 Task: Look for space in Springfield, United States from 10th July, 2023 to 15th July, 2023 for 7 adults in price range Rs.10000 to Rs.15000. Place can be entire place or shared room with 4 bedrooms having 7 beds and 4 bathrooms. Property type can be house, flat, guest house. Amenities needed are: wifi, TV, free parkinig on premises, gym, breakfast. Booking option can be shelf check-in. Required host language is English.
Action: Mouse moved to (522, 118)
Screenshot: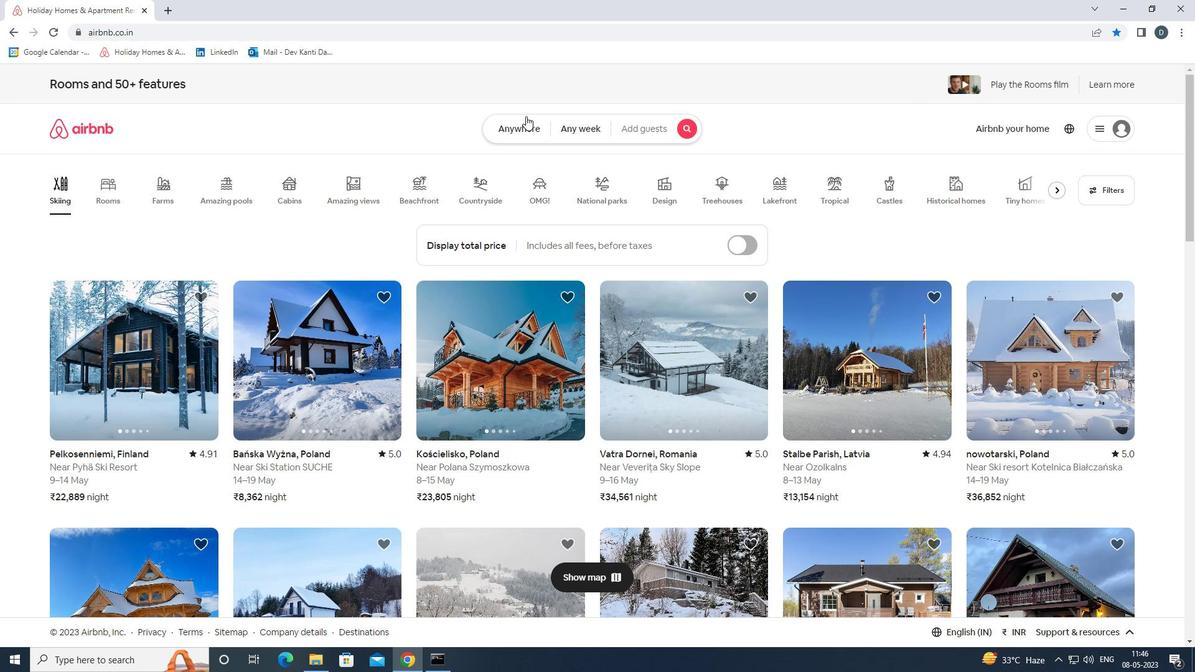 
Action: Mouse pressed left at (522, 118)
Screenshot: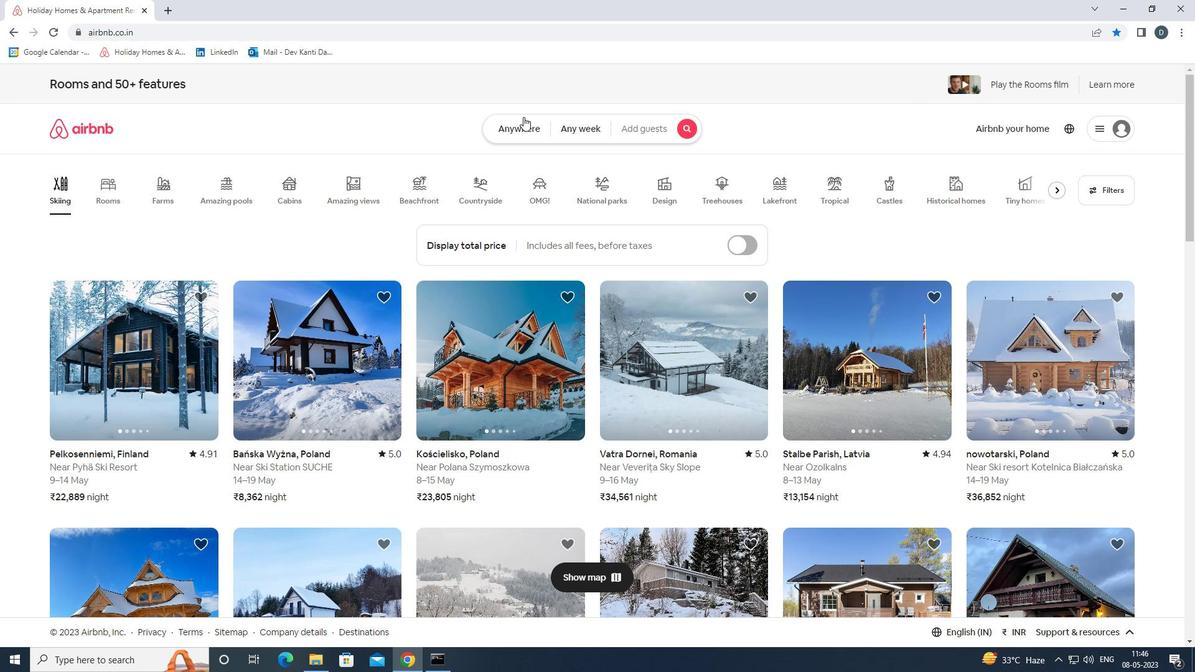 
Action: Mouse moved to (466, 176)
Screenshot: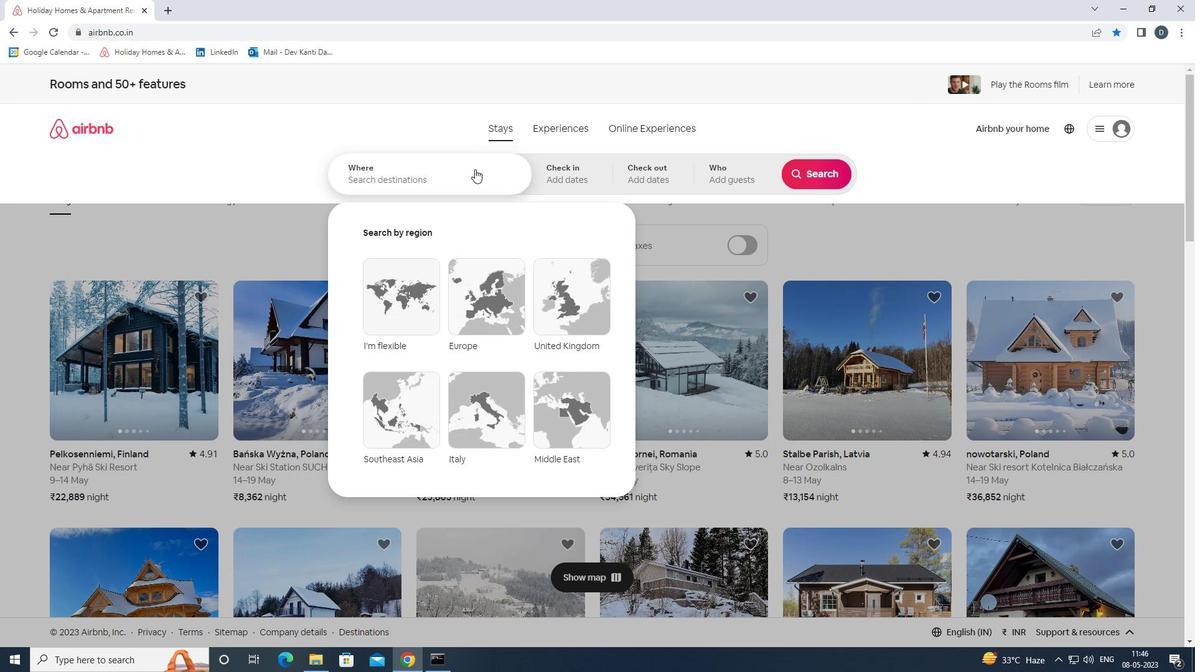 
Action: Mouse pressed left at (466, 176)
Screenshot: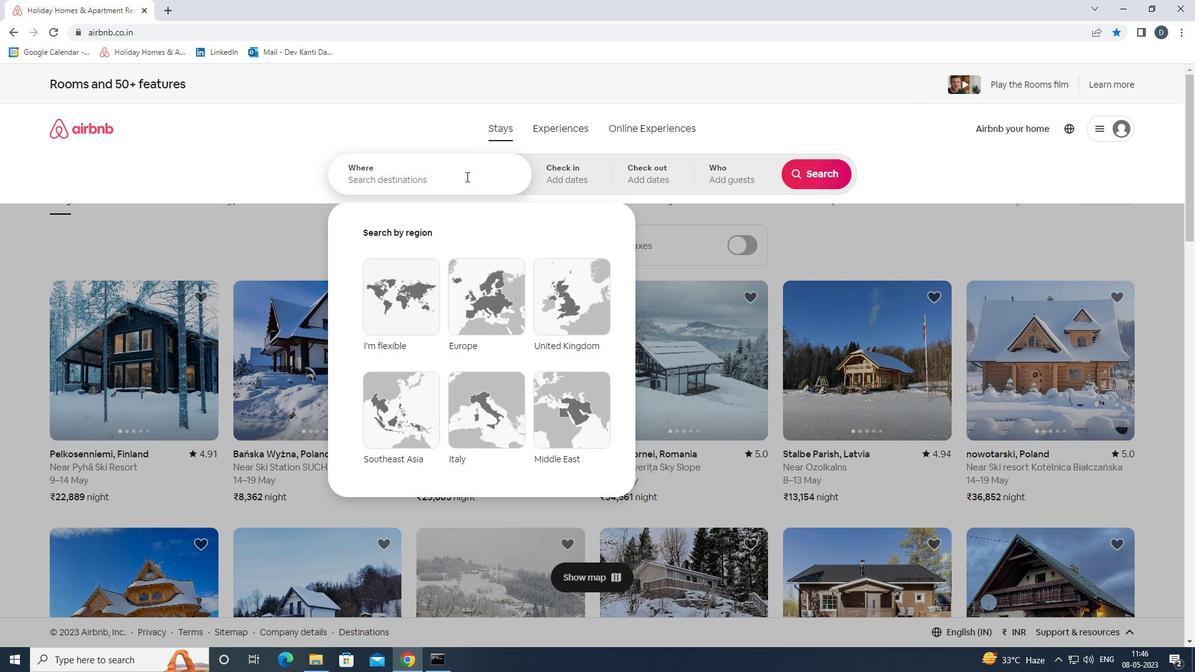 
Action: Mouse moved to (465, 176)
Screenshot: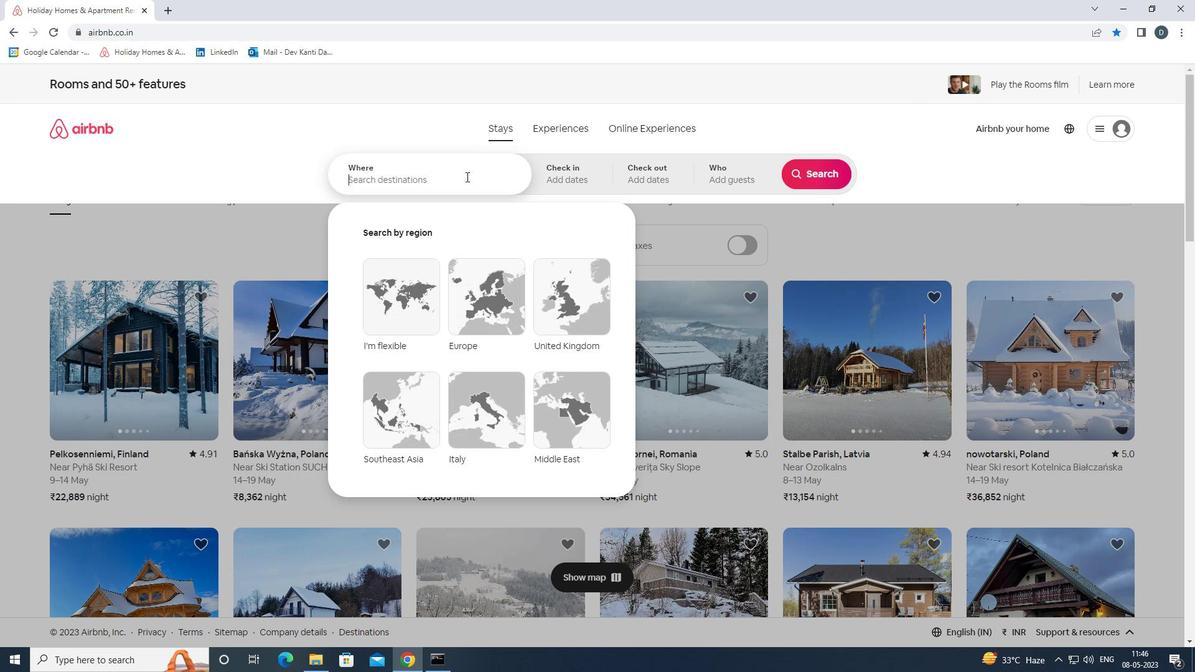 
Action: Key pressed <Key.shift>SPRINGFIELD,<Key.shift><Key.shift><Key.shift><Key.shift><Key.shift><Key.shift><Key.shift><Key.shift><Key.shift><Key.shift><Key.shift><Key.shift><Key.shift><Key.shift><Key.shift><Key.shift><Key.shift>UNITED<Key.space><Key.shift><Key.shift><Key.shift><Key.shift><Key.shift><Key.shift>STATES<Key.enter>
Screenshot: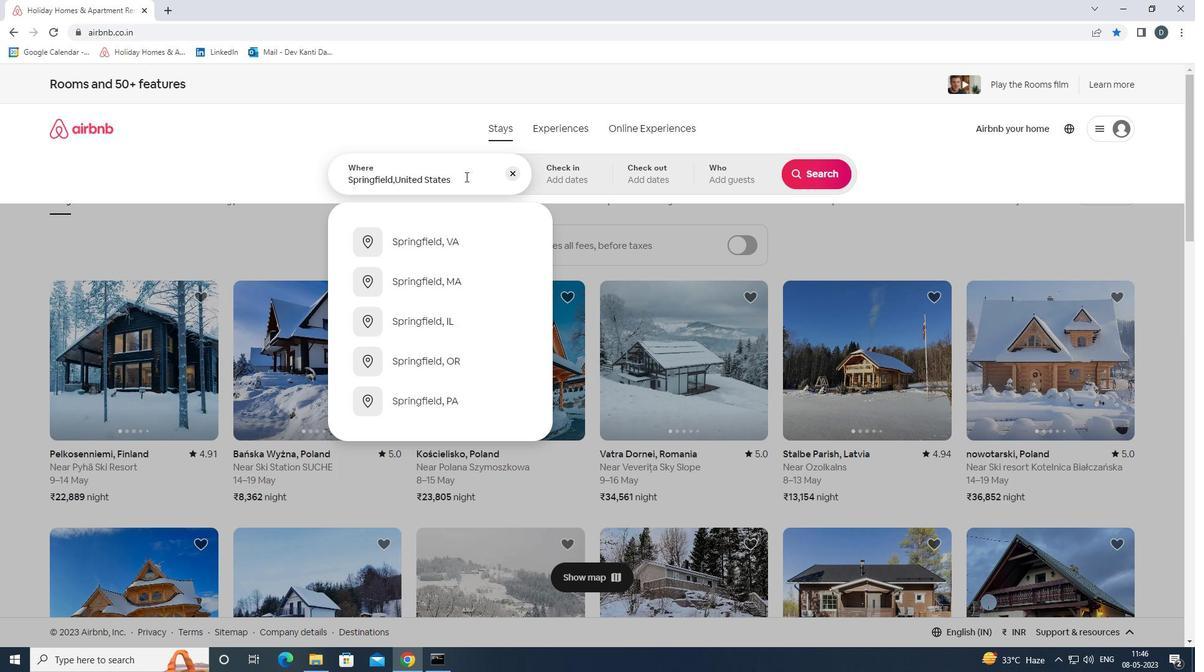 
Action: Mouse moved to (812, 276)
Screenshot: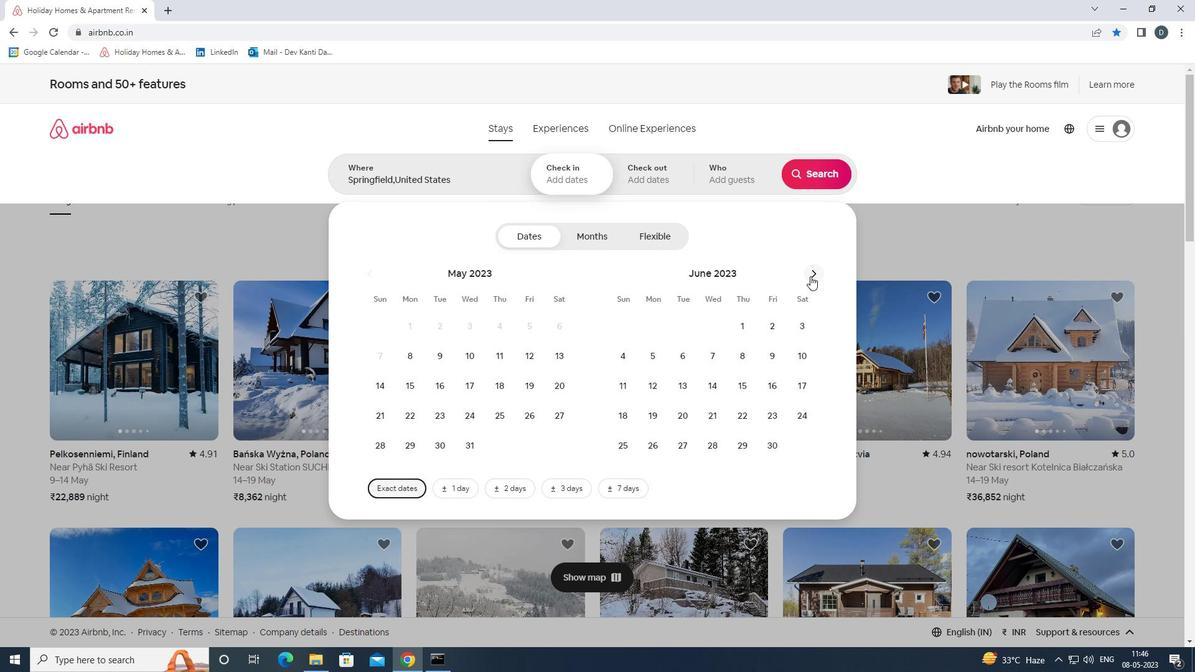
Action: Mouse pressed left at (812, 276)
Screenshot: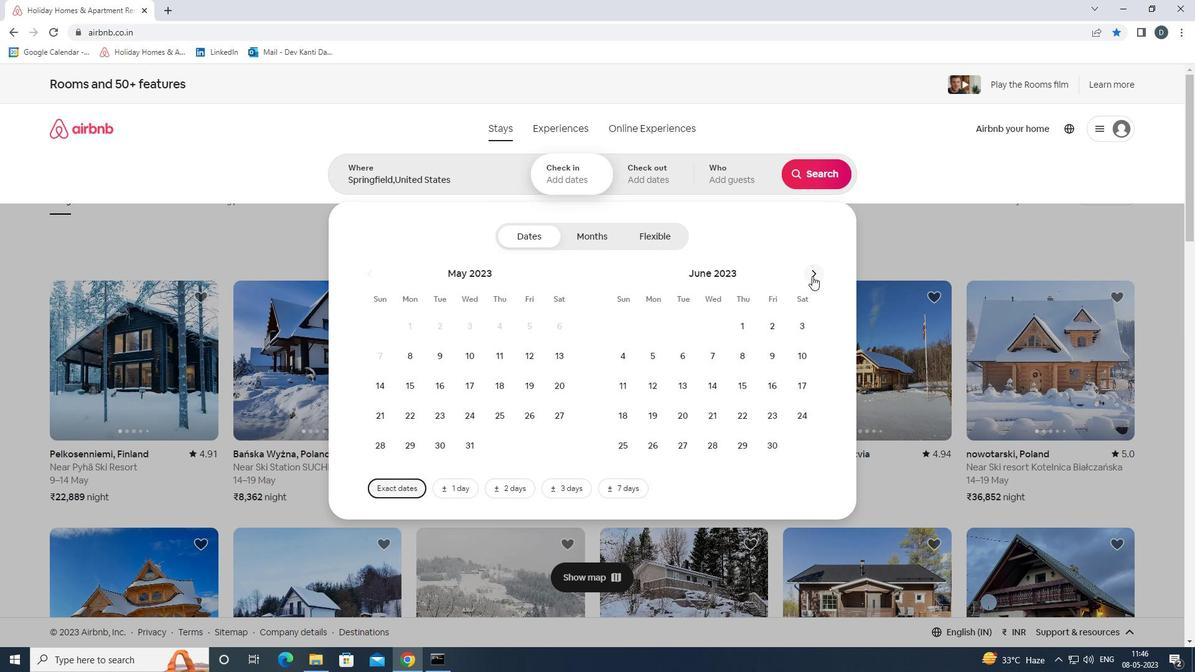 
Action: Mouse moved to (658, 389)
Screenshot: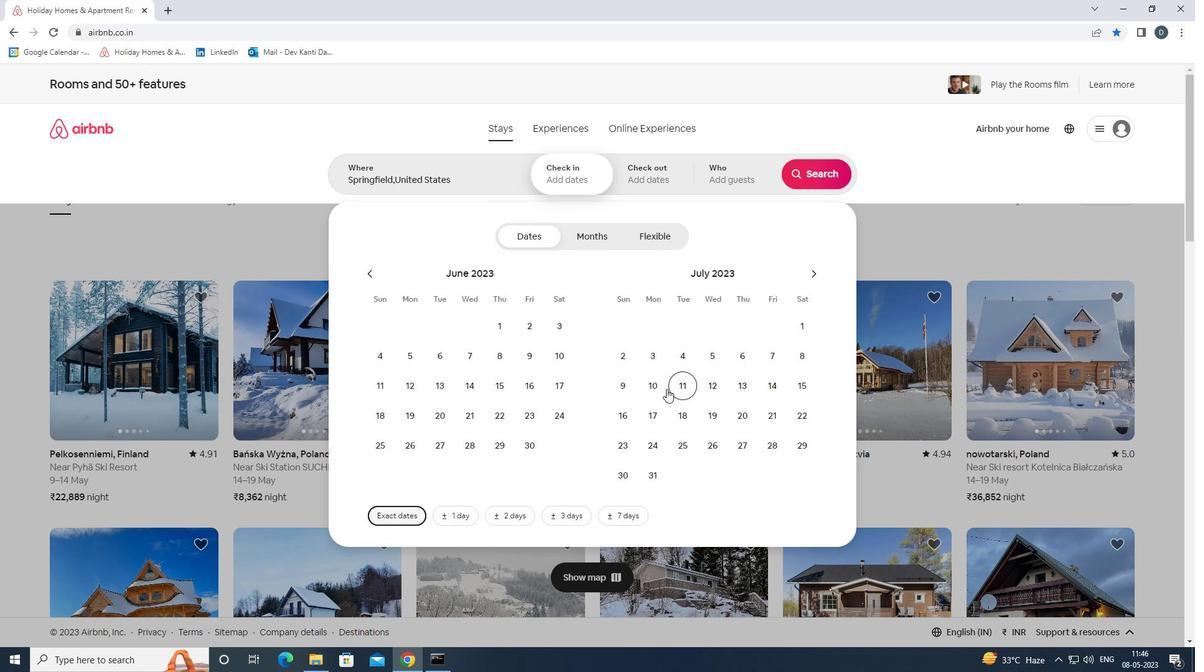 
Action: Mouse pressed left at (658, 389)
Screenshot: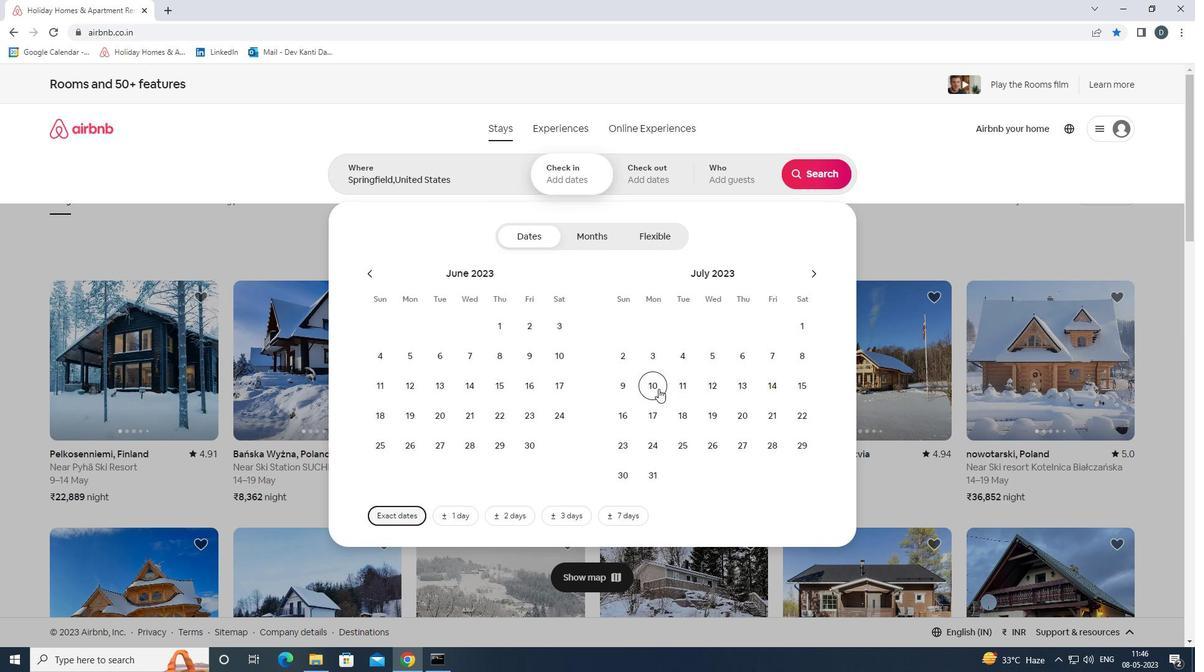 
Action: Mouse moved to (798, 392)
Screenshot: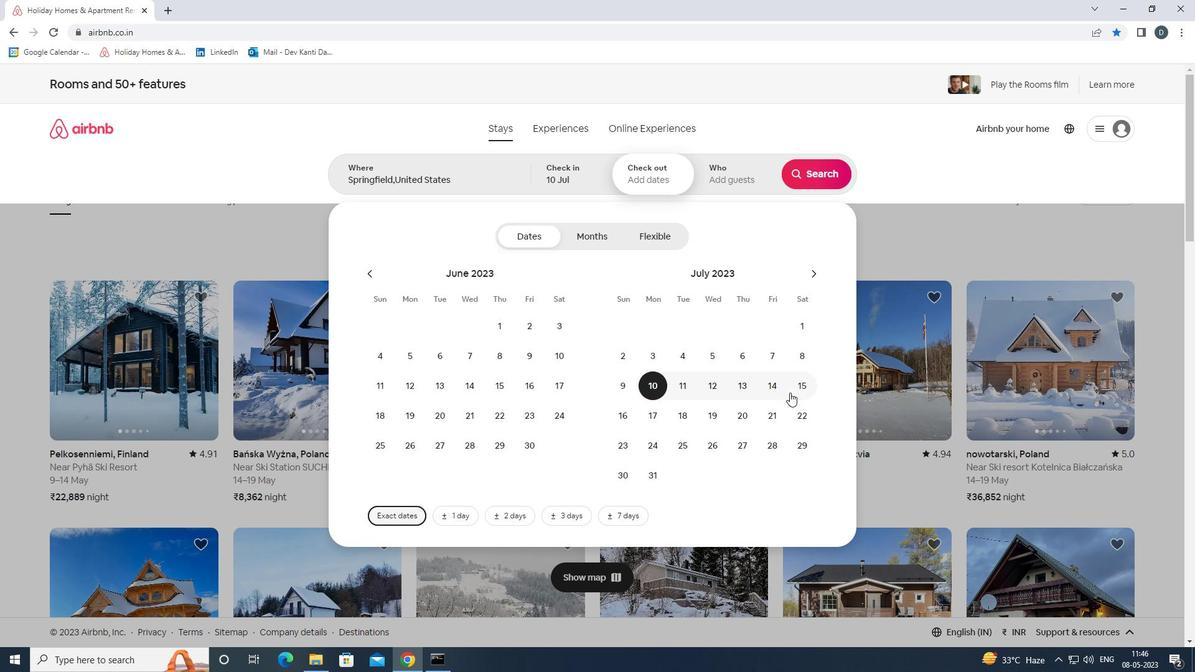 
Action: Mouse pressed left at (798, 392)
Screenshot: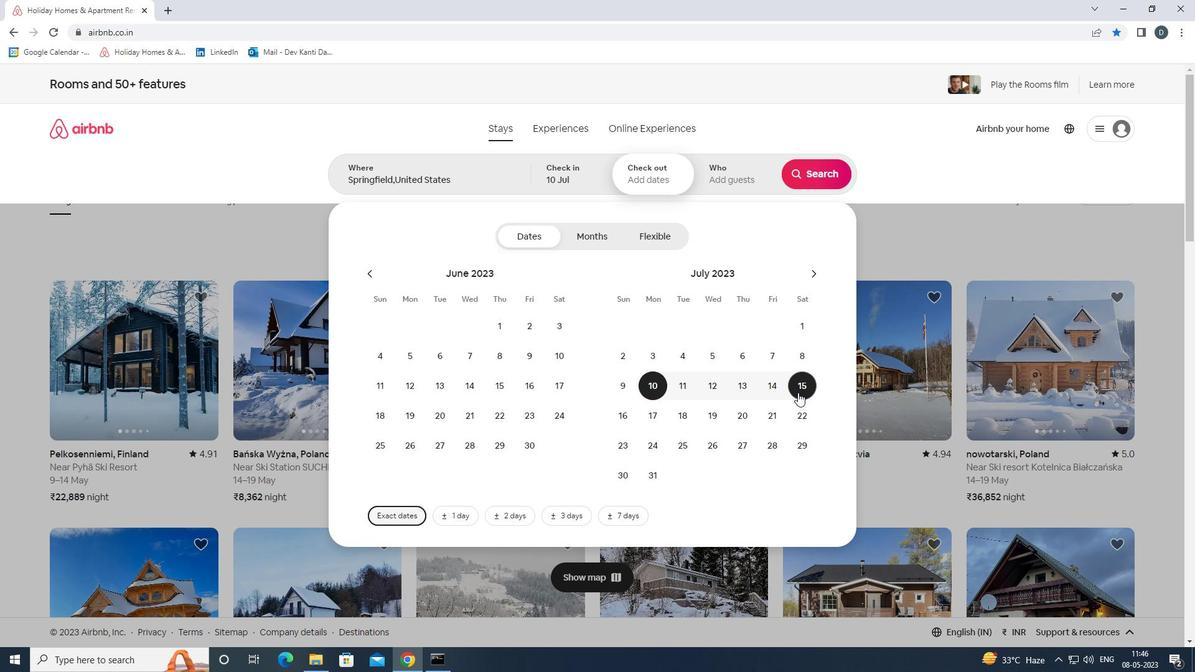 
Action: Mouse moved to (735, 188)
Screenshot: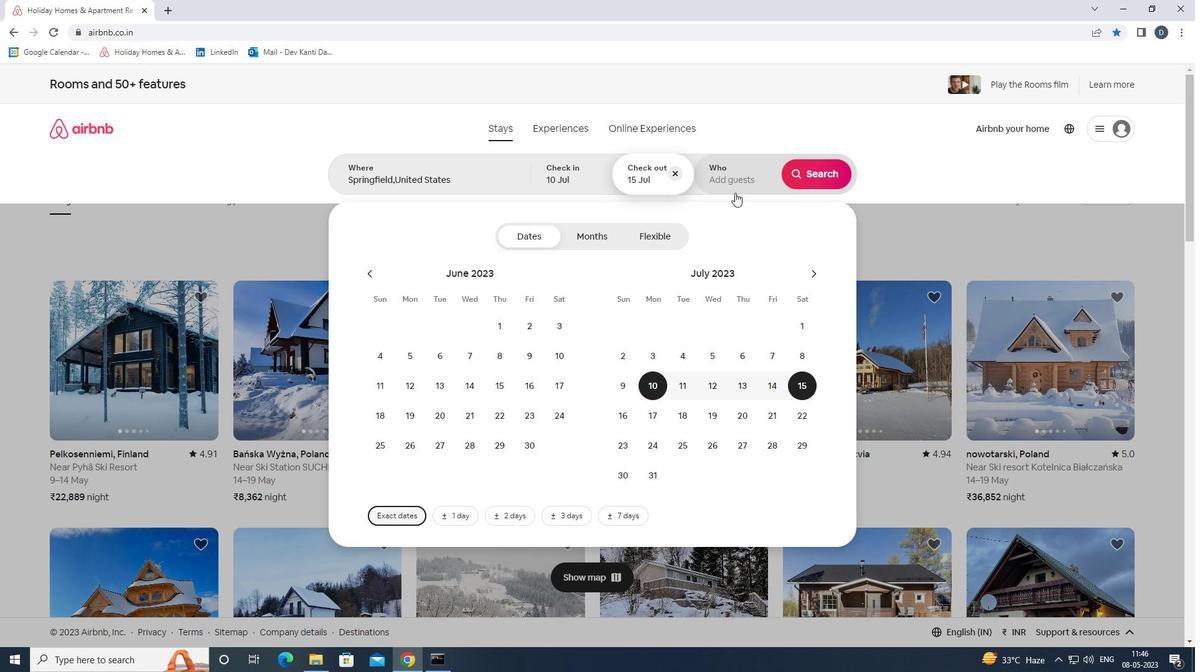 
Action: Mouse pressed left at (735, 188)
Screenshot: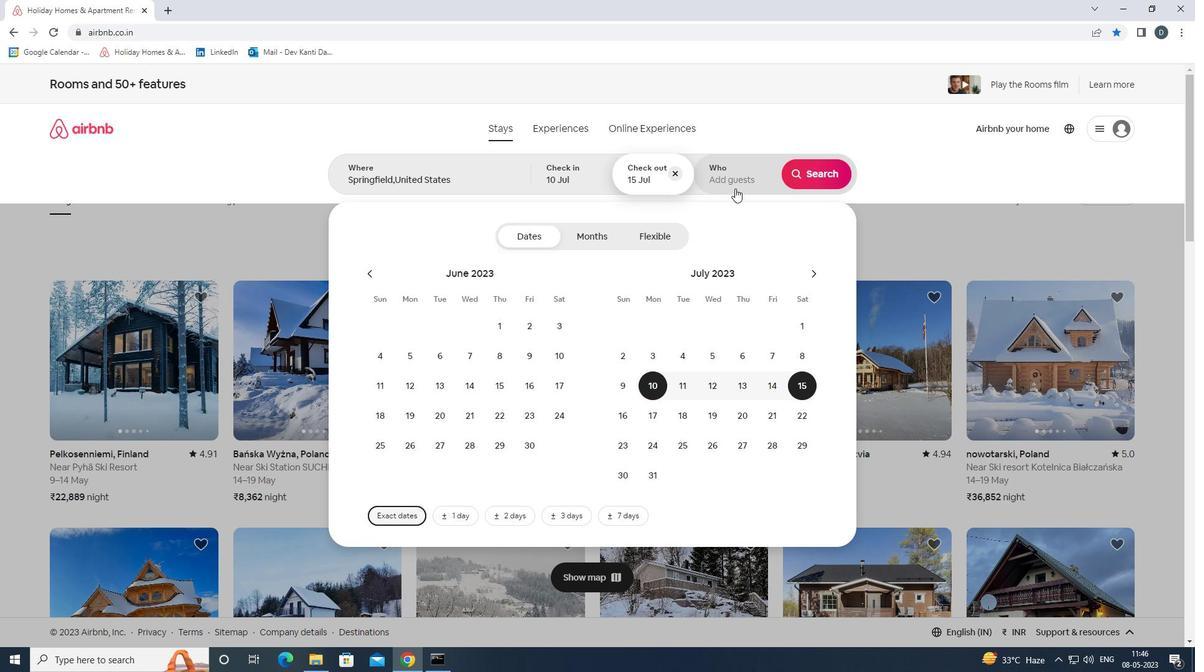 
Action: Mouse moved to (816, 238)
Screenshot: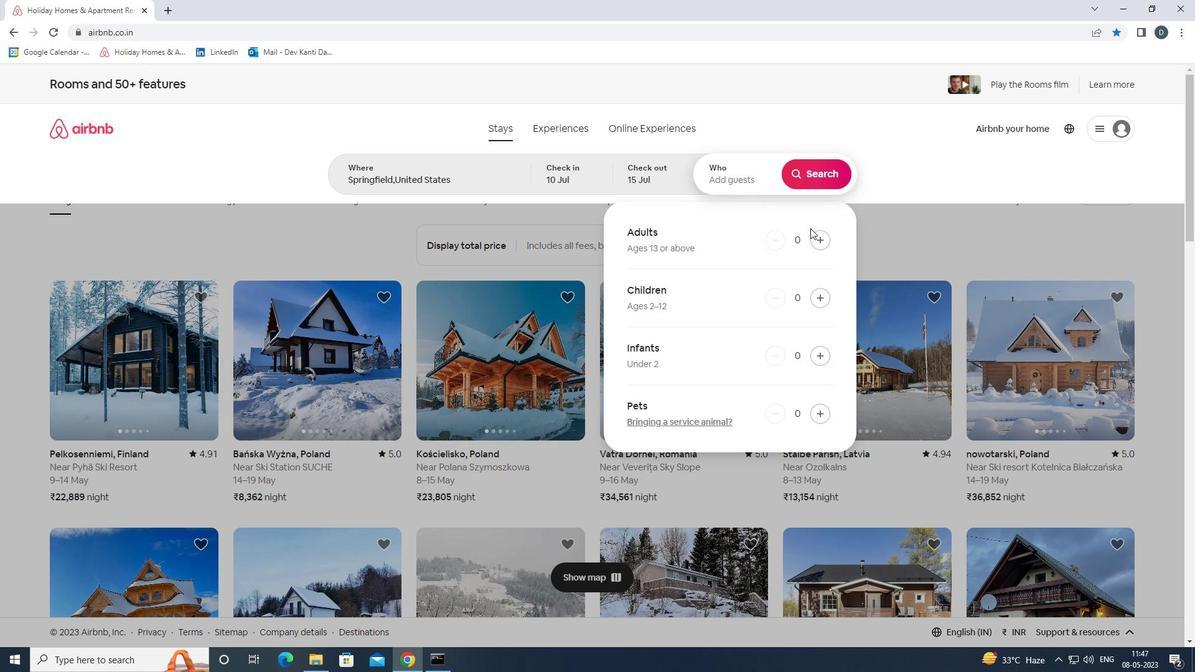 
Action: Mouse pressed left at (816, 238)
Screenshot: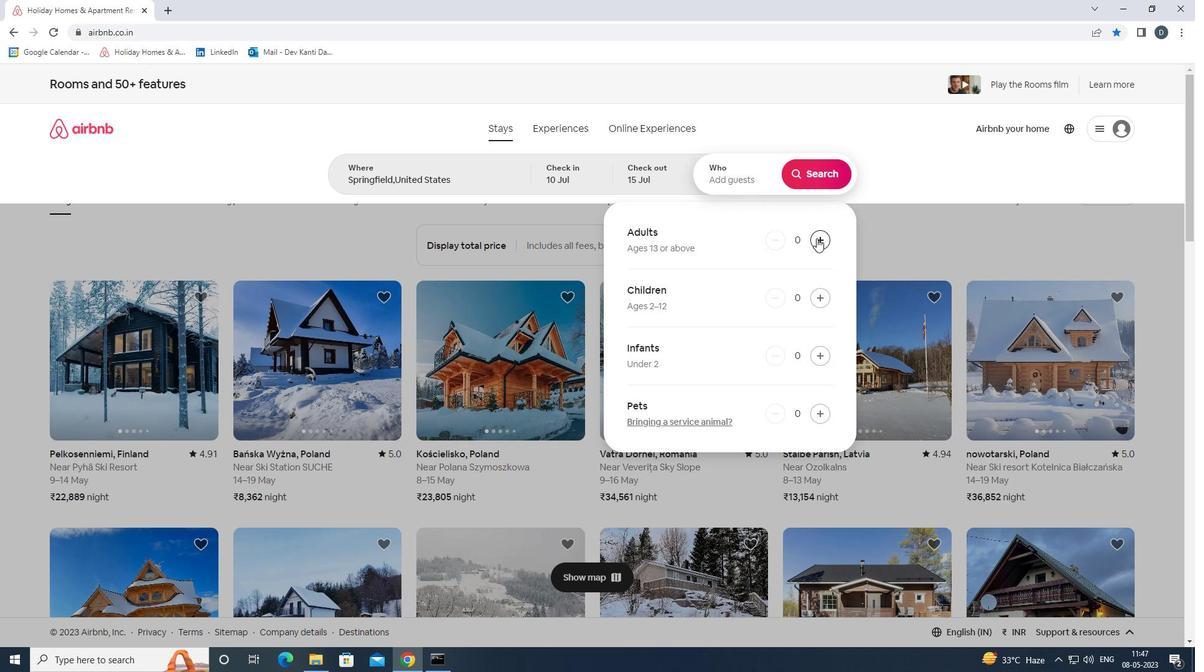 
Action: Mouse pressed left at (816, 238)
Screenshot: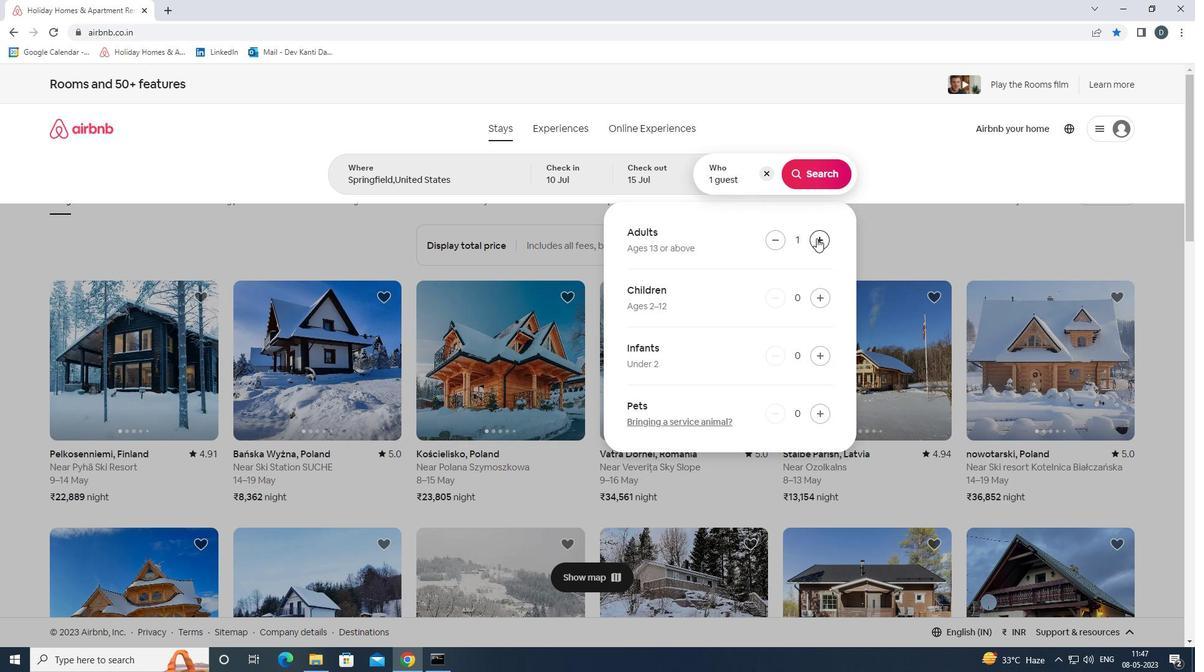 
Action: Mouse pressed left at (816, 238)
Screenshot: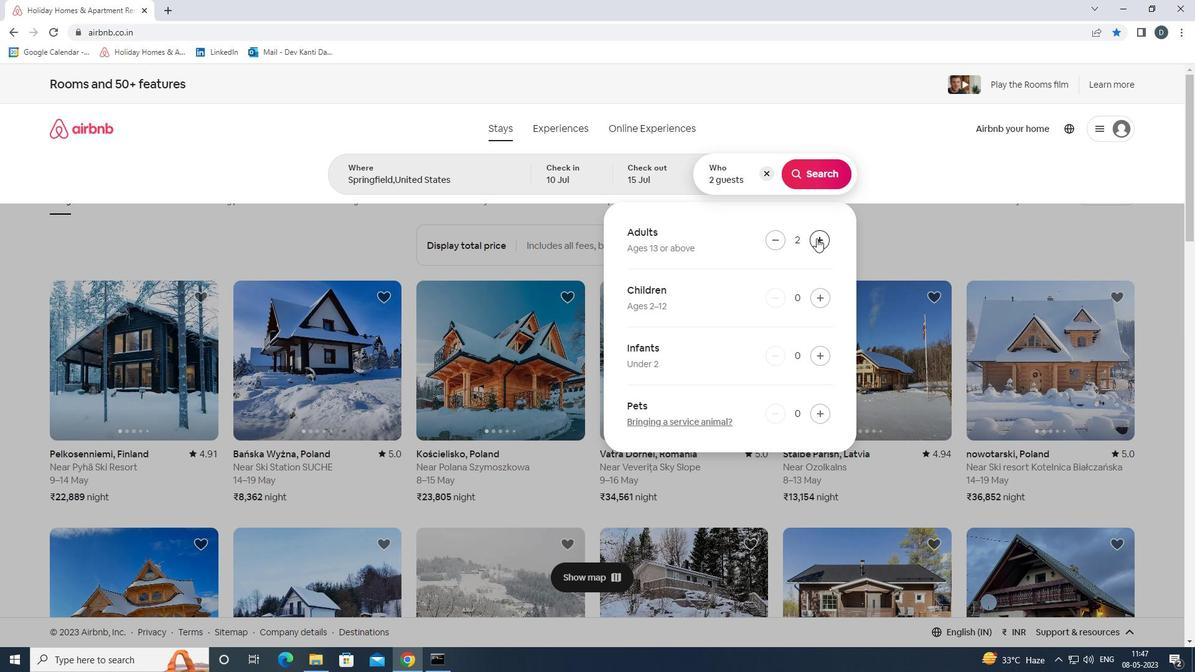 
Action: Mouse pressed left at (816, 238)
Screenshot: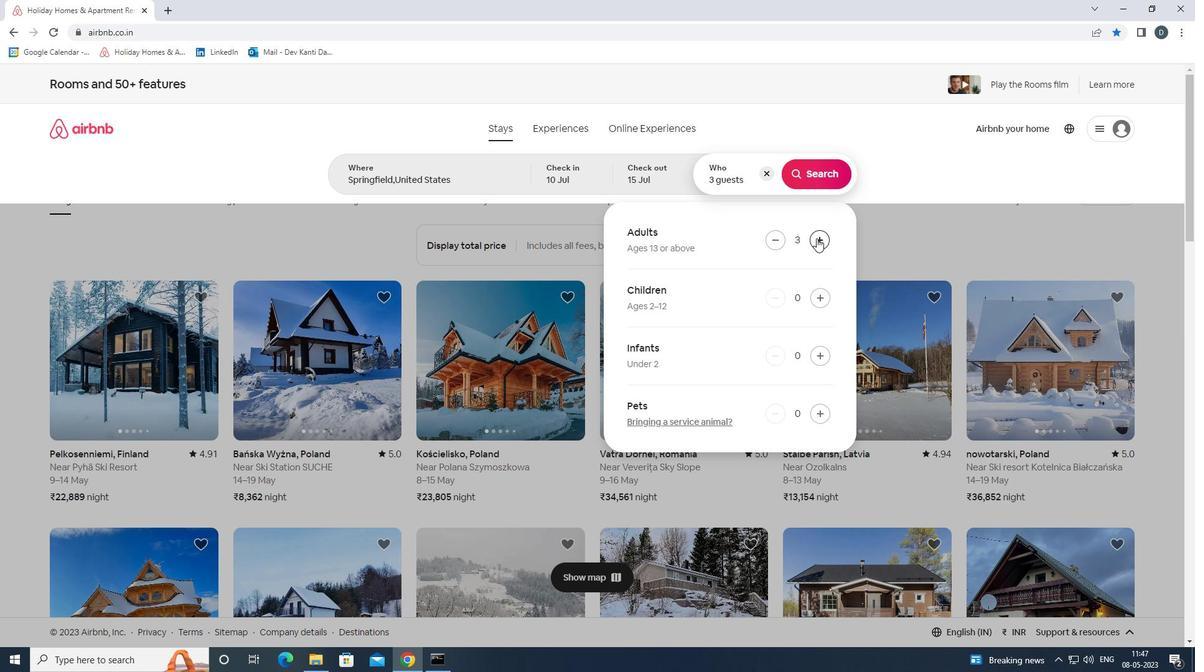 
Action: Mouse pressed left at (816, 238)
Screenshot: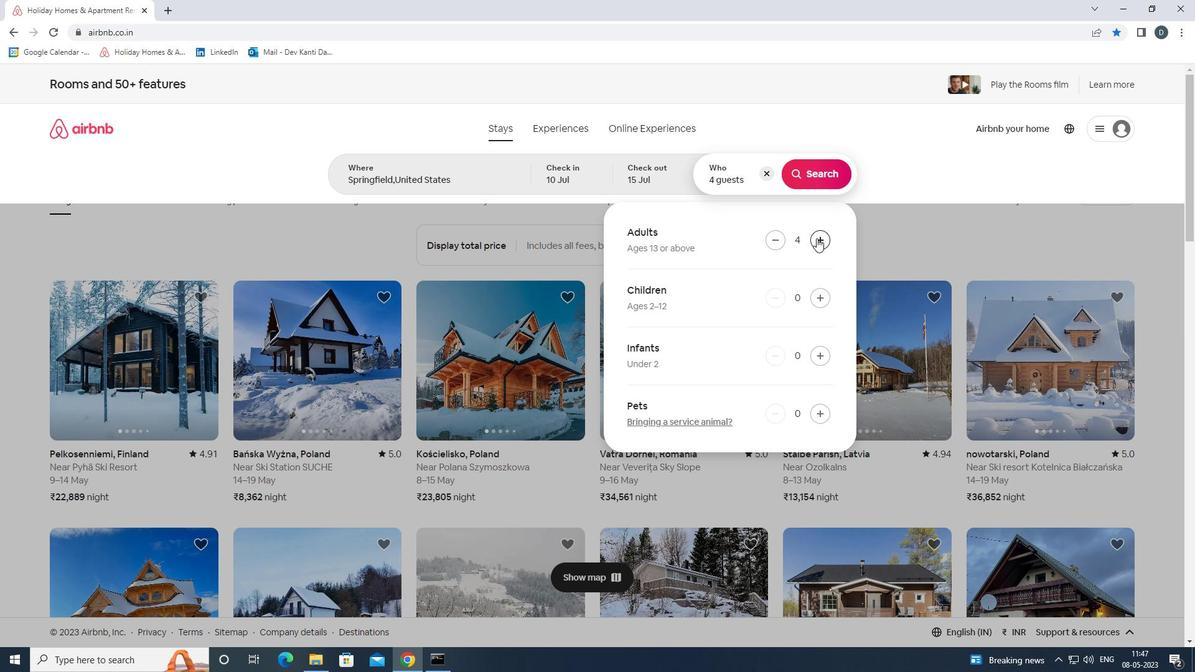 
Action: Mouse pressed left at (816, 238)
Screenshot: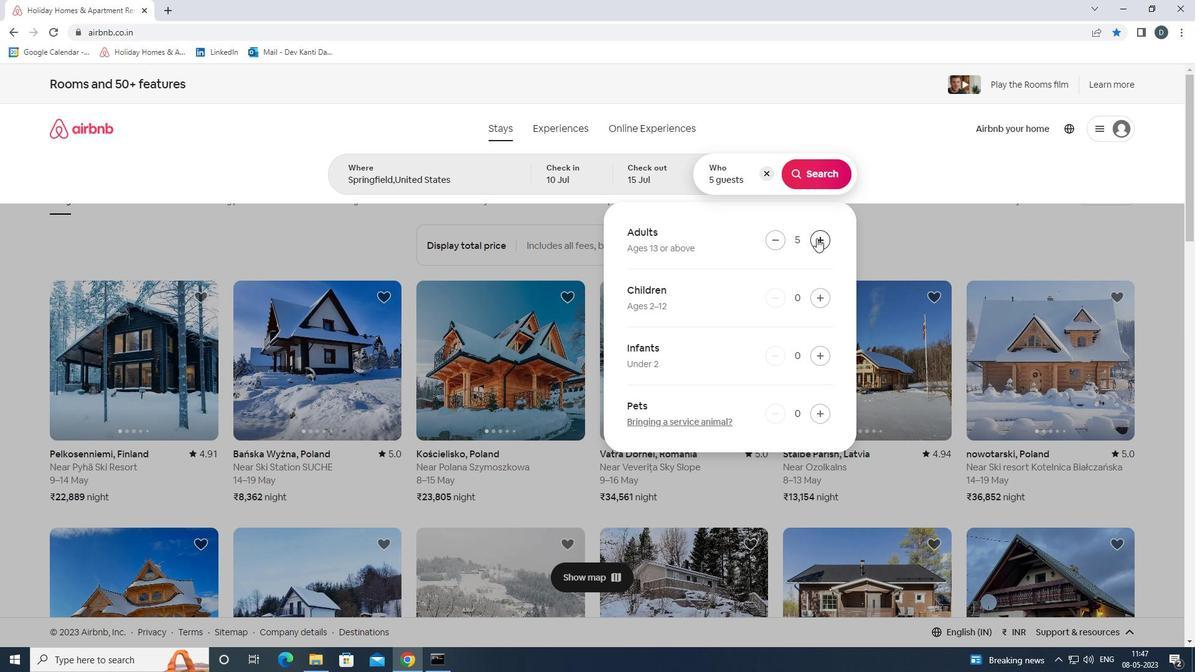 
Action: Mouse pressed left at (816, 238)
Screenshot: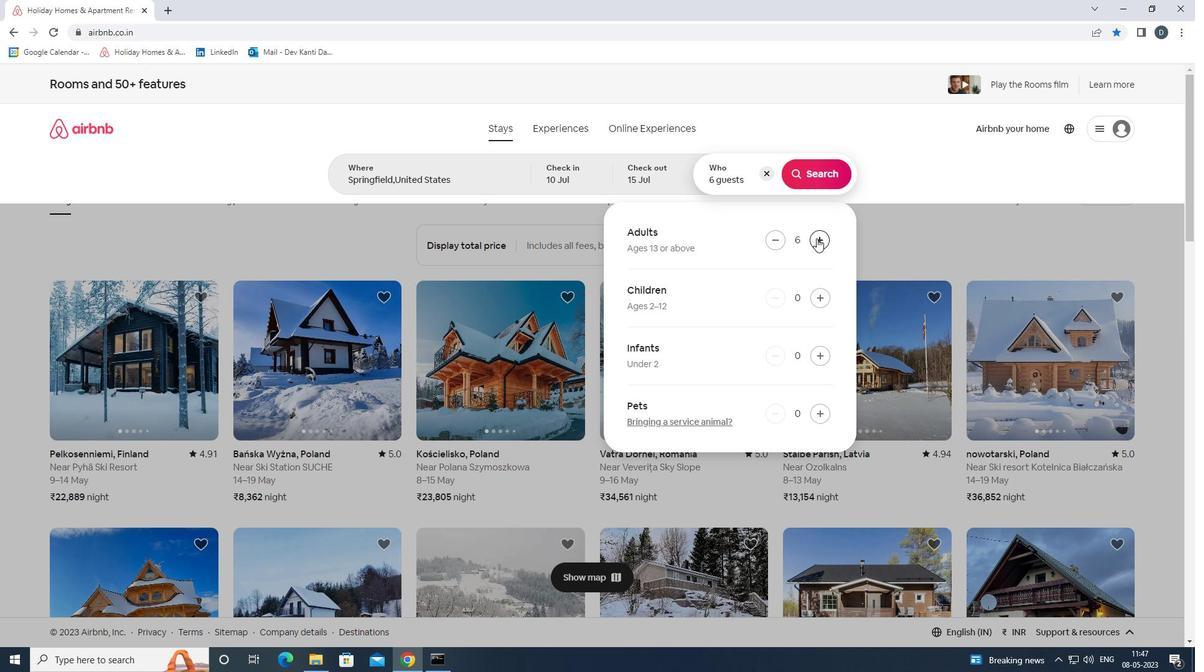 
Action: Mouse moved to (811, 176)
Screenshot: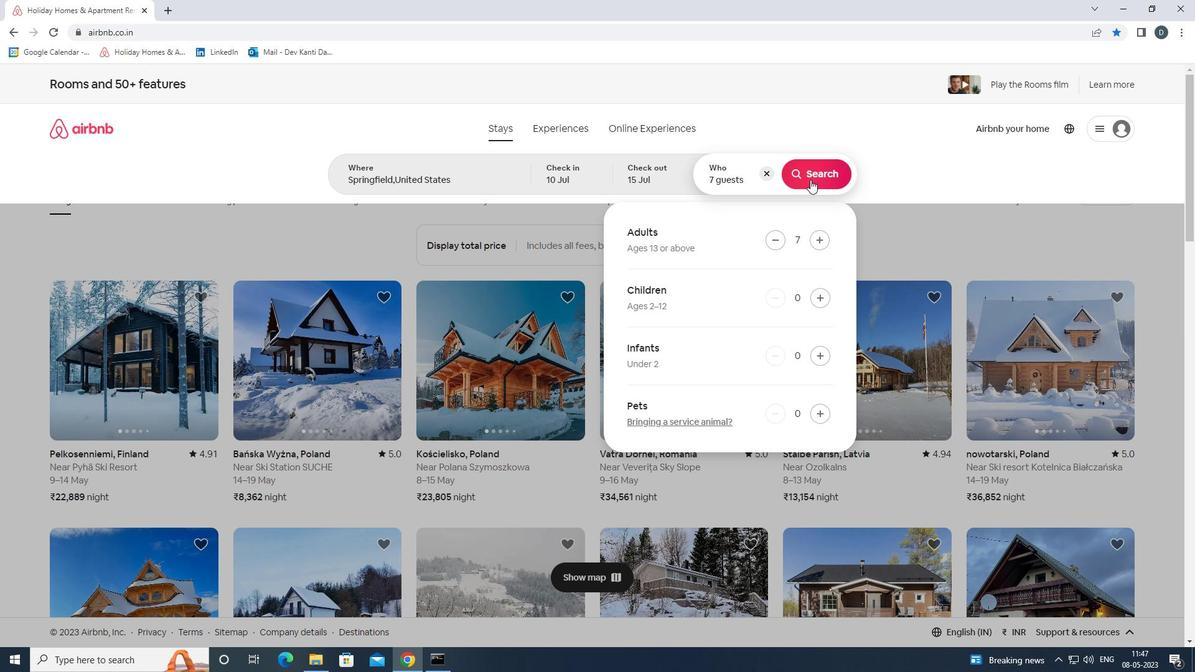 
Action: Mouse pressed left at (811, 176)
Screenshot: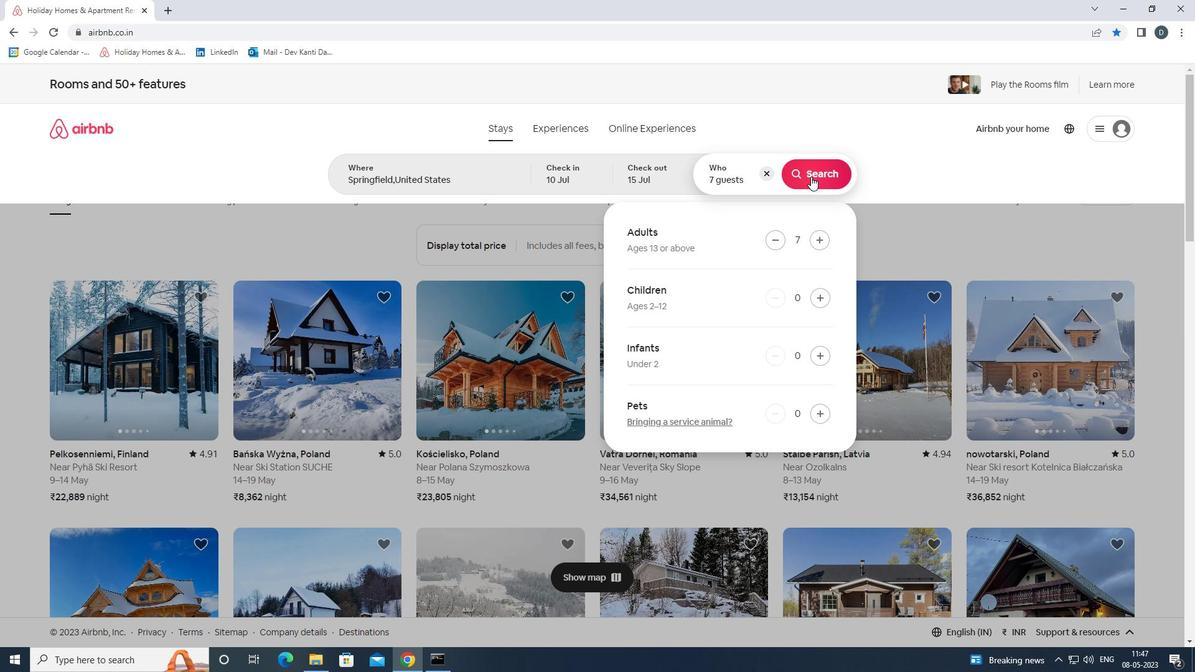 
Action: Mouse moved to (1144, 137)
Screenshot: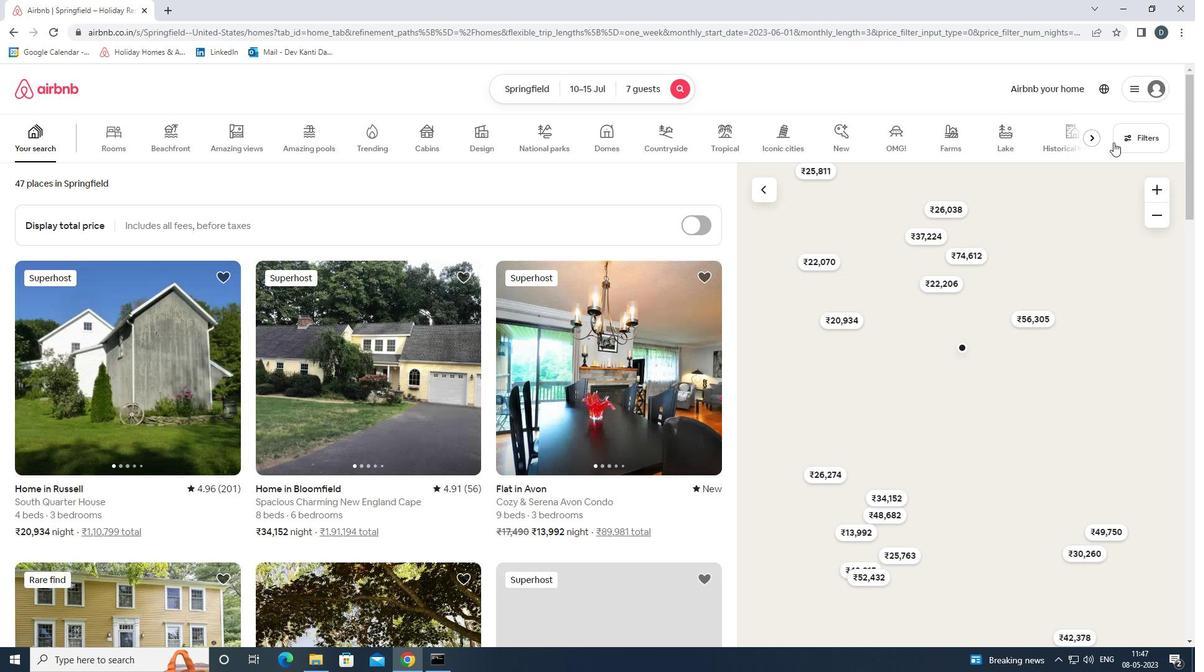 
Action: Mouse pressed left at (1144, 137)
Screenshot: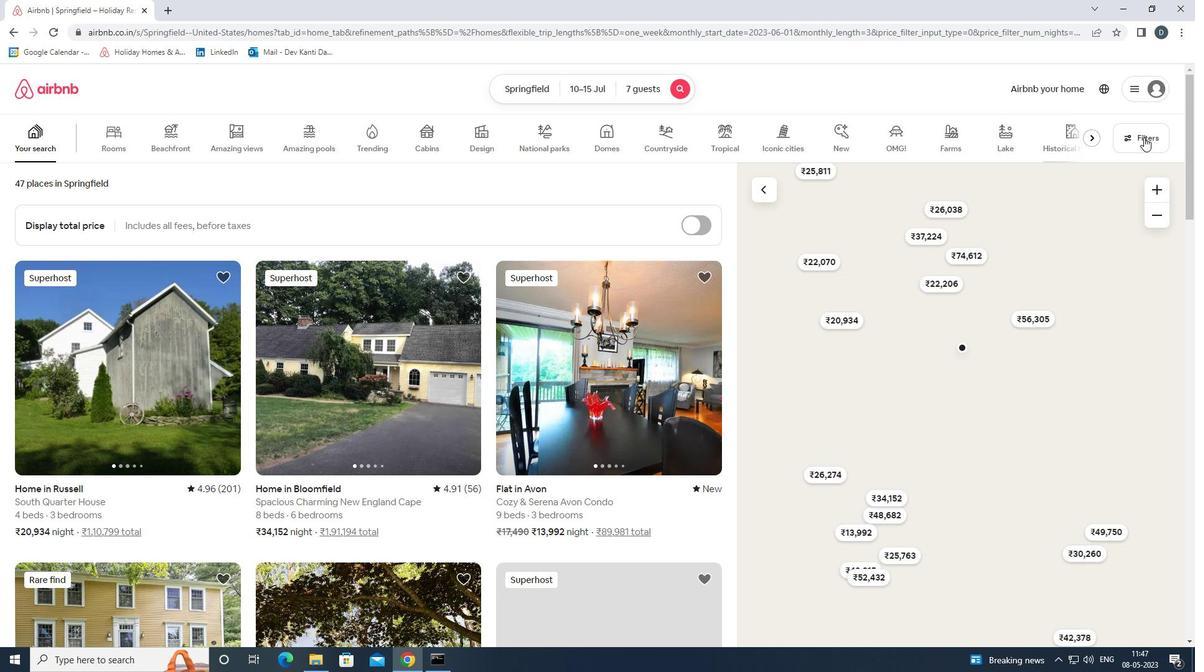 
Action: Mouse moved to (545, 444)
Screenshot: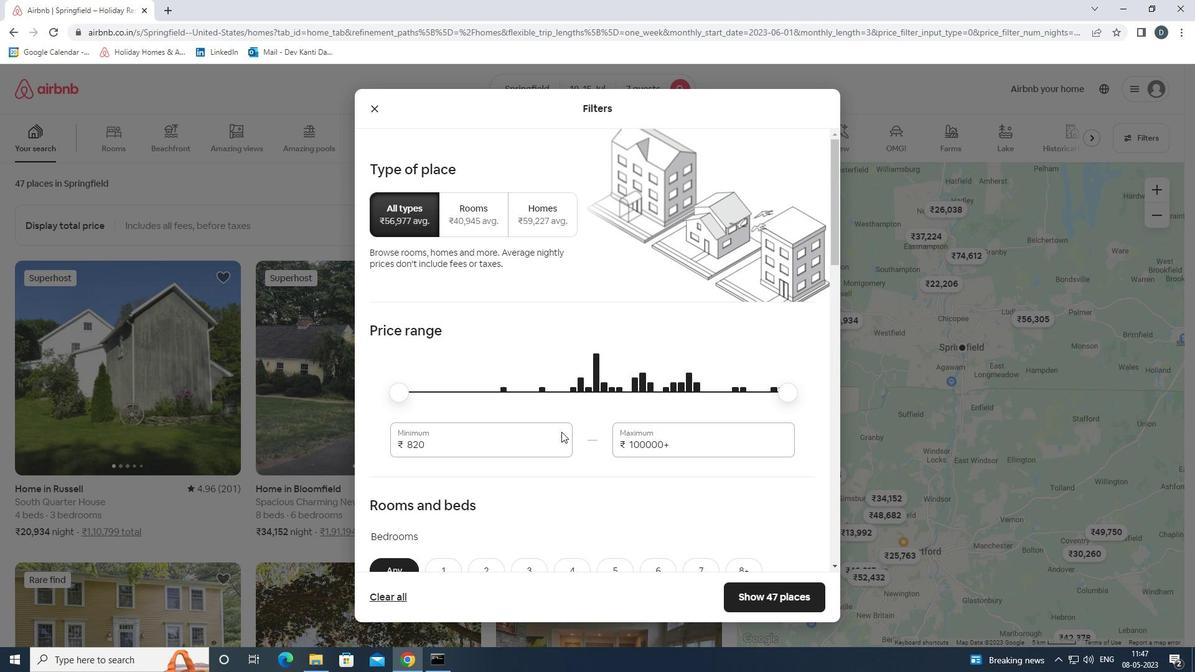 
Action: Mouse pressed left at (545, 444)
Screenshot: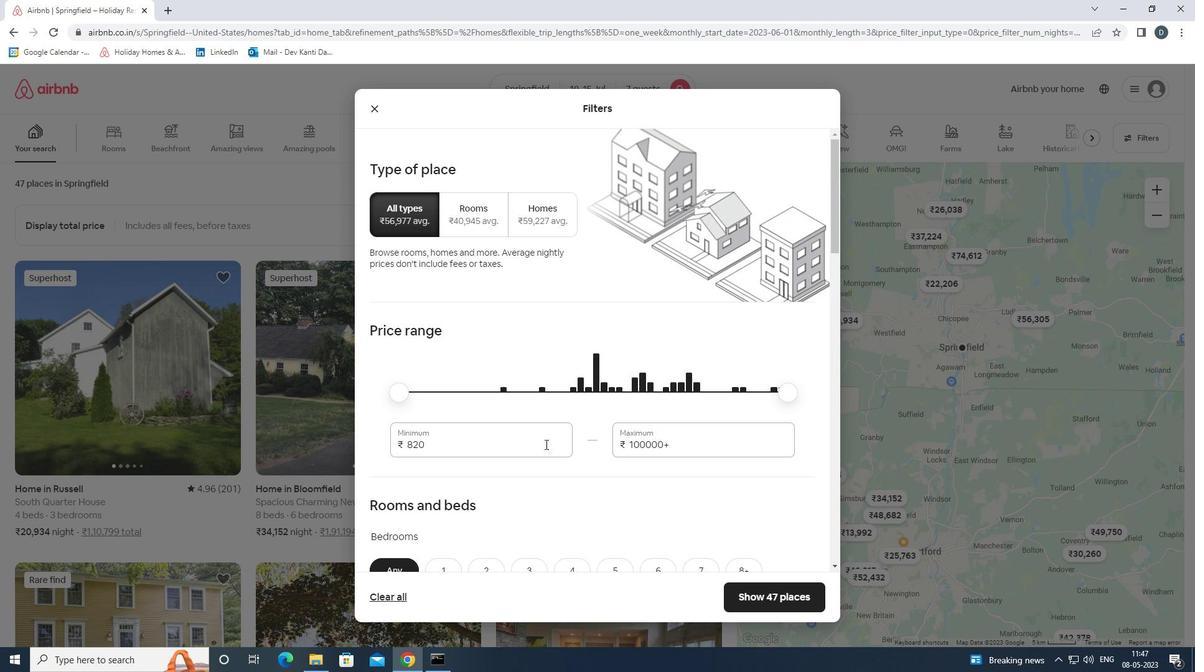 
Action: Mouse pressed left at (545, 444)
Screenshot: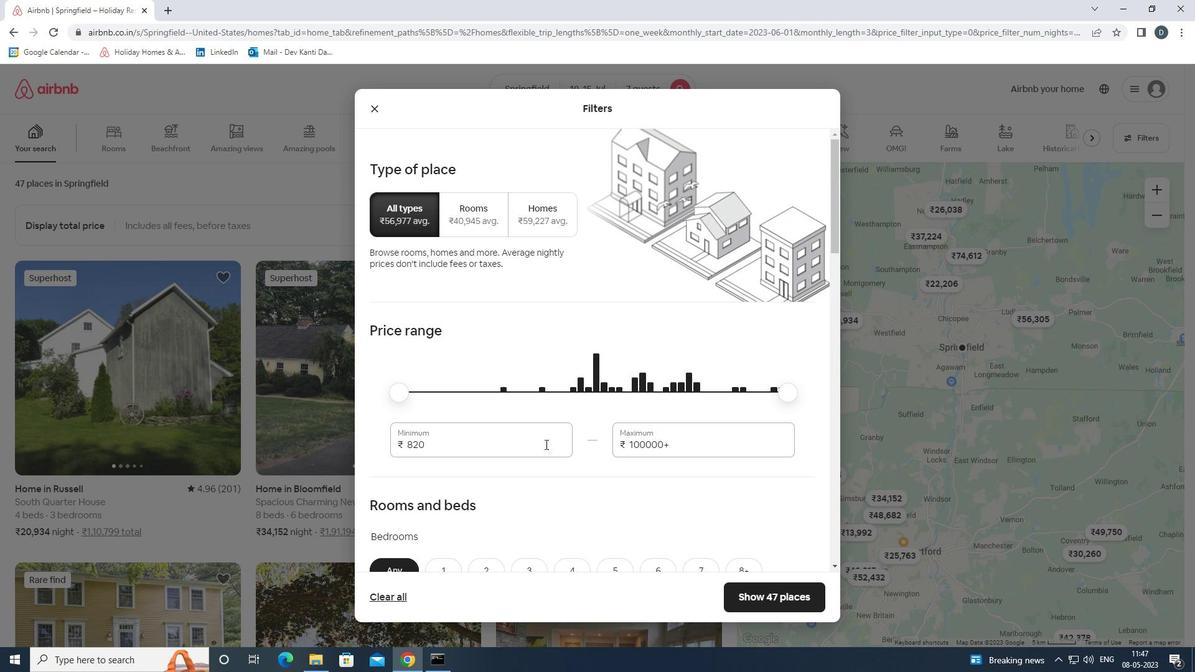 
Action: Mouse moved to (537, 448)
Screenshot: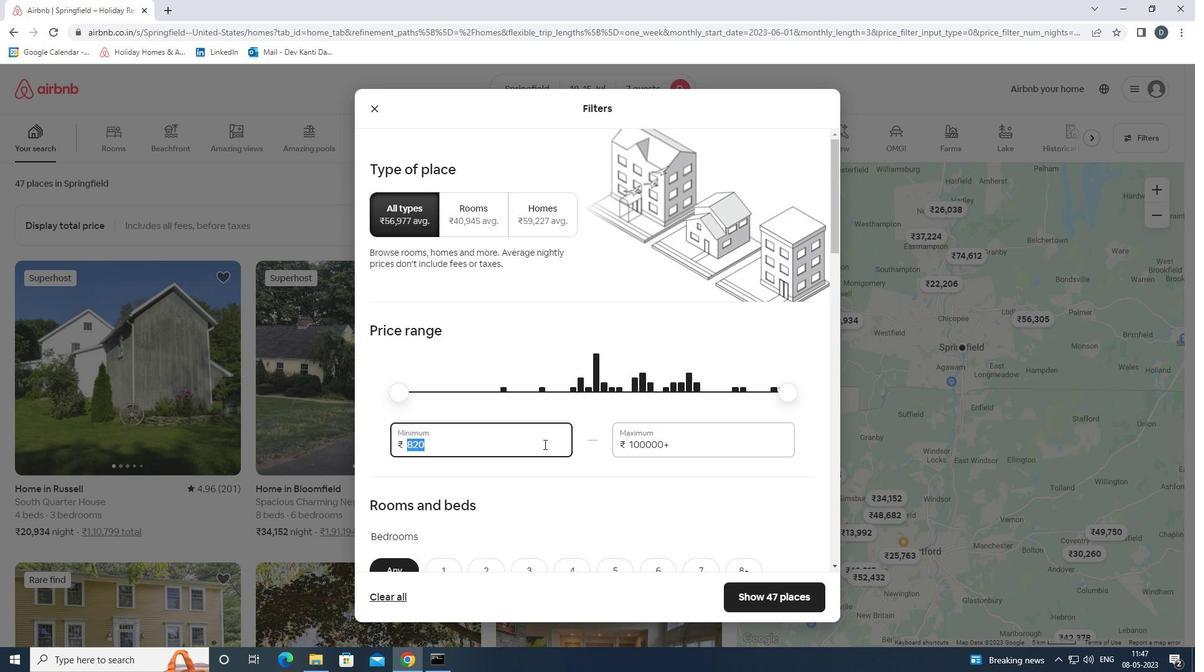 
Action: Key pressed 10000<Key.tab>15000
Screenshot: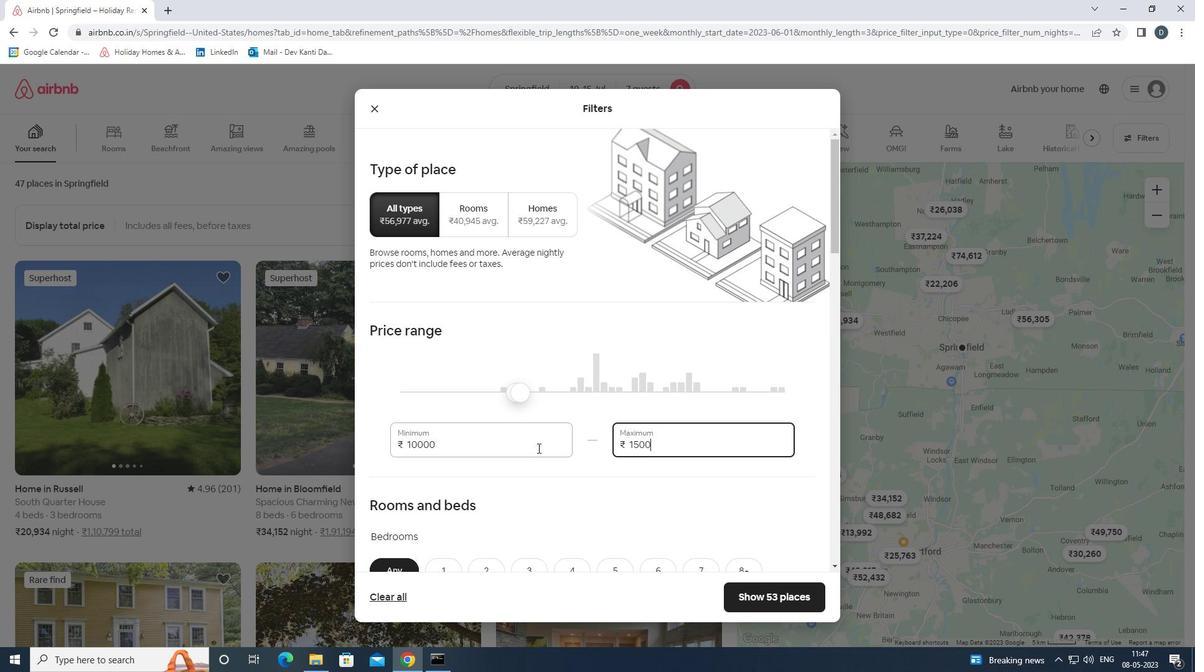 
Action: Mouse scrolled (537, 447) with delta (0, 0)
Screenshot: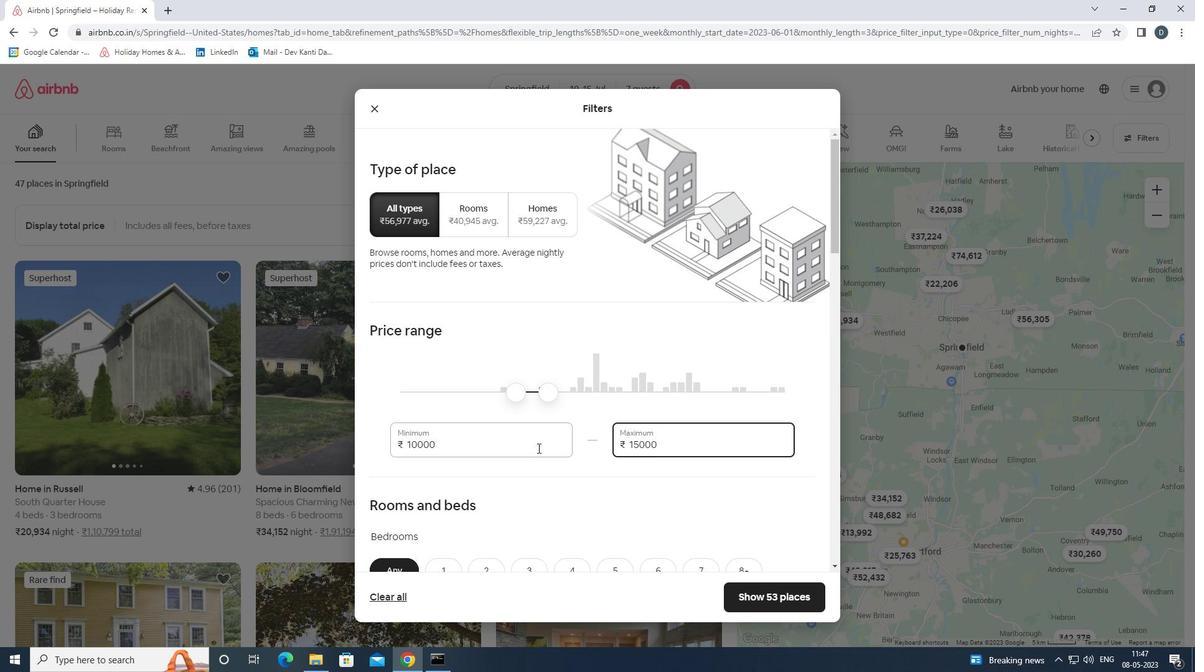 
Action: Mouse scrolled (537, 447) with delta (0, 0)
Screenshot: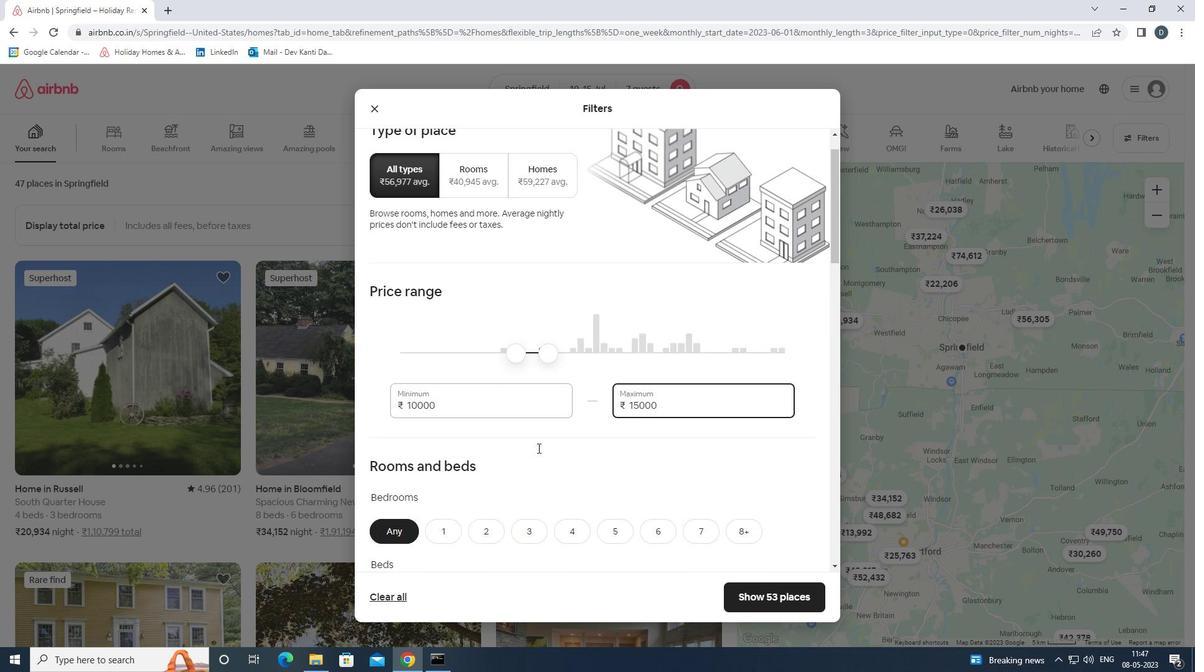 
Action: Mouse scrolled (537, 447) with delta (0, 0)
Screenshot: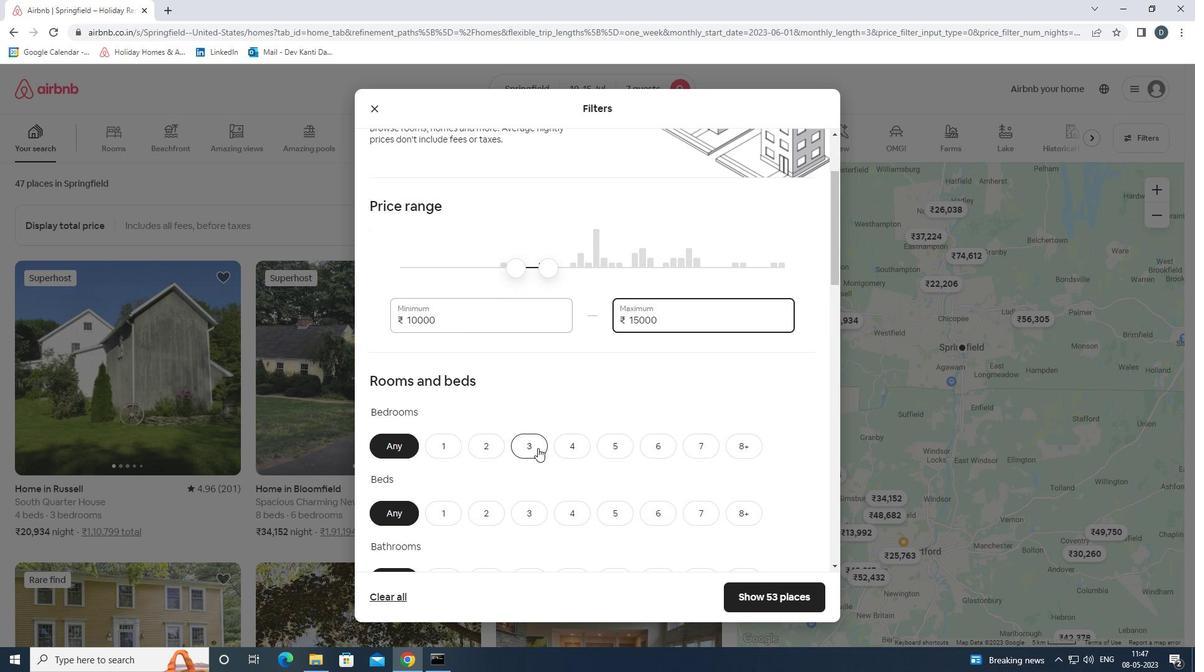 
Action: Mouse moved to (574, 384)
Screenshot: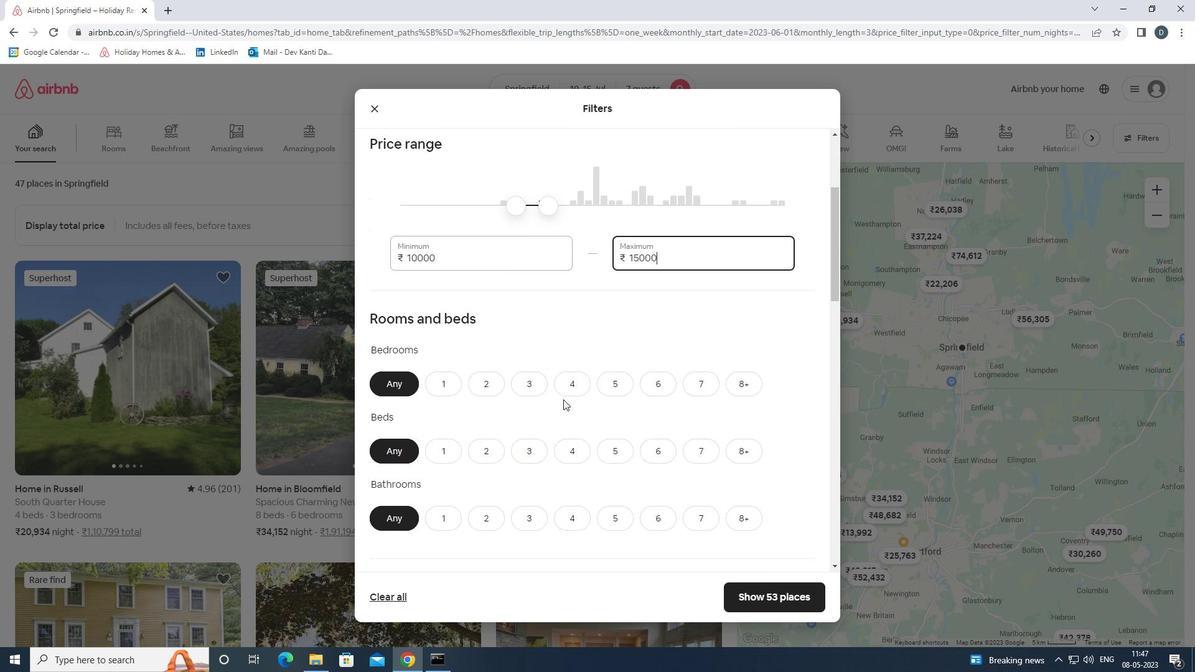 
Action: Mouse pressed left at (574, 384)
Screenshot: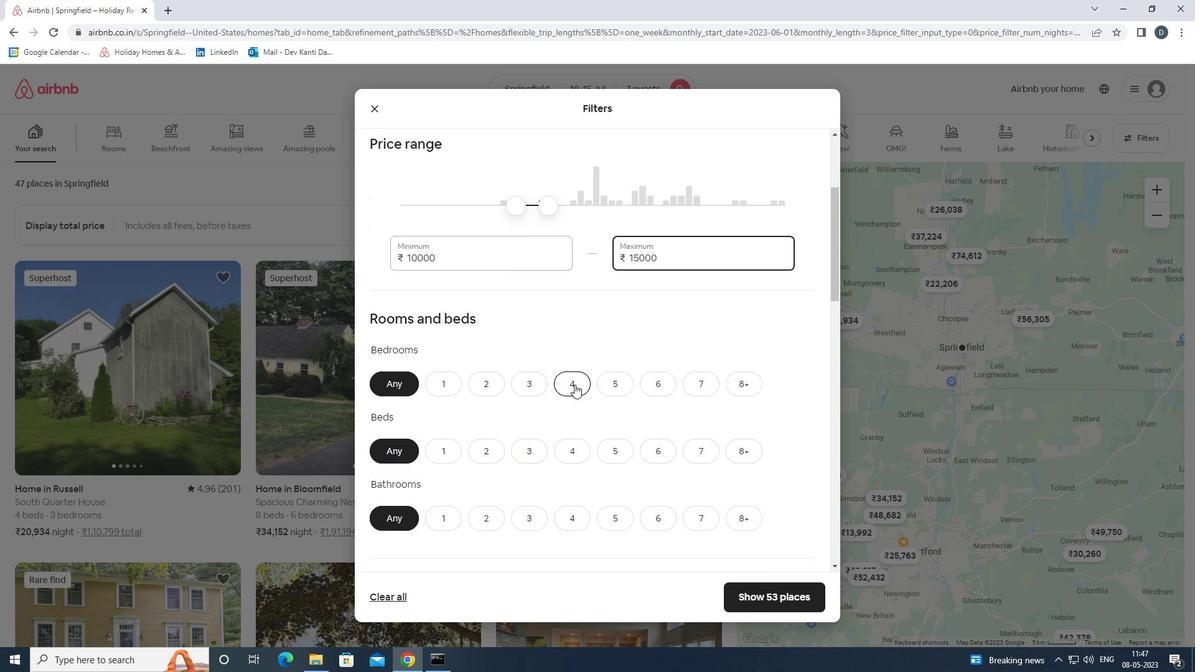 
Action: Mouse moved to (699, 446)
Screenshot: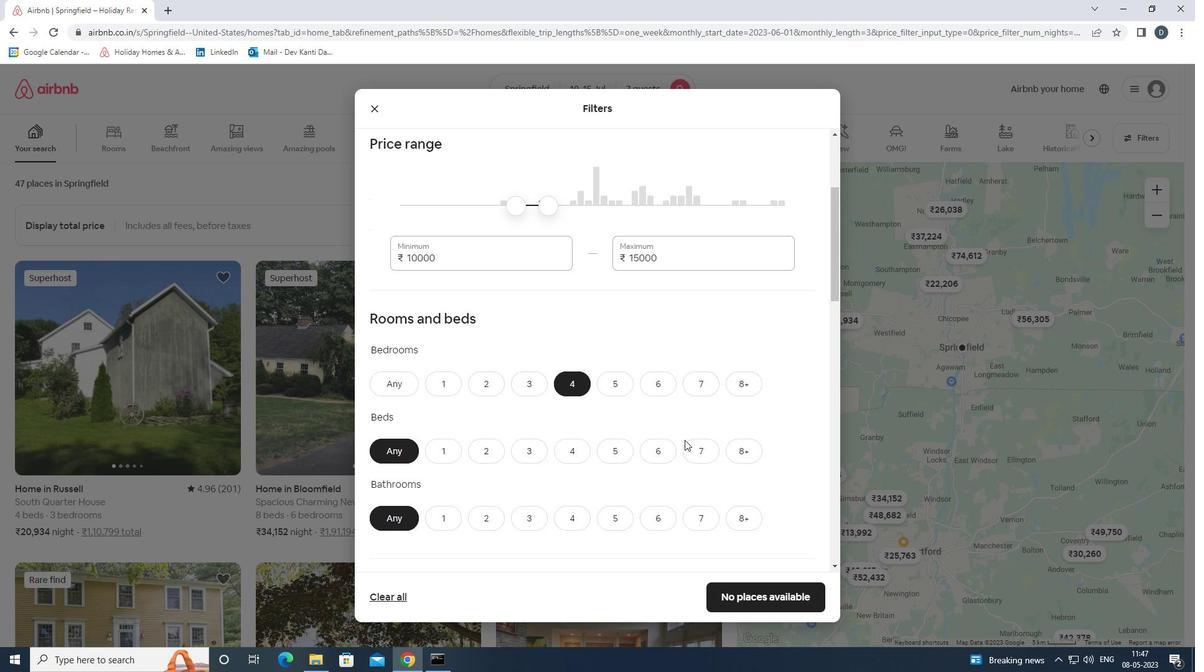 
Action: Mouse pressed left at (699, 446)
Screenshot: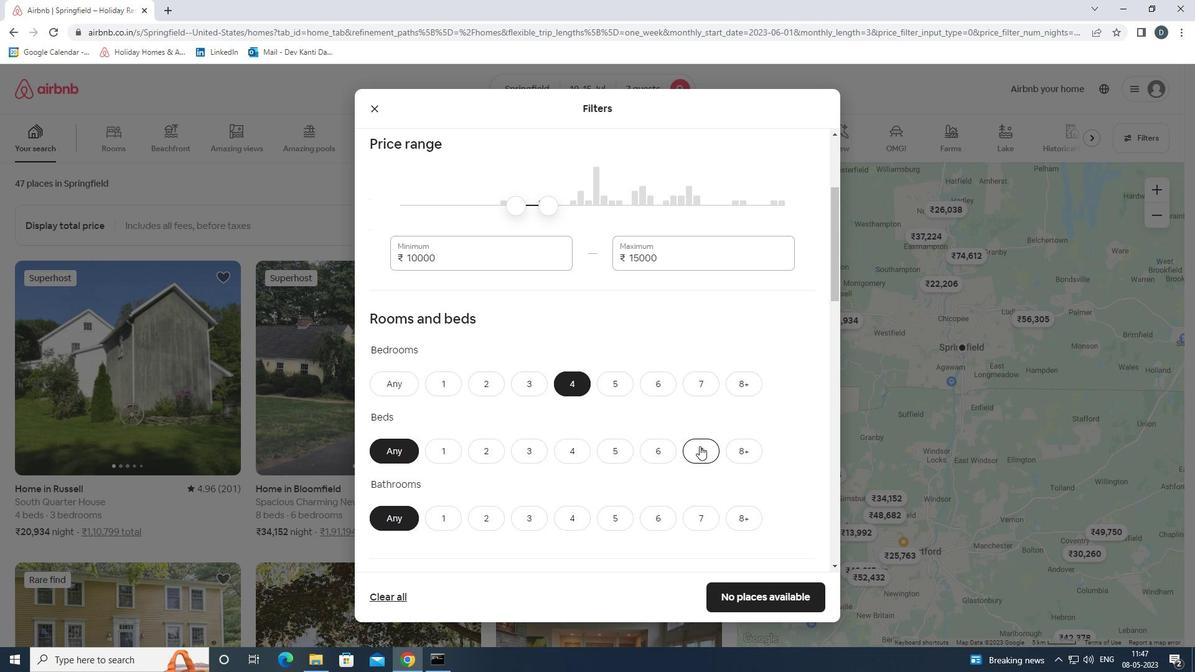 
Action: Mouse moved to (578, 513)
Screenshot: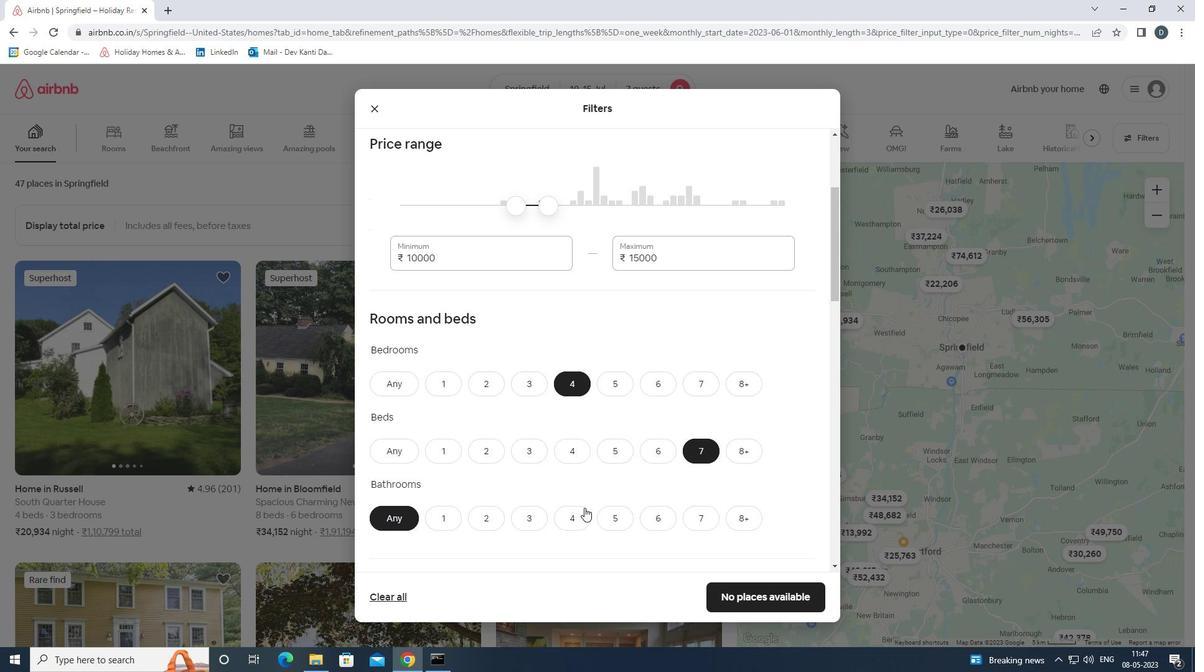 
Action: Mouse pressed left at (578, 513)
Screenshot: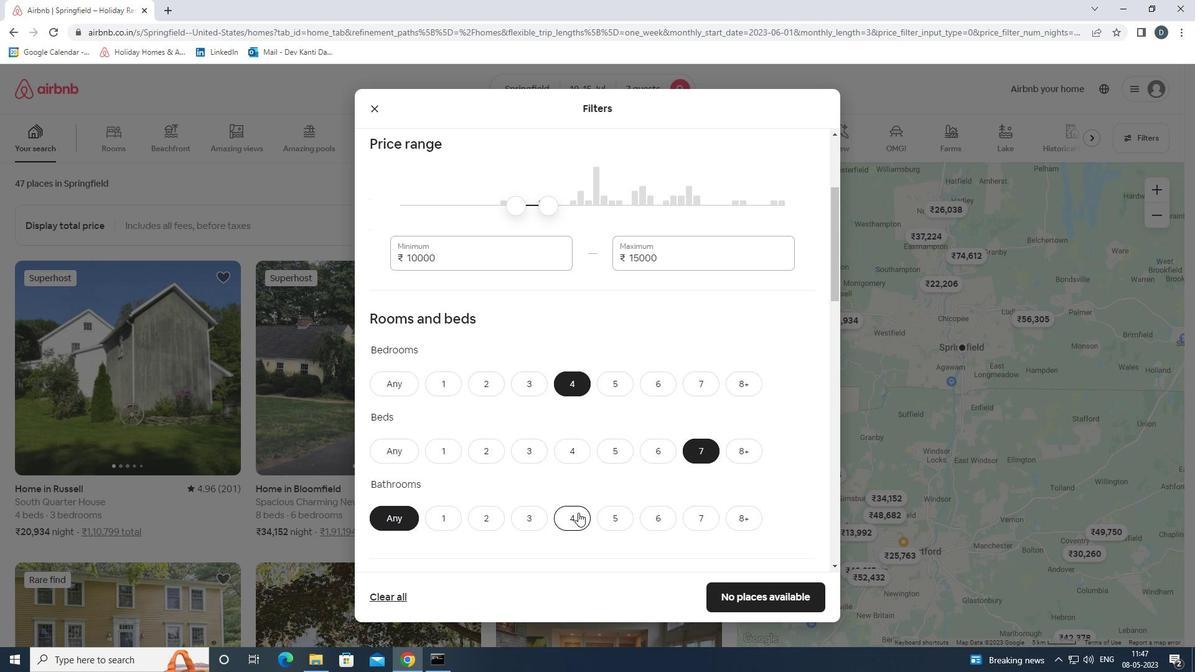 
Action: Mouse moved to (578, 512)
Screenshot: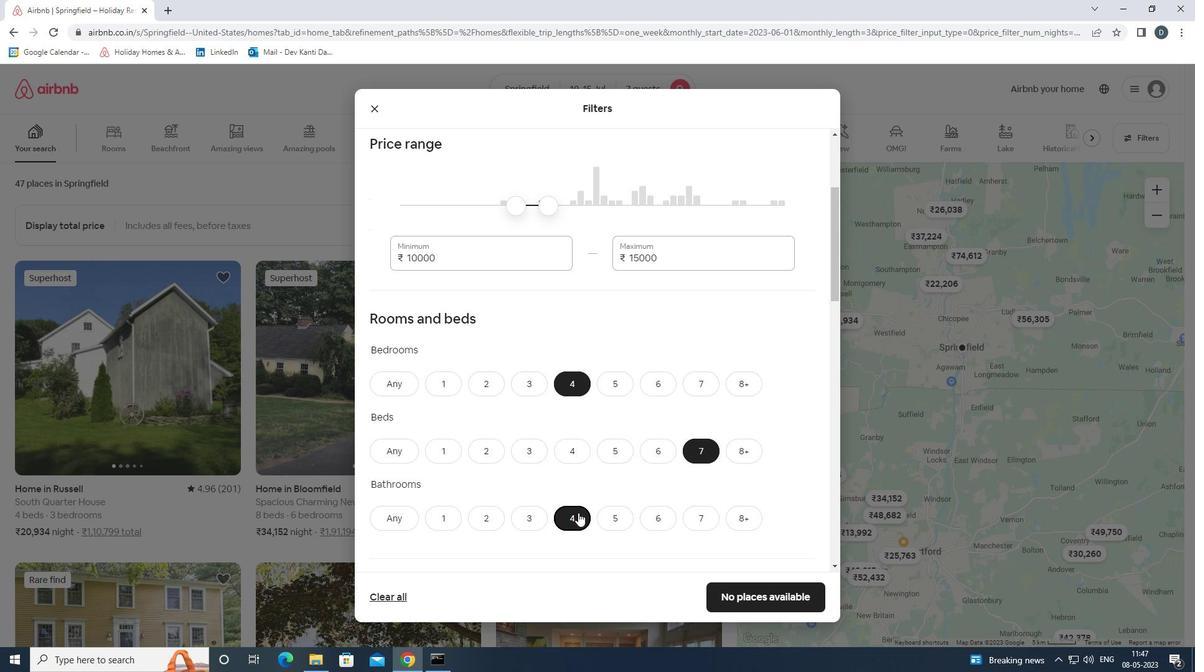 
Action: Mouse scrolled (578, 511) with delta (0, 0)
Screenshot: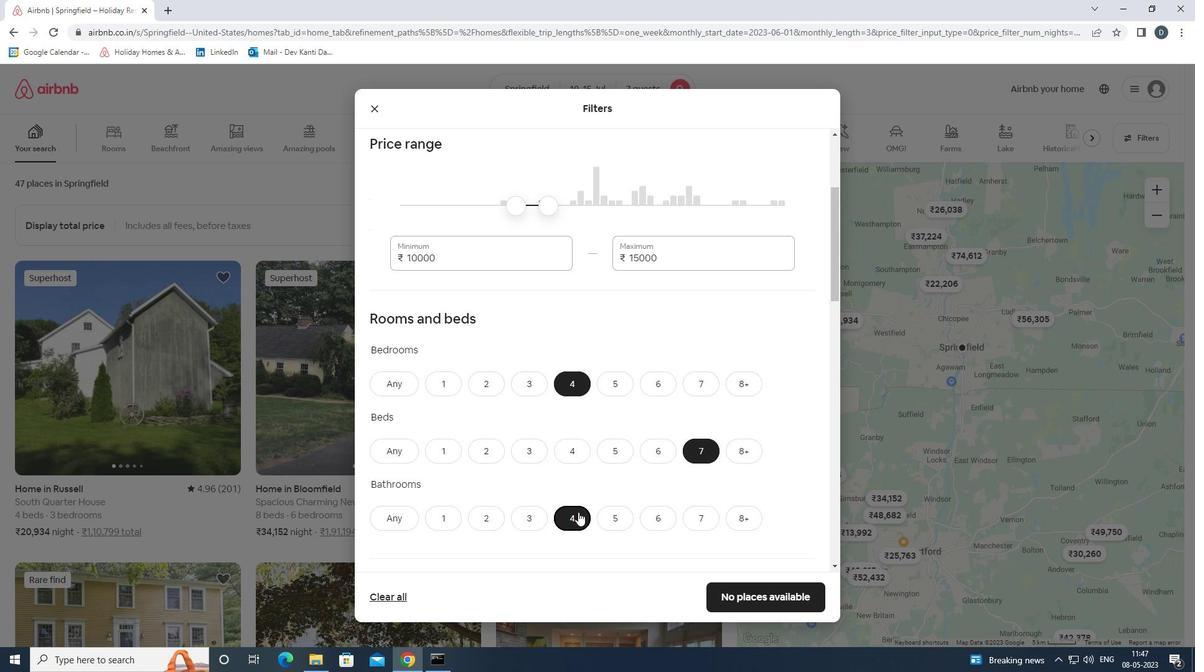 
Action: Mouse scrolled (578, 511) with delta (0, 0)
Screenshot: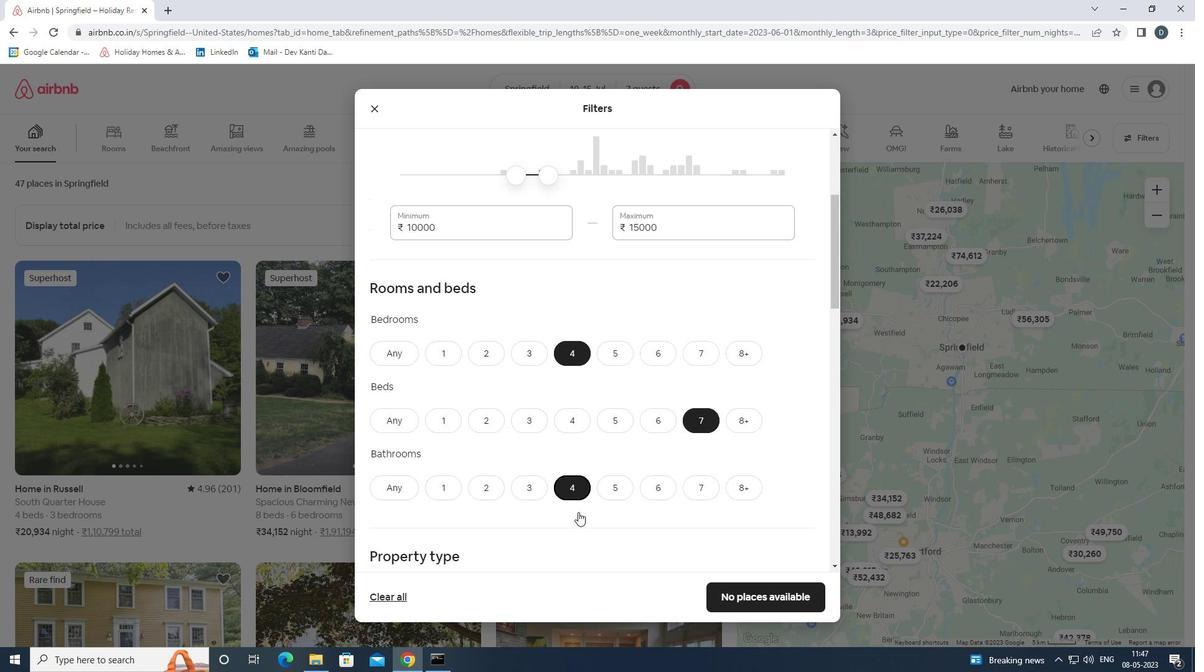 
Action: Mouse scrolled (578, 511) with delta (0, 0)
Screenshot: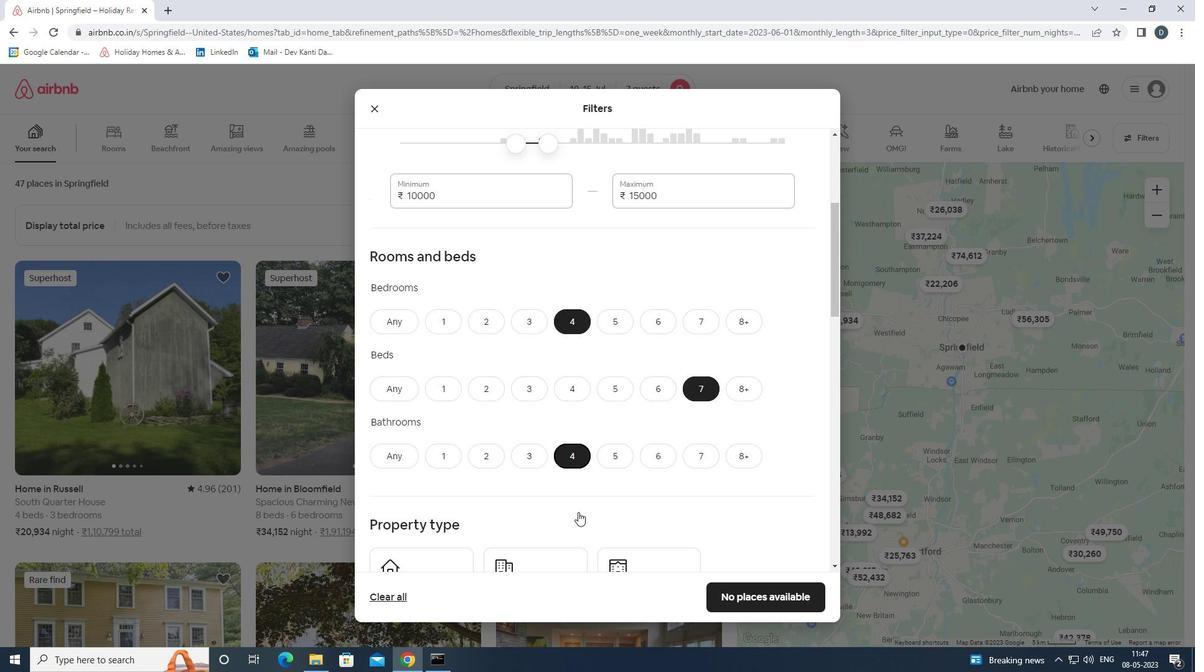 
Action: Mouse moved to (427, 487)
Screenshot: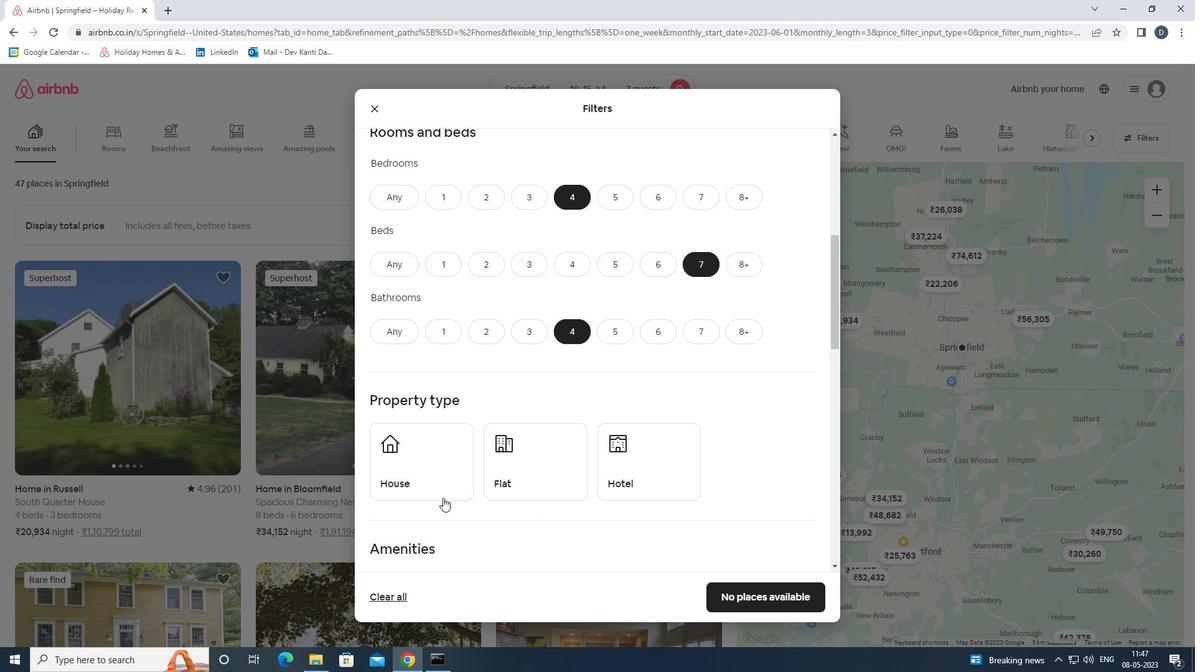 
Action: Mouse pressed left at (427, 487)
Screenshot: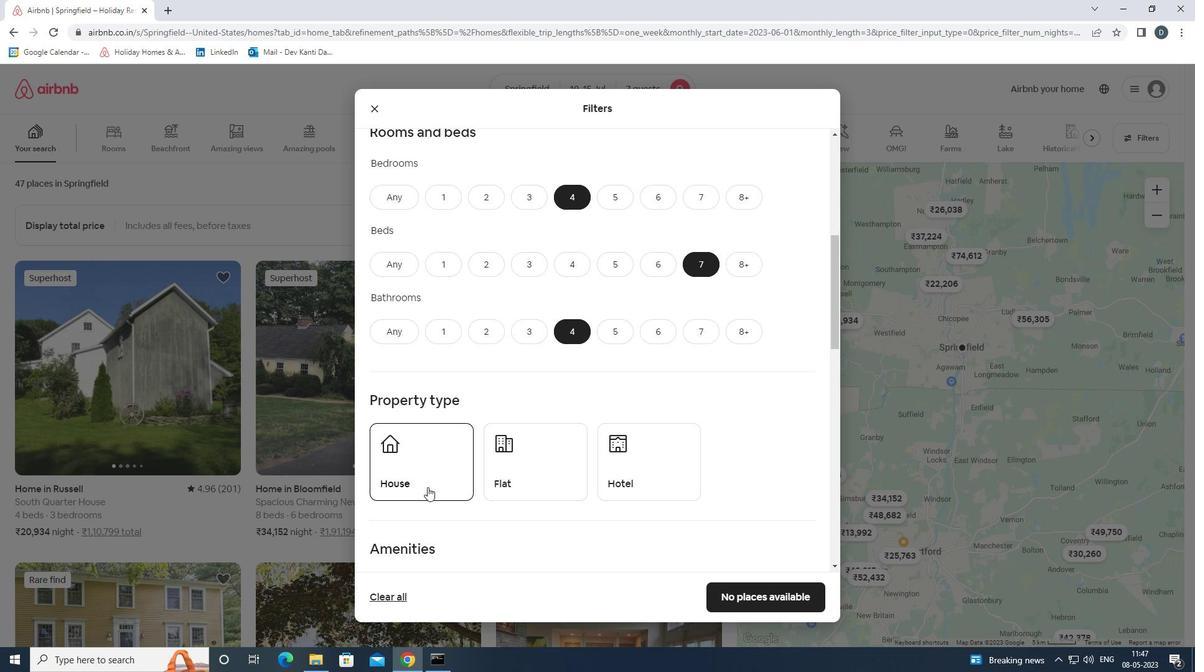 
Action: Mouse moved to (531, 476)
Screenshot: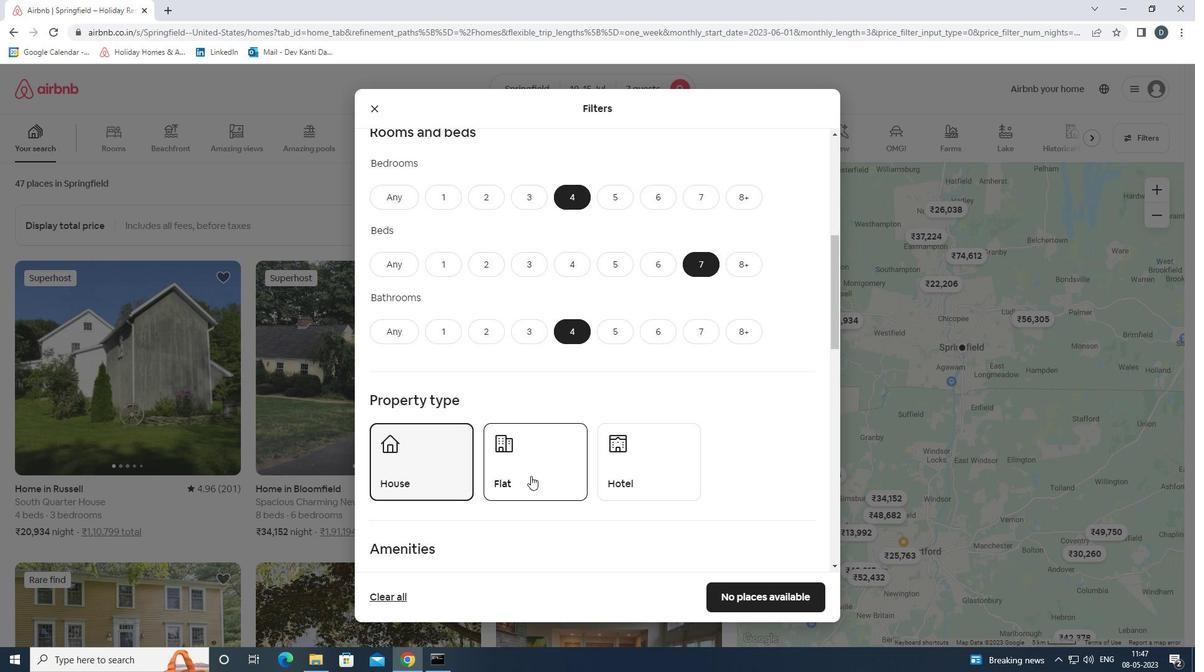 
Action: Mouse pressed left at (531, 476)
Screenshot: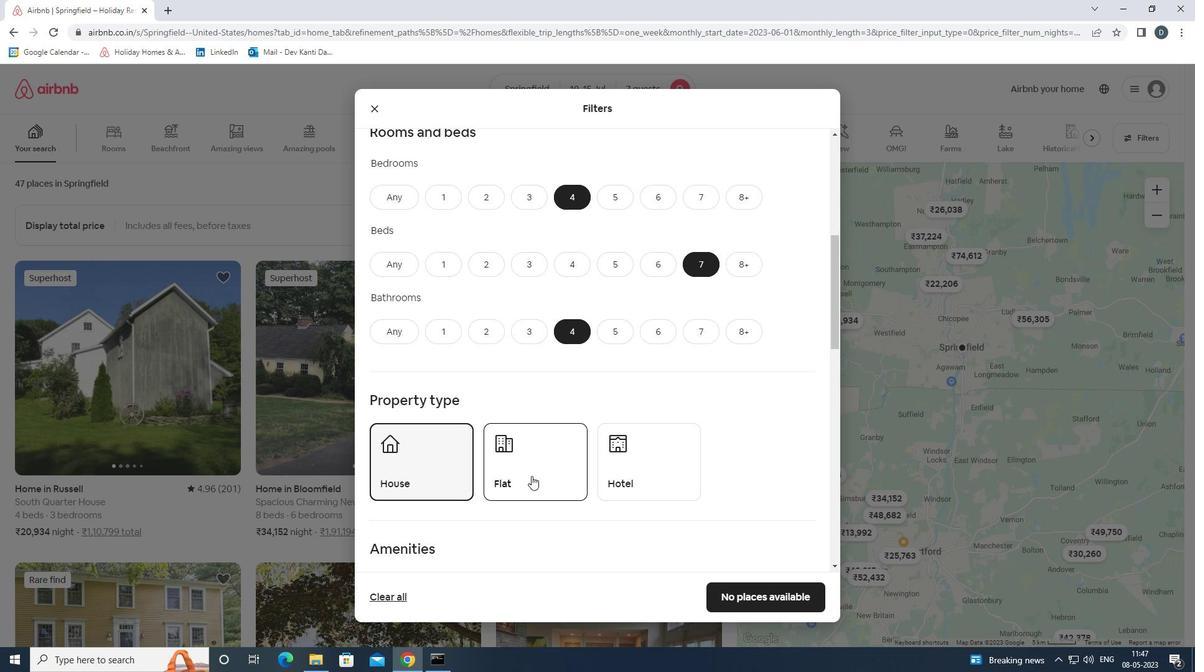 
Action: Mouse scrolled (531, 475) with delta (0, 0)
Screenshot: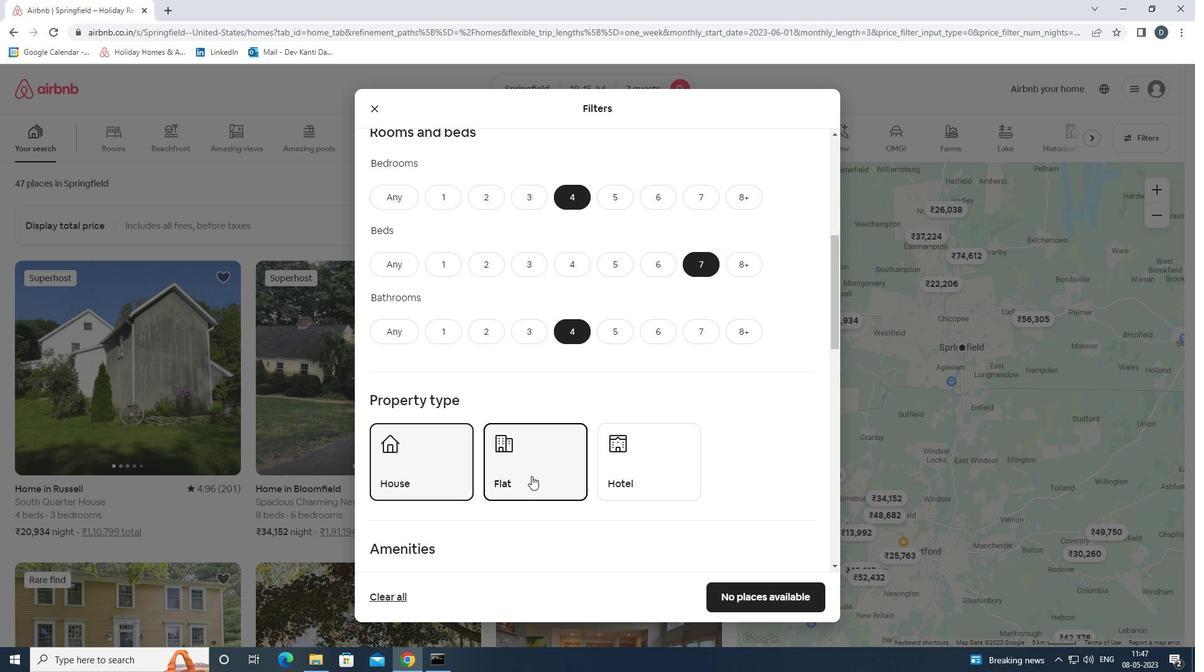 
Action: Mouse moved to (532, 476)
Screenshot: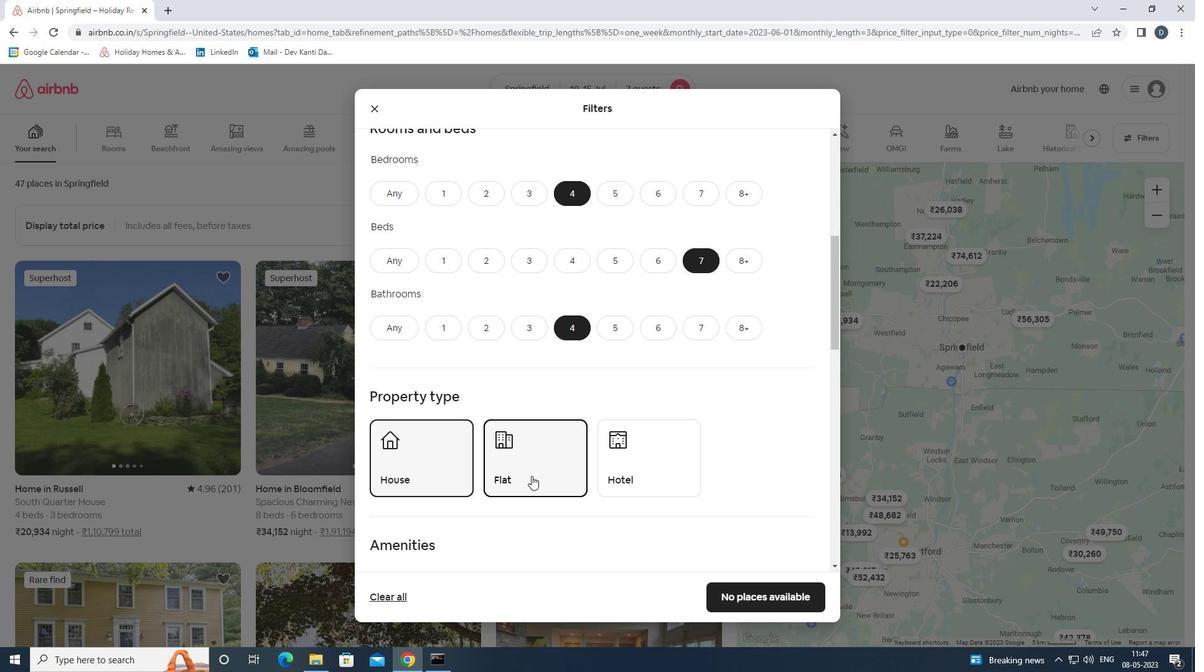 
Action: Mouse scrolled (532, 475) with delta (0, 0)
Screenshot: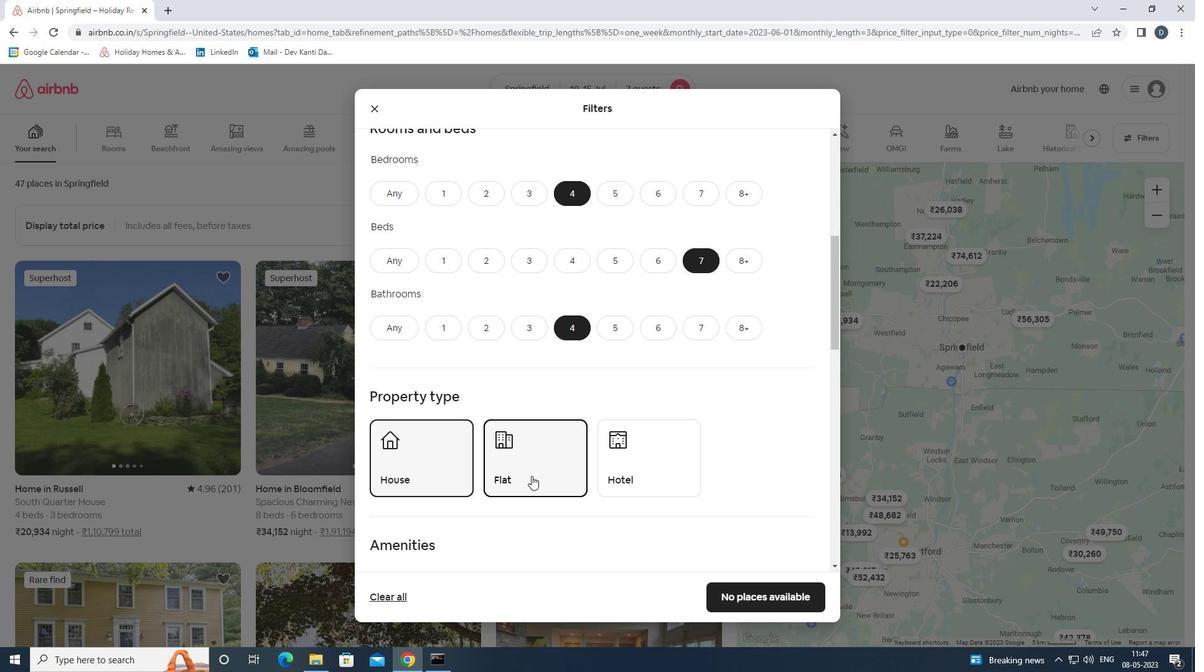 
Action: Mouse moved to (532, 476)
Screenshot: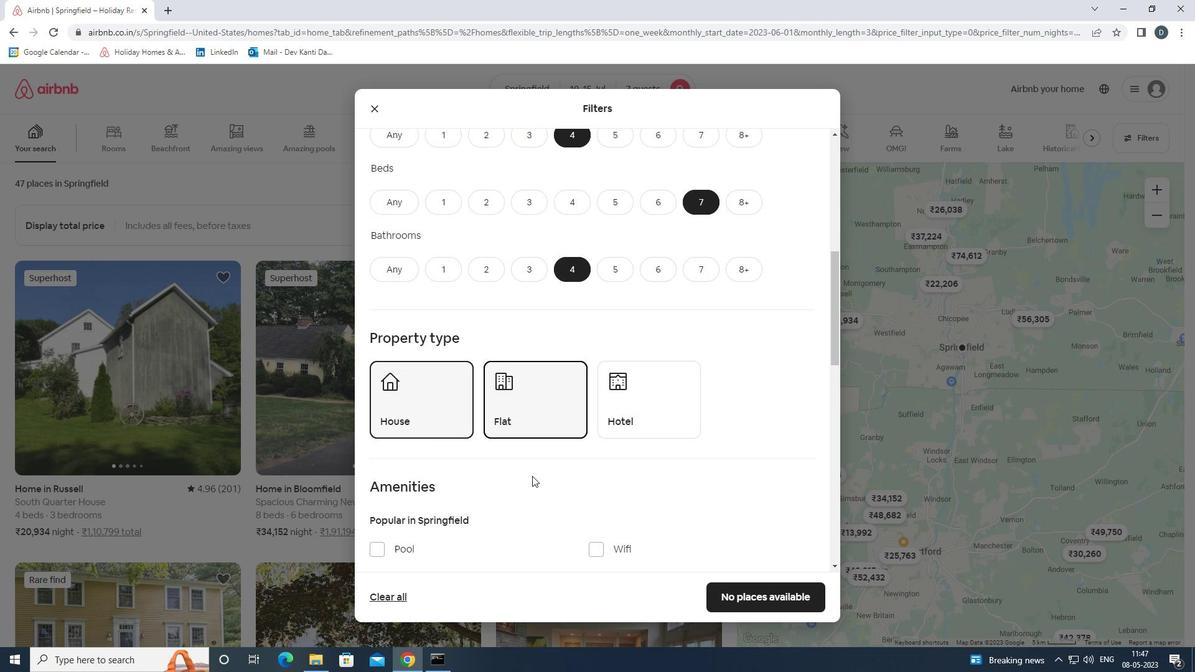
Action: Mouse scrolled (532, 476) with delta (0, 0)
Screenshot: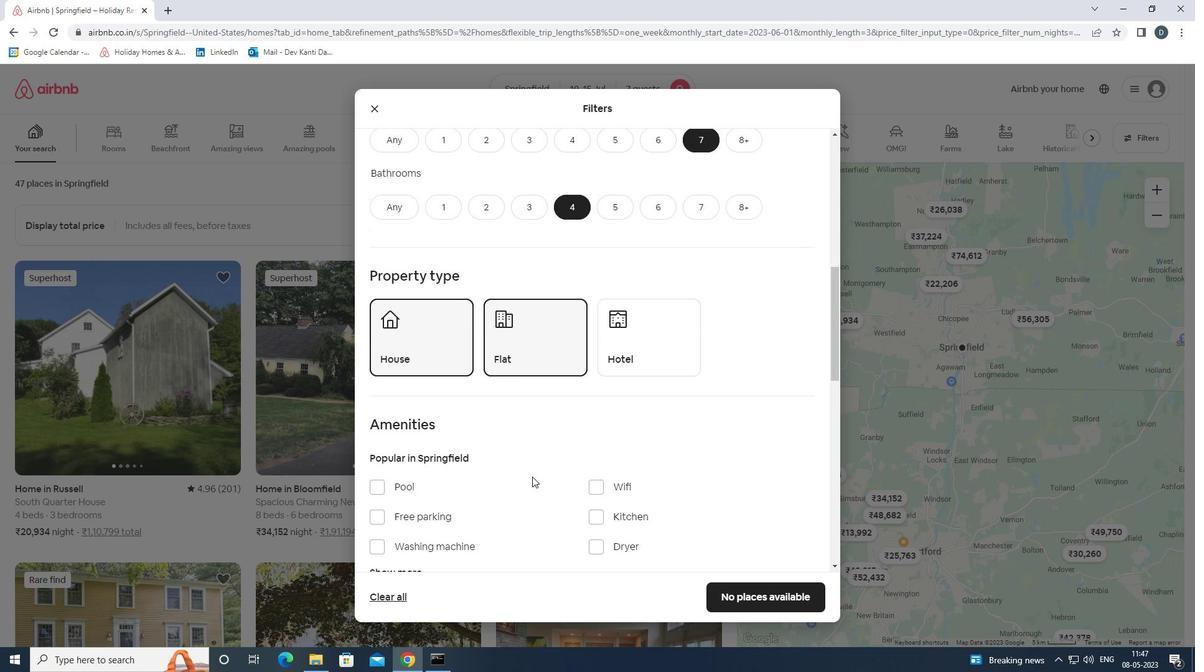 
Action: Mouse moved to (596, 429)
Screenshot: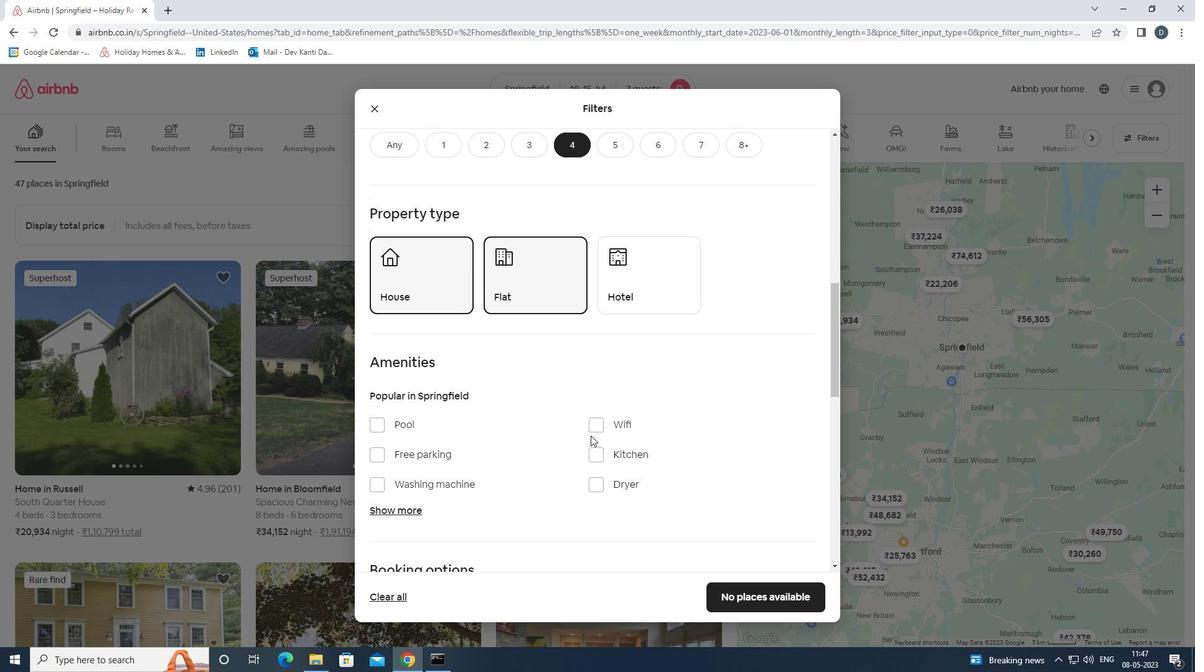 
Action: Mouse pressed left at (596, 429)
Screenshot: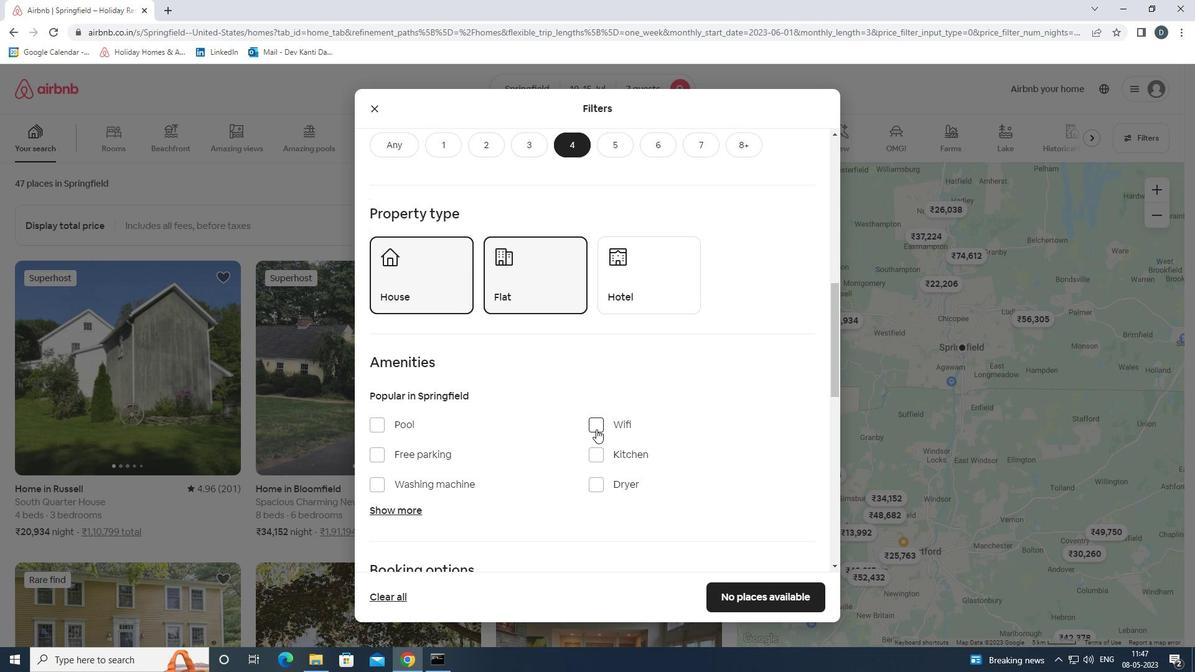 
Action: Mouse moved to (429, 456)
Screenshot: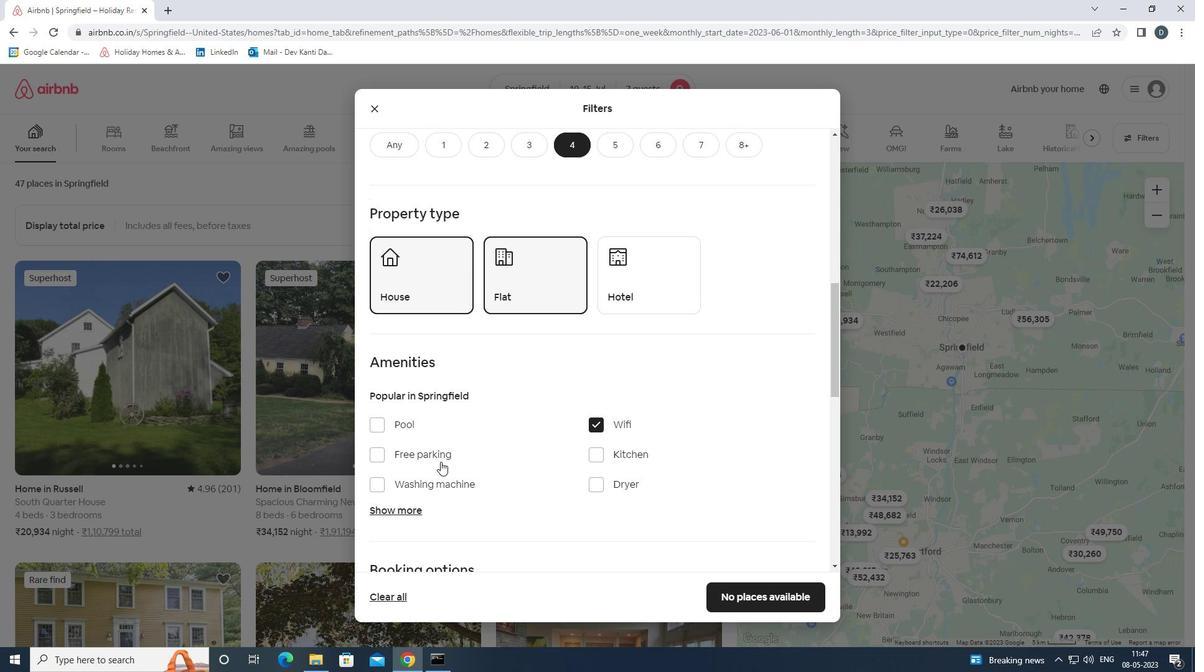 
Action: Mouse pressed left at (429, 456)
Screenshot: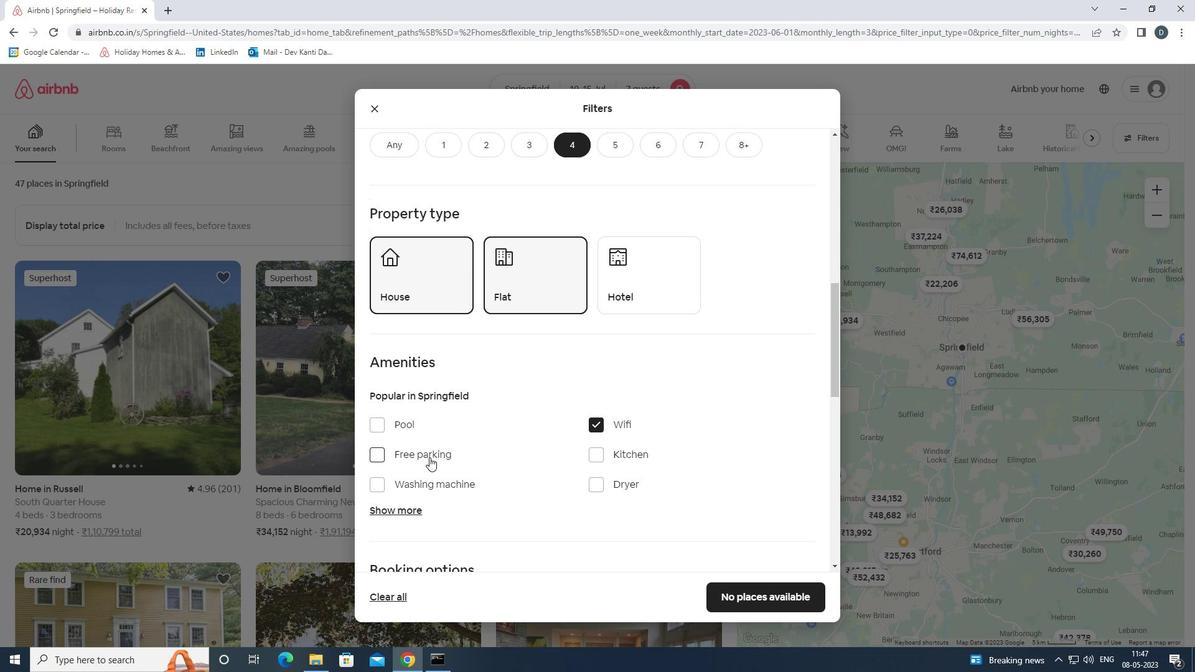 
Action: Mouse moved to (415, 513)
Screenshot: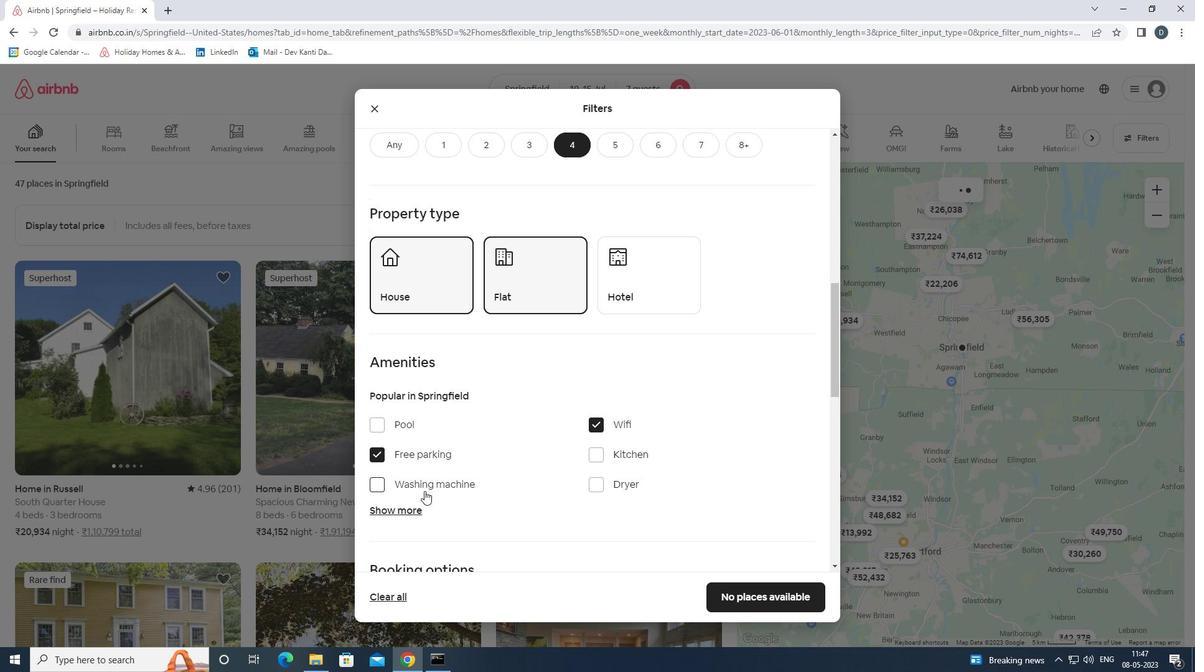 
Action: Mouse pressed left at (415, 513)
Screenshot: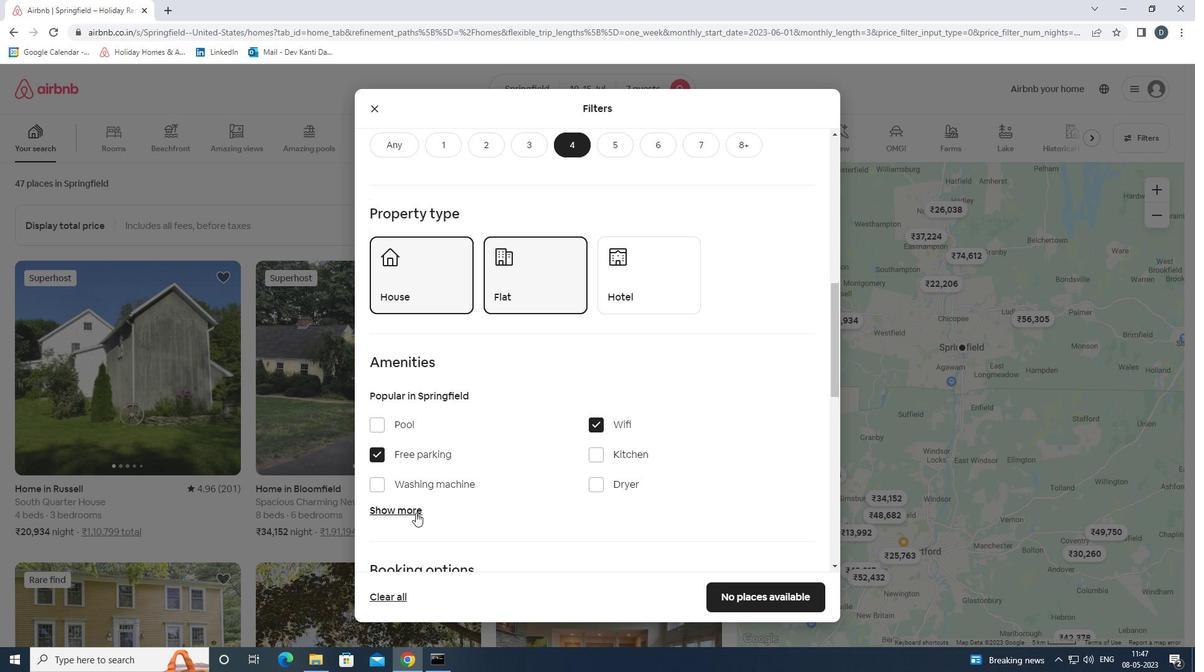 
Action: Mouse moved to (525, 485)
Screenshot: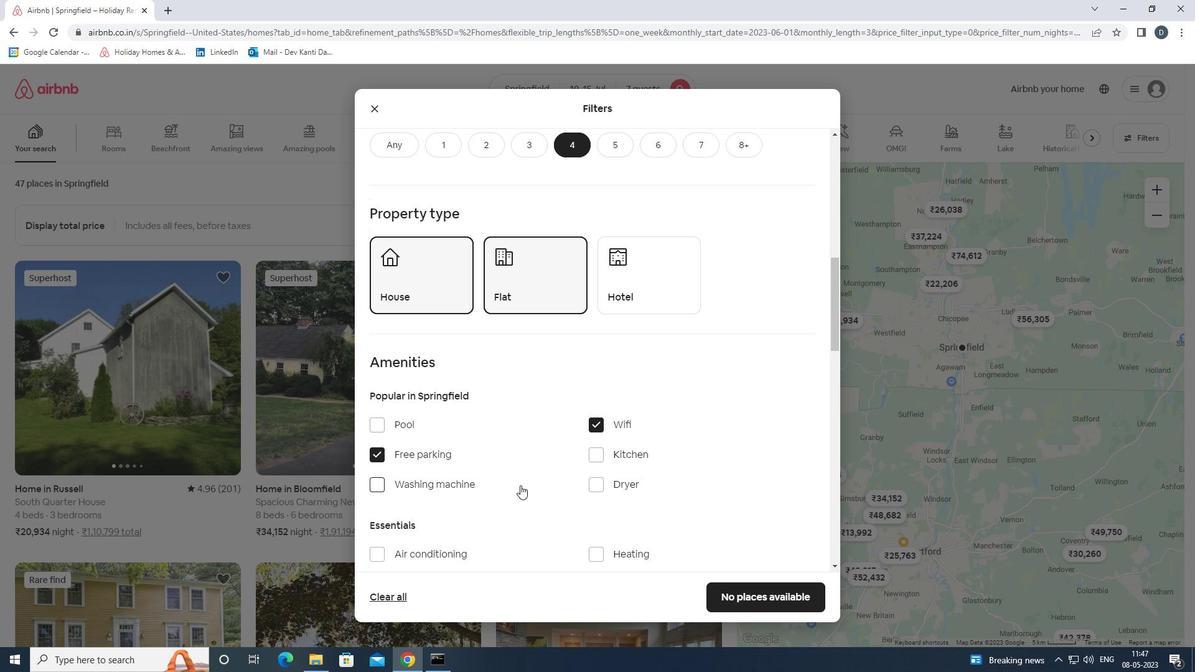 
Action: Mouse scrolled (525, 484) with delta (0, 0)
Screenshot: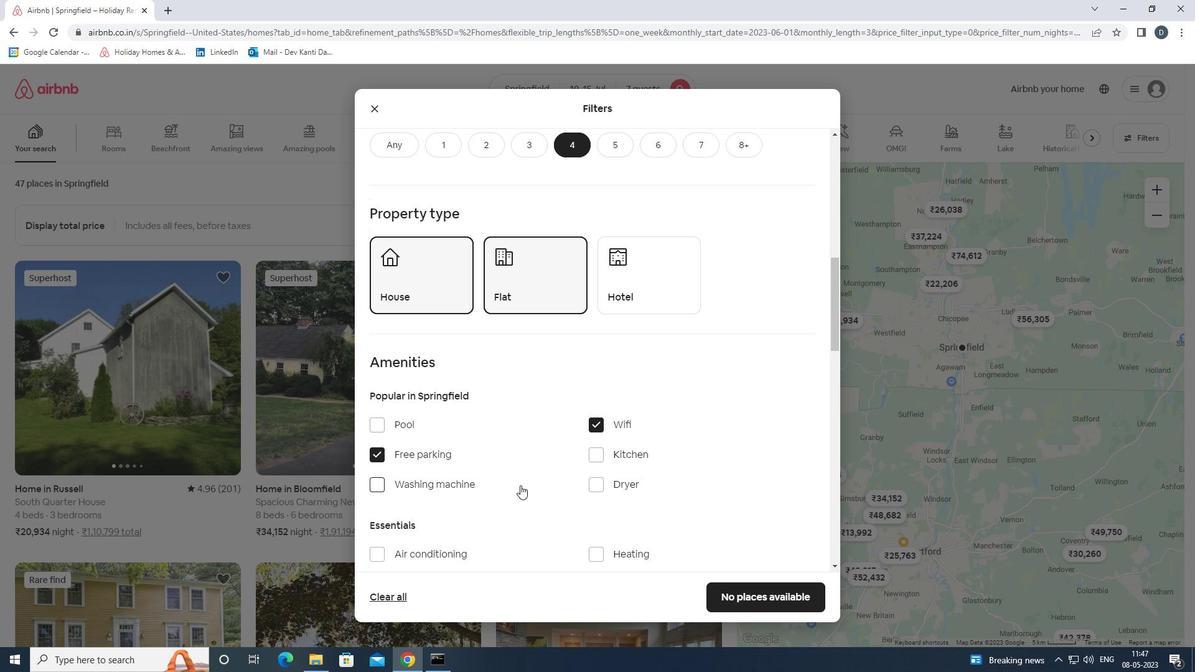 
Action: Mouse scrolled (525, 484) with delta (0, 0)
Screenshot: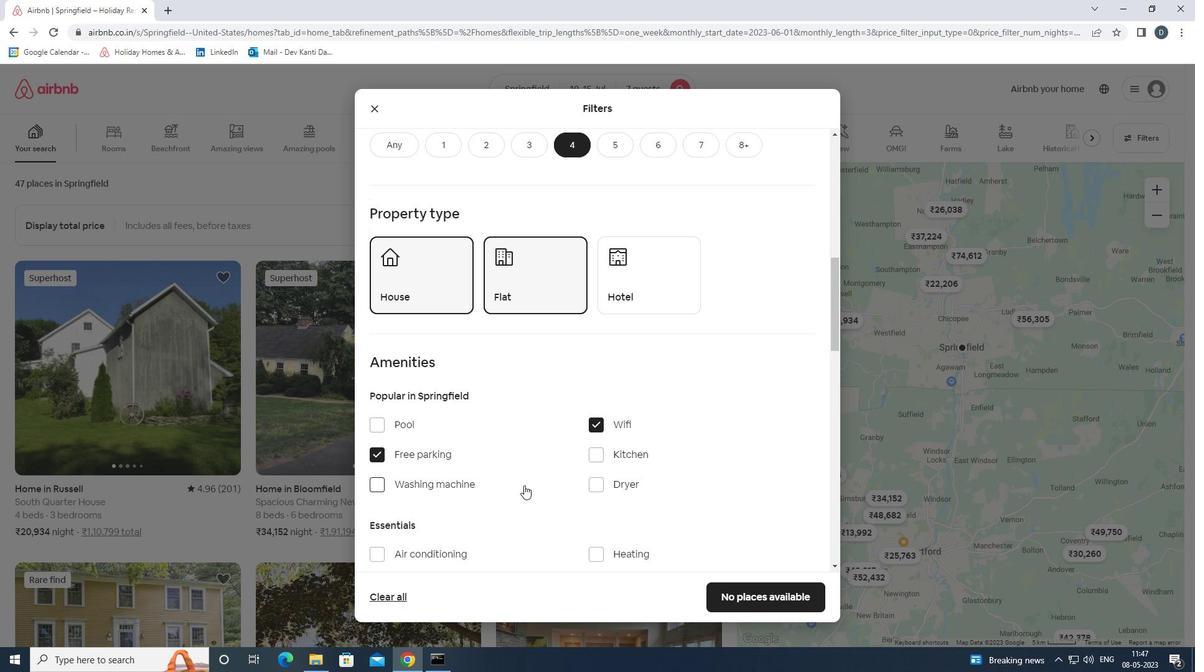 
Action: Mouse scrolled (525, 484) with delta (0, 0)
Screenshot: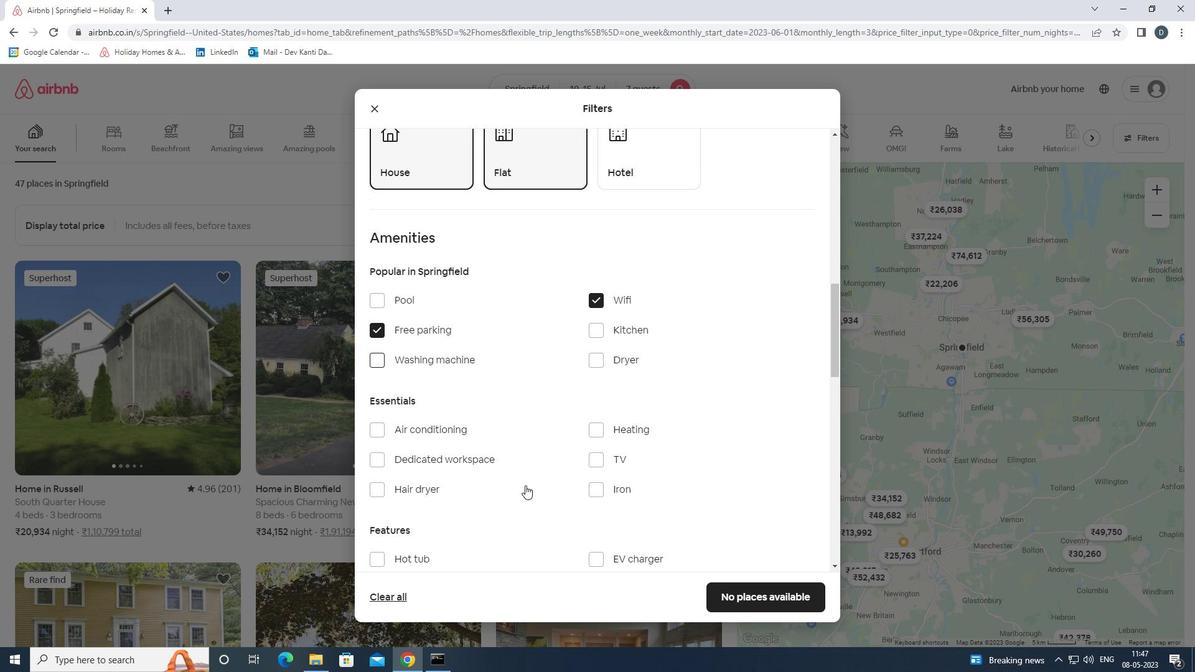
Action: Mouse moved to (600, 400)
Screenshot: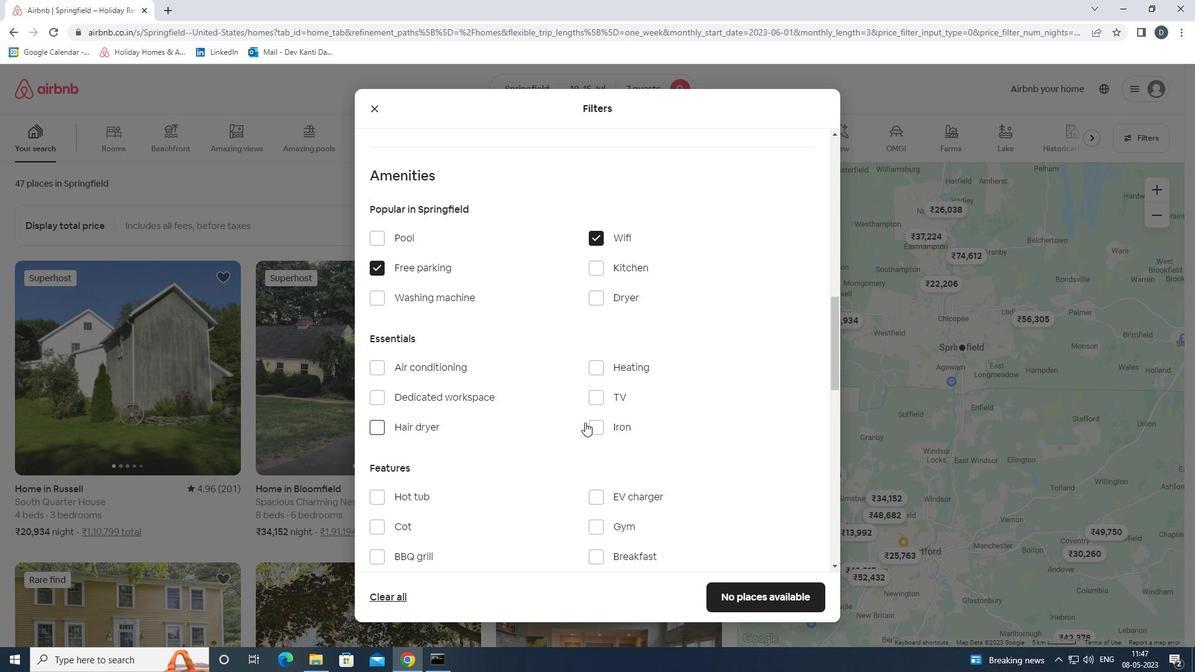 
Action: Mouse pressed left at (600, 400)
Screenshot: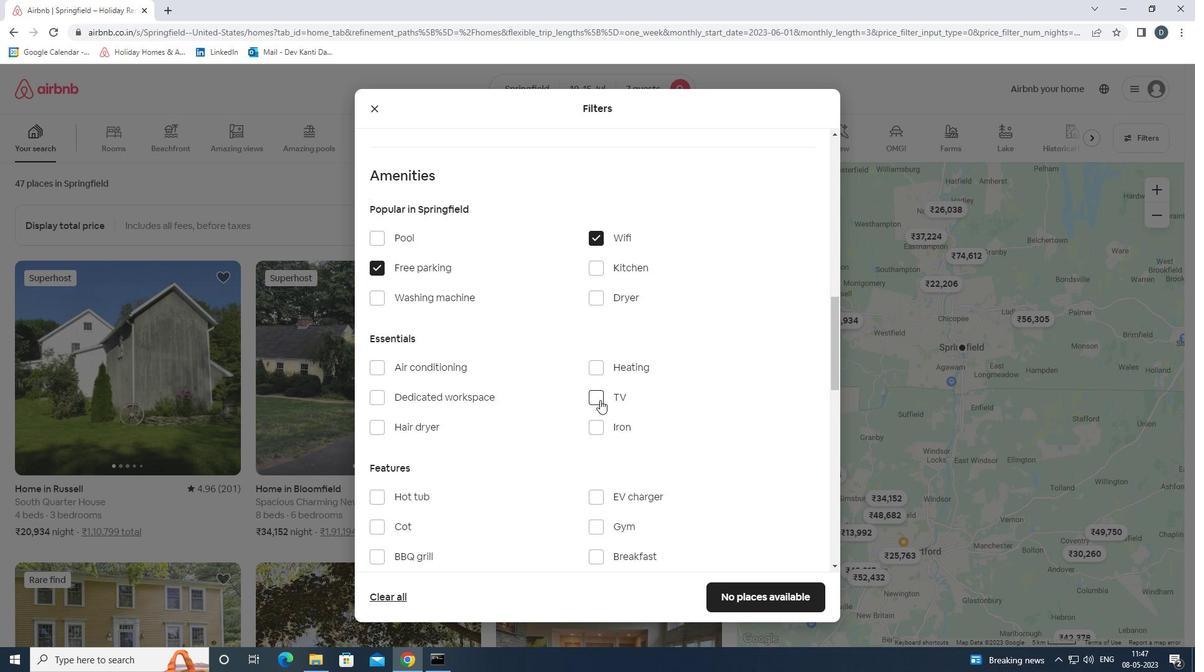 
Action: Mouse moved to (563, 423)
Screenshot: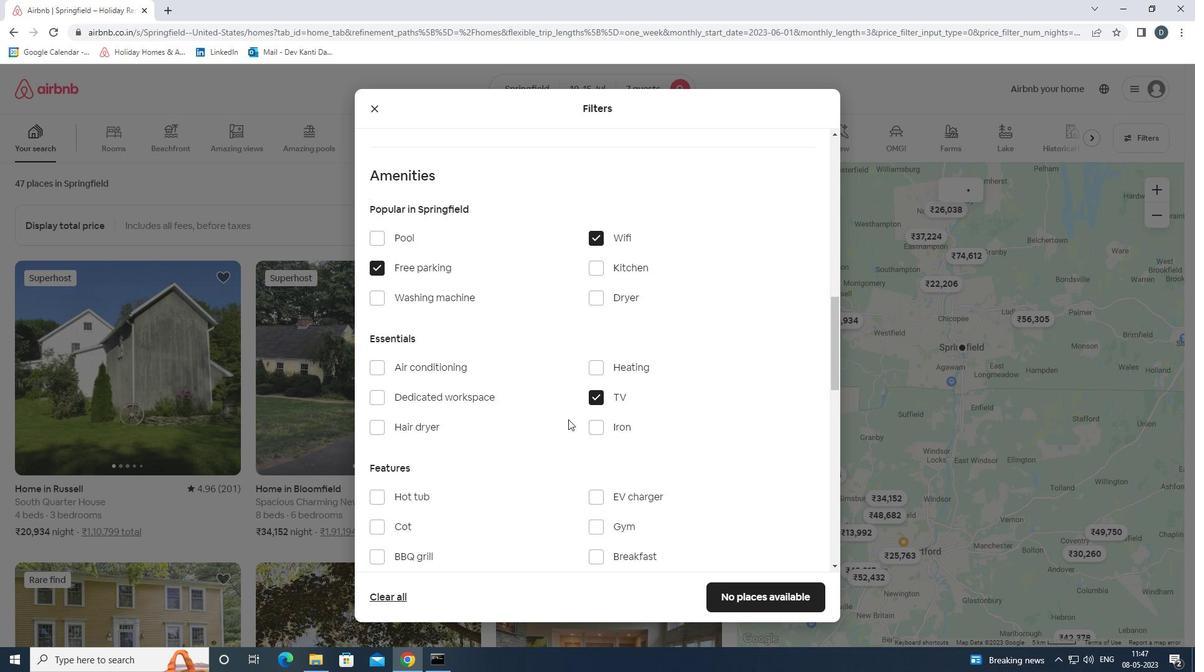 
Action: Mouse scrolled (563, 422) with delta (0, 0)
Screenshot: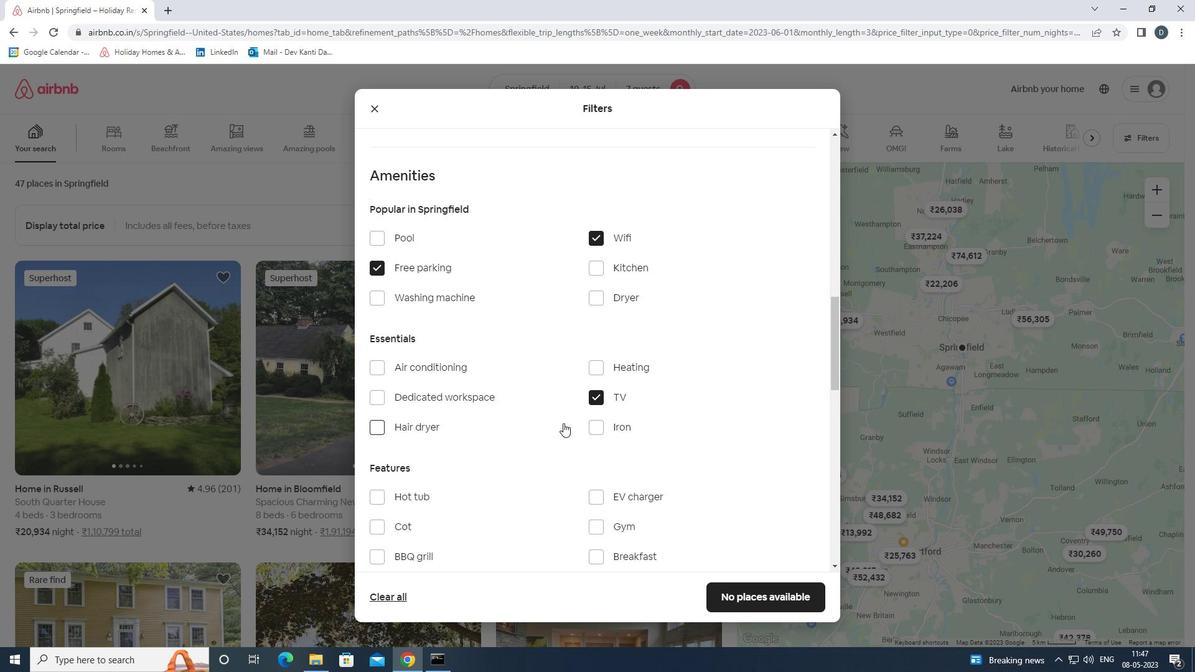 
Action: Mouse moved to (600, 458)
Screenshot: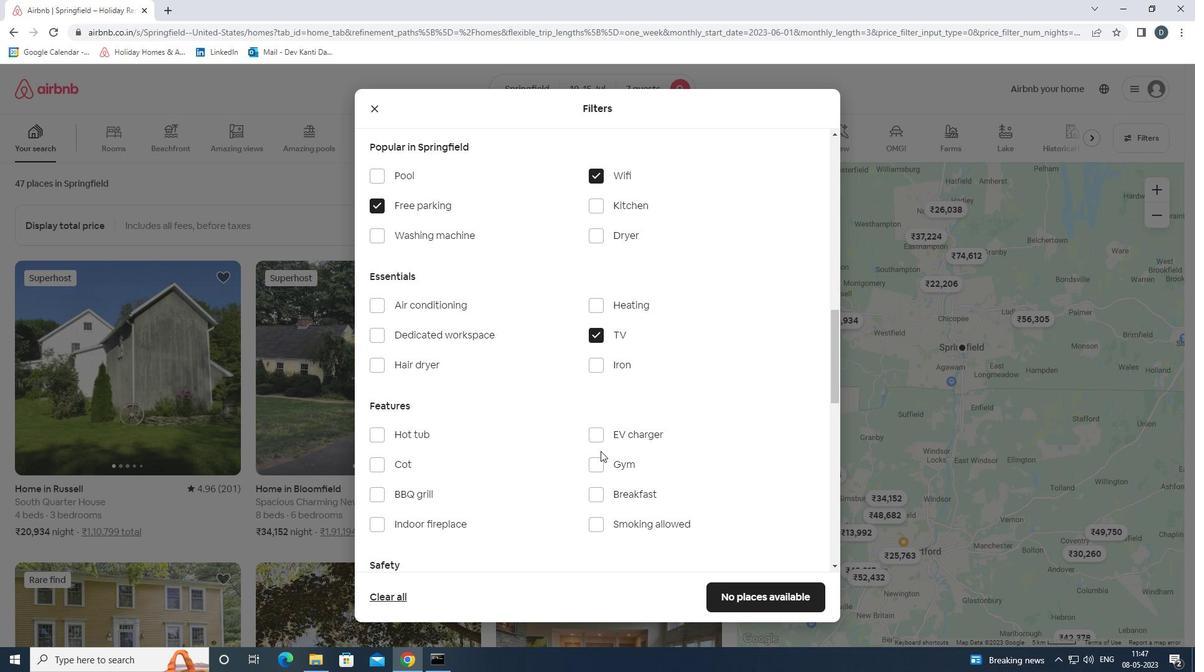 
Action: Mouse pressed left at (600, 458)
Screenshot: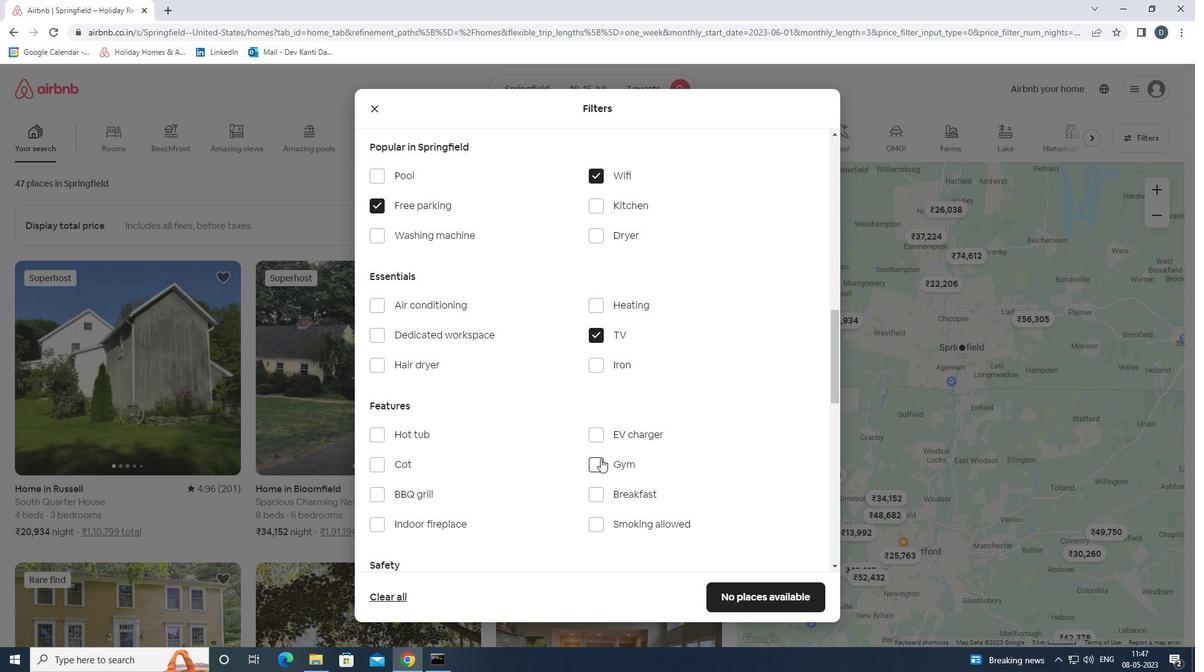 
Action: Mouse moved to (601, 490)
Screenshot: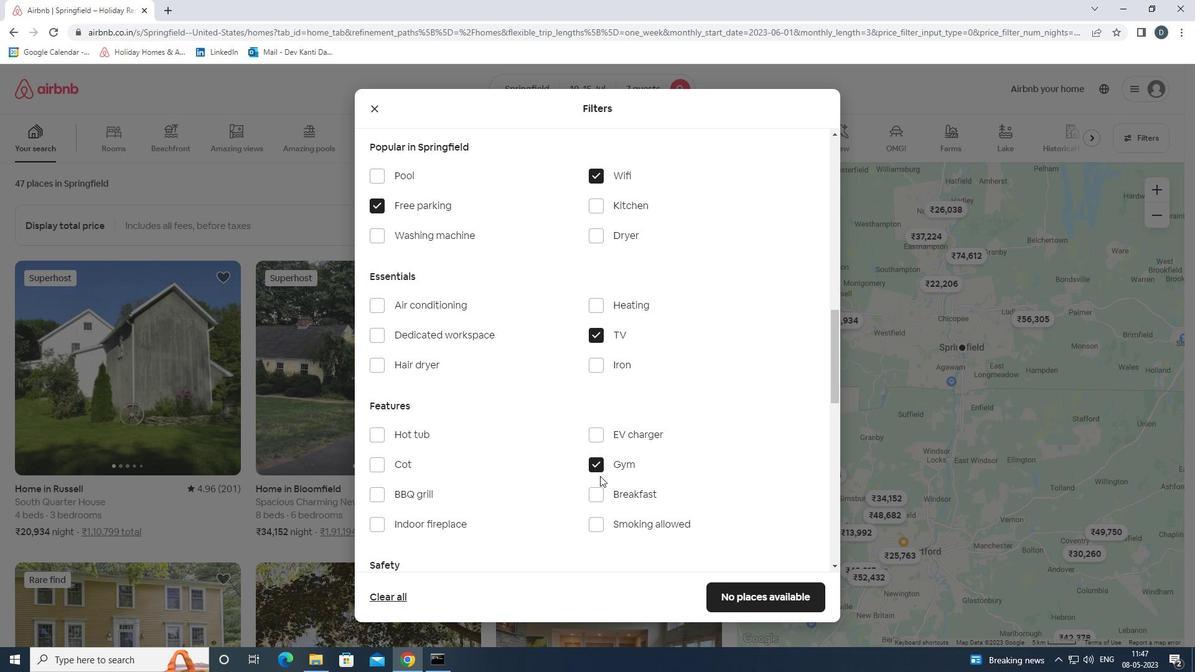
Action: Mouse pressed left at (601, 490)
Screenshot: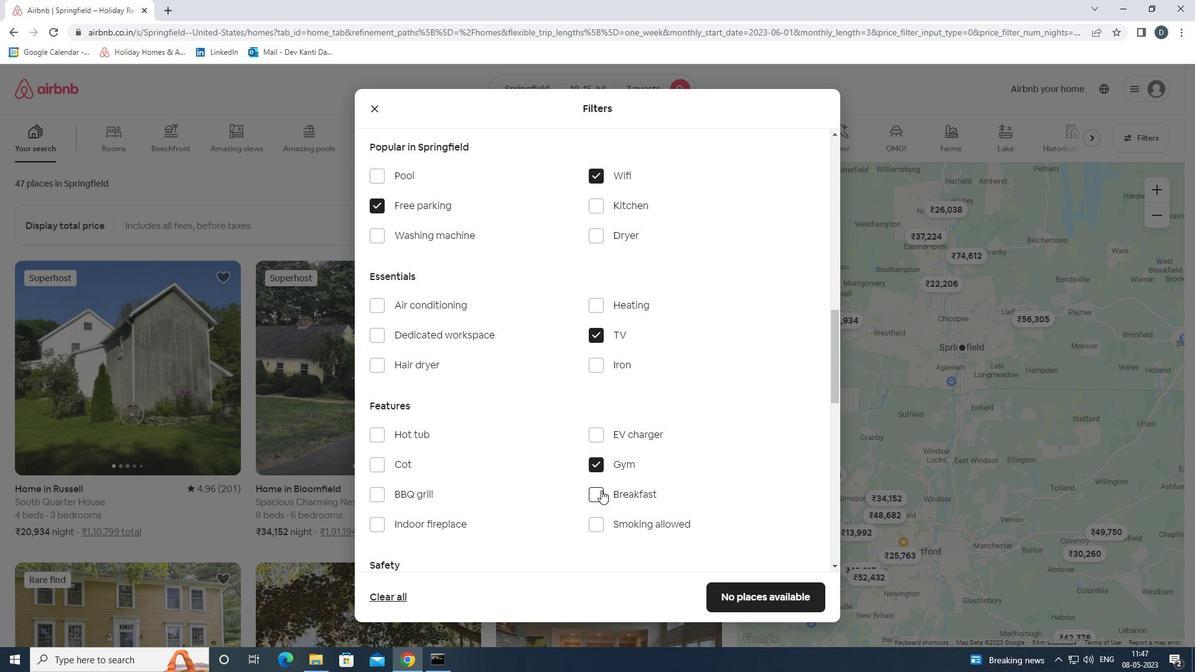 
Action: Mouse moved to (601, 490)
Screenshot: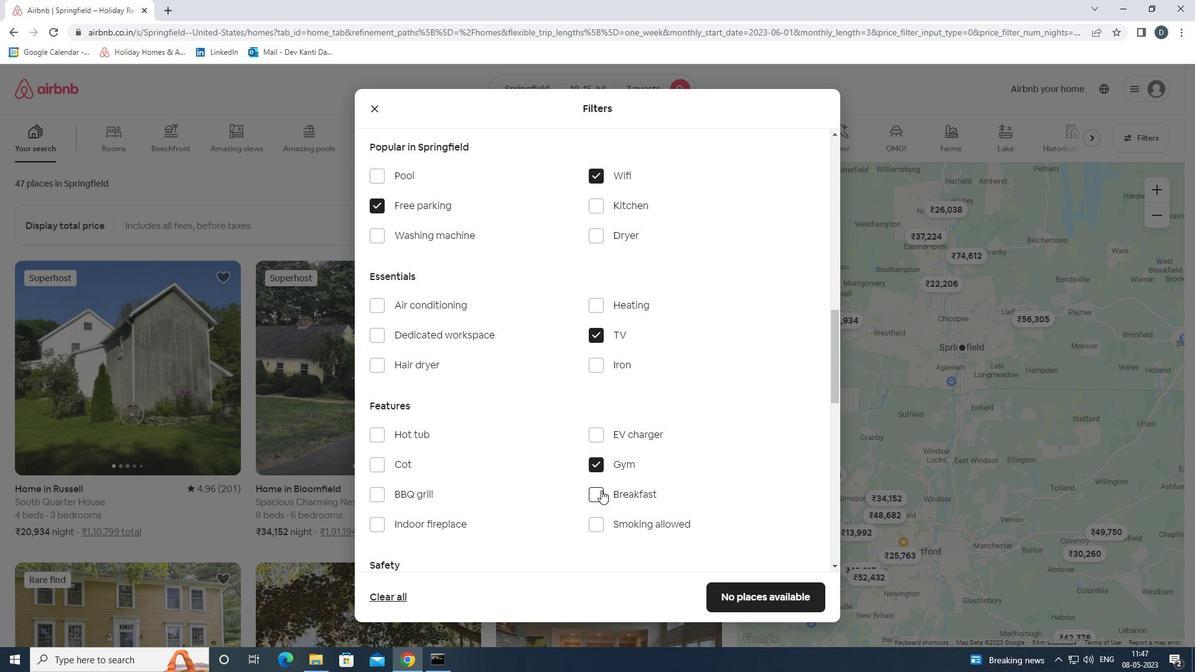 
Action: Mouse scrolled (601, 489) with delta (0, 0)
Screenshot: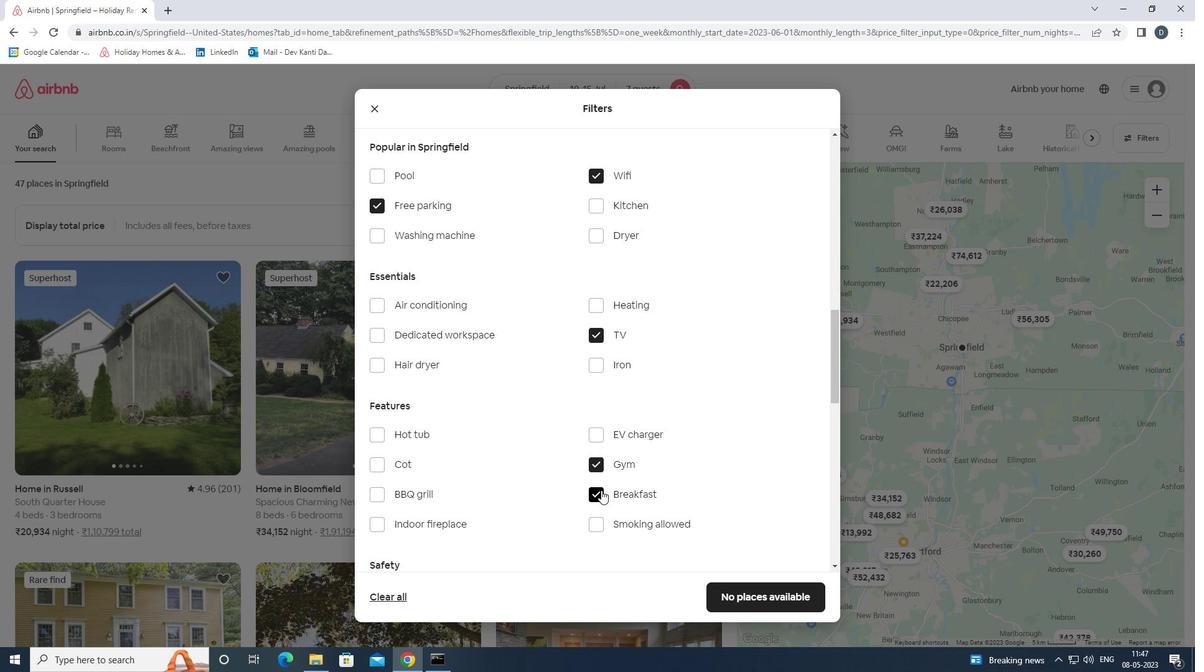 
Action: Mouse scrolled (601, 489) with delta (0, 0)
Screenshot: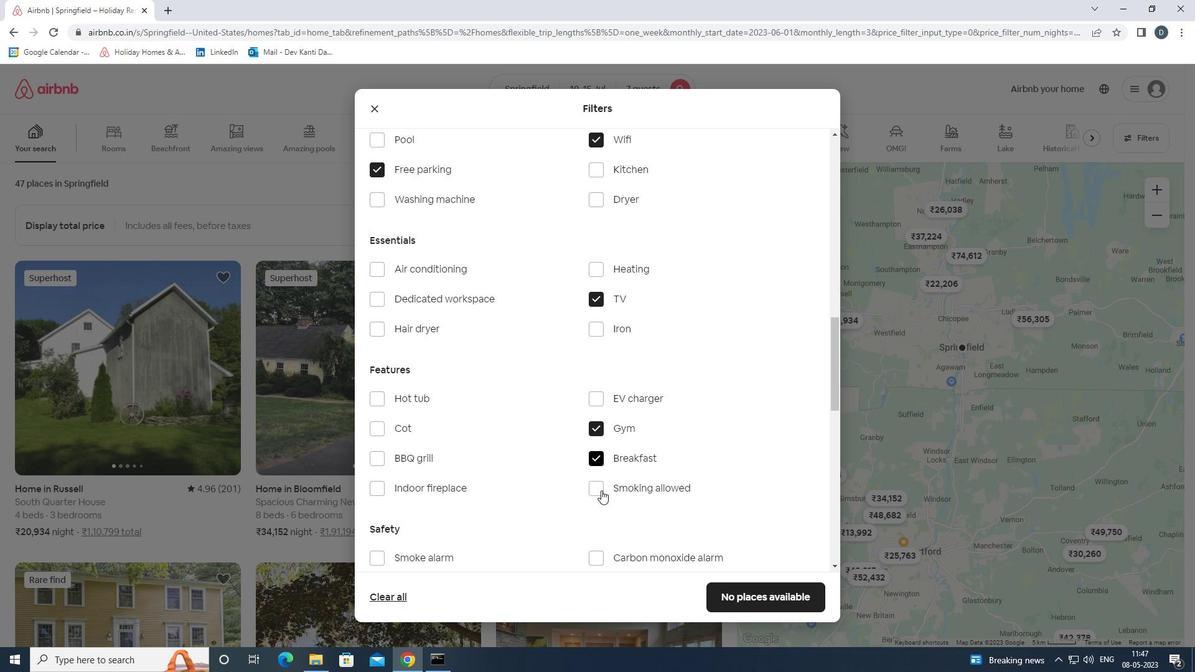 
Action: Mouse moved to (602, 490)
Screenshot: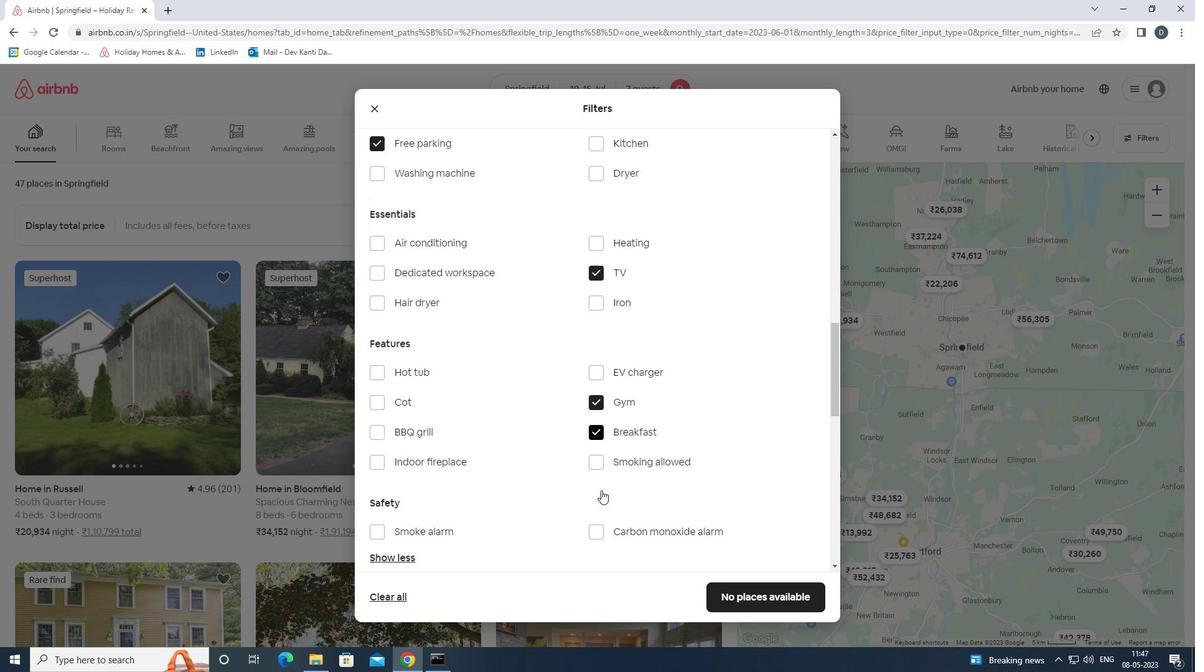 
Action: Mouse scrolled (602, 489) with delta (0, 0)
Screenshot: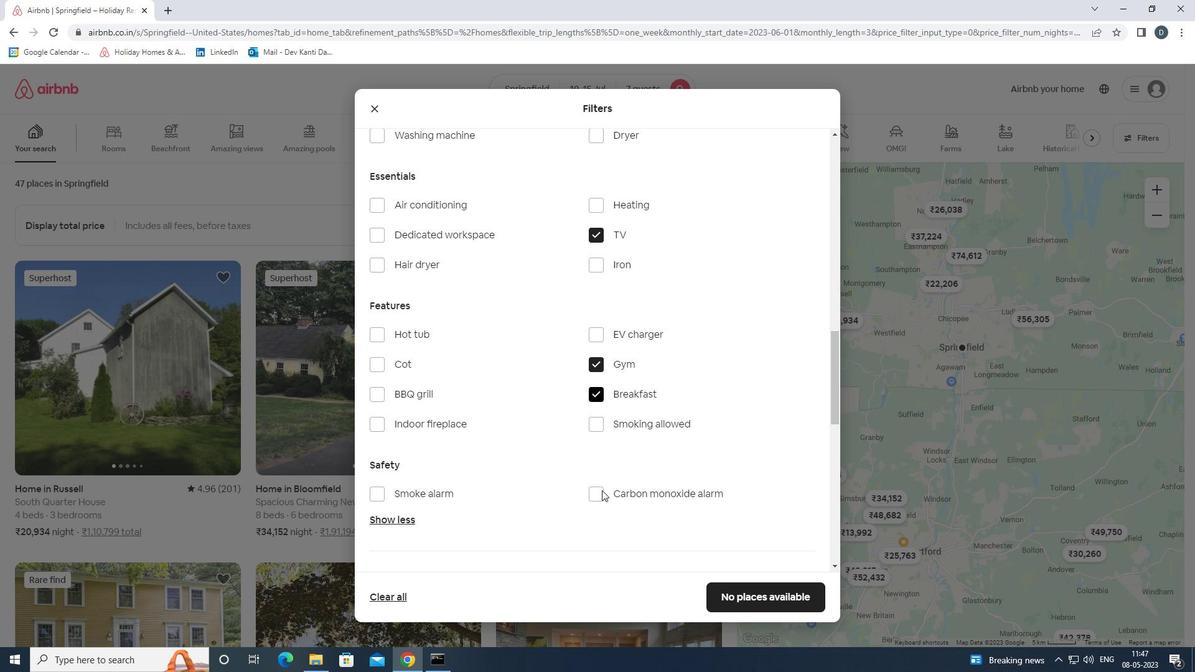 
Action: Mouse moved to (602, 490)
Screenshot: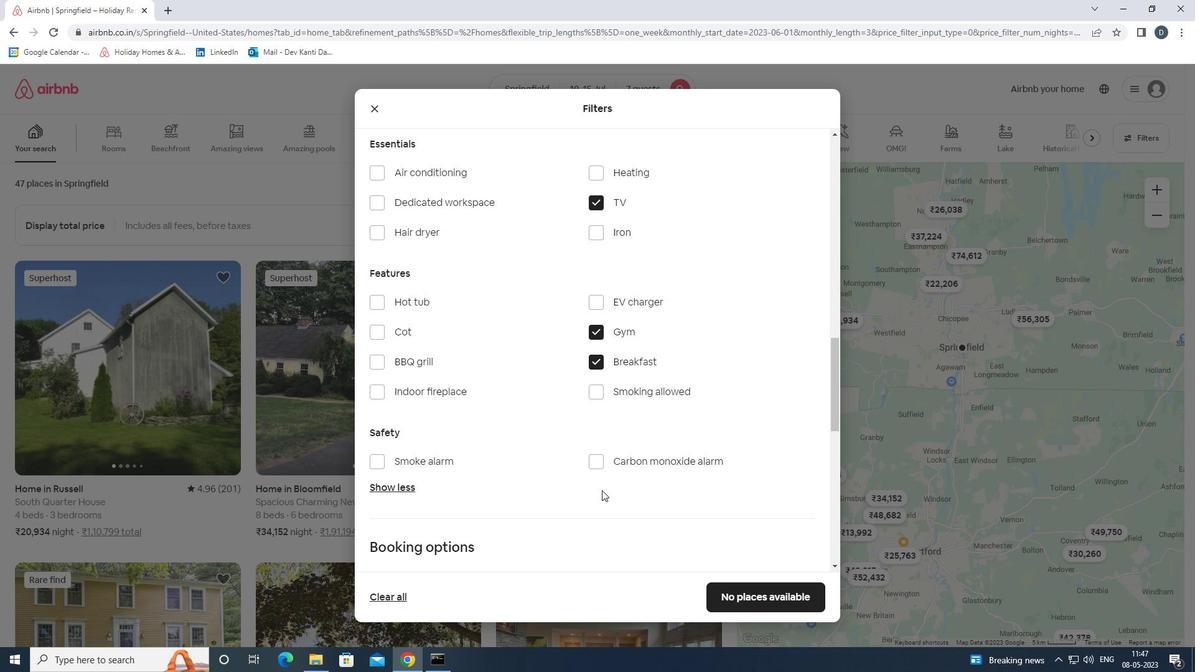 
Action: Mouse scrolled (602, 489) with delta (0, 0)
Screenshot: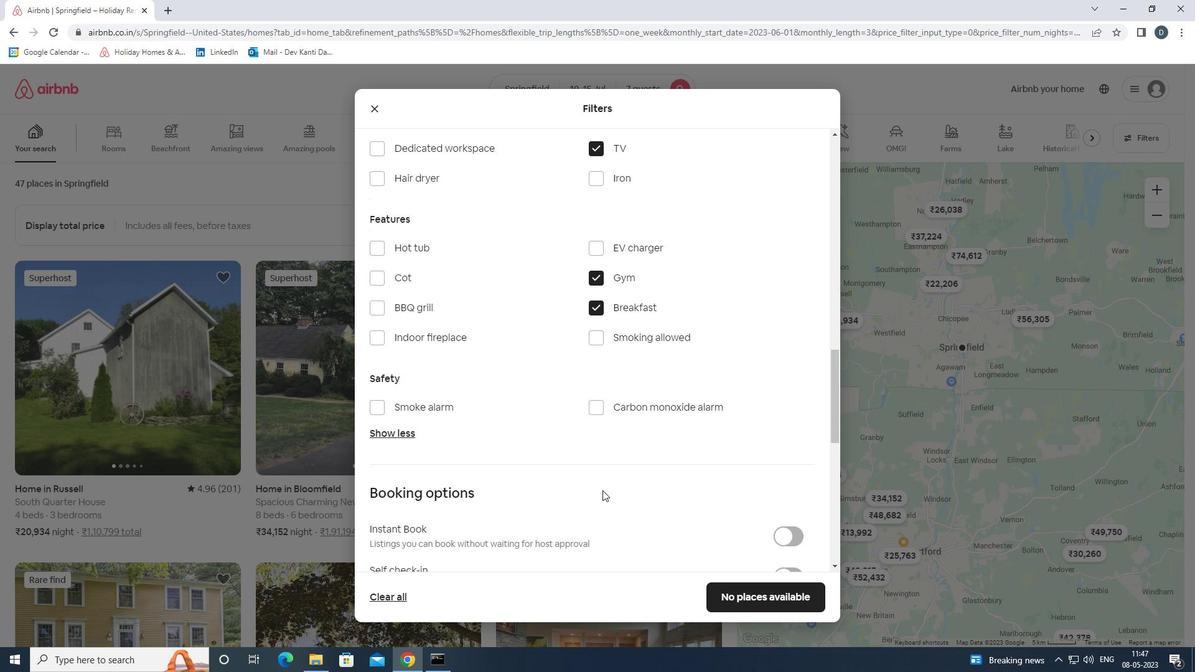 
Action: Mouse scrolled (602, 489) with delta (0, 0)
Screenshot: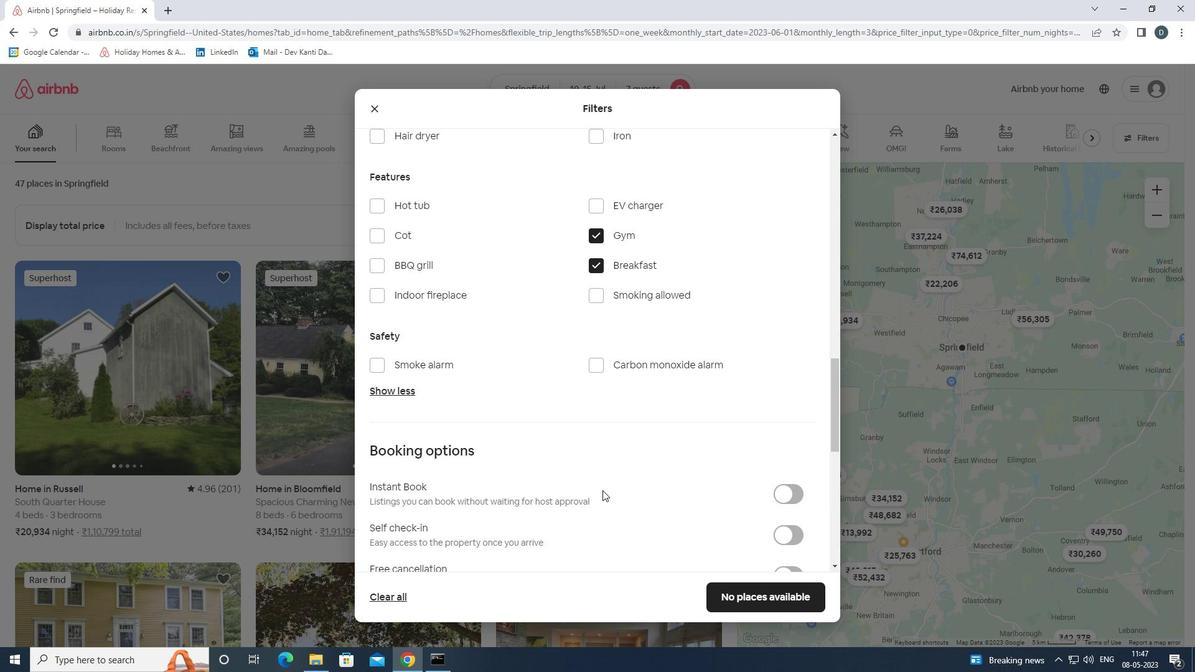 
Action: Mouse scrolled (602, 489) with delta (0, 0)
Screenshot: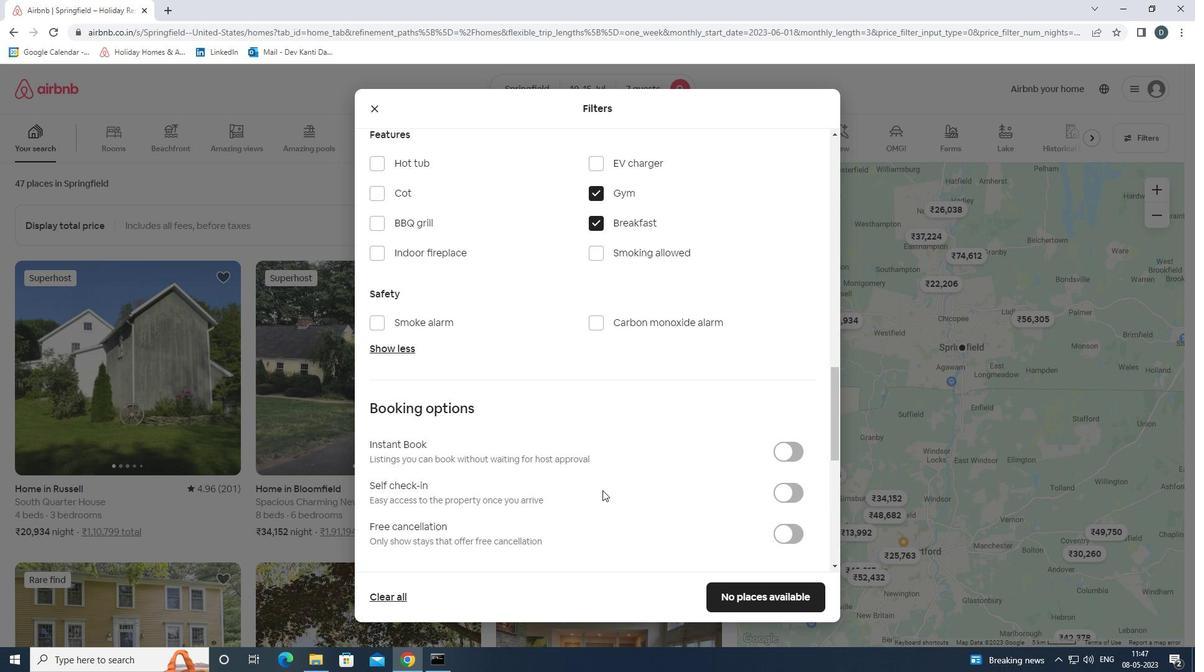 
Action: Mouse moved to (784, 395)
Screenshot: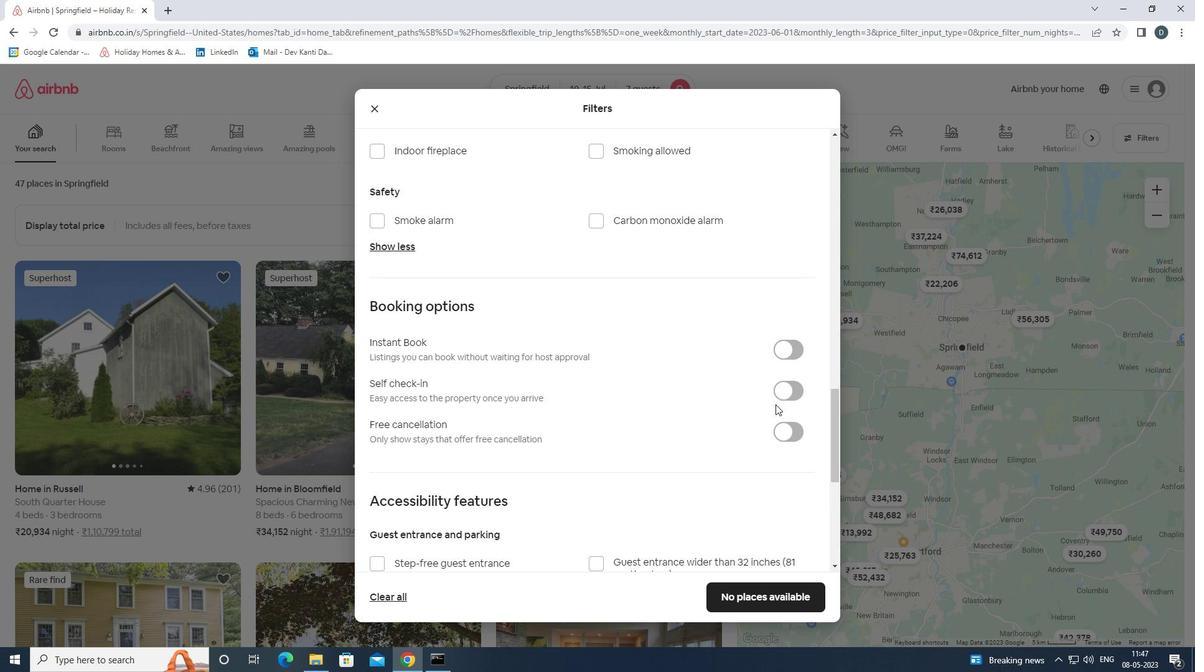 
Action: Mouse pressed left at (784, 395)
Screenshot: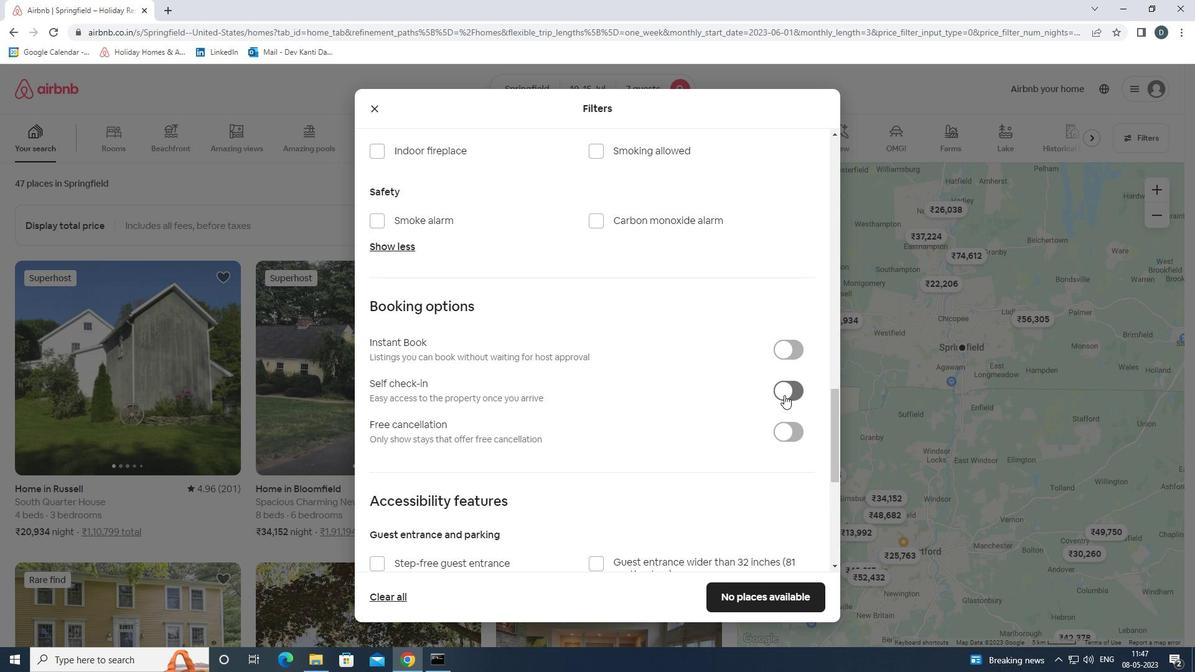 
Action: Mouse moved to (786, 395)
Screenshot: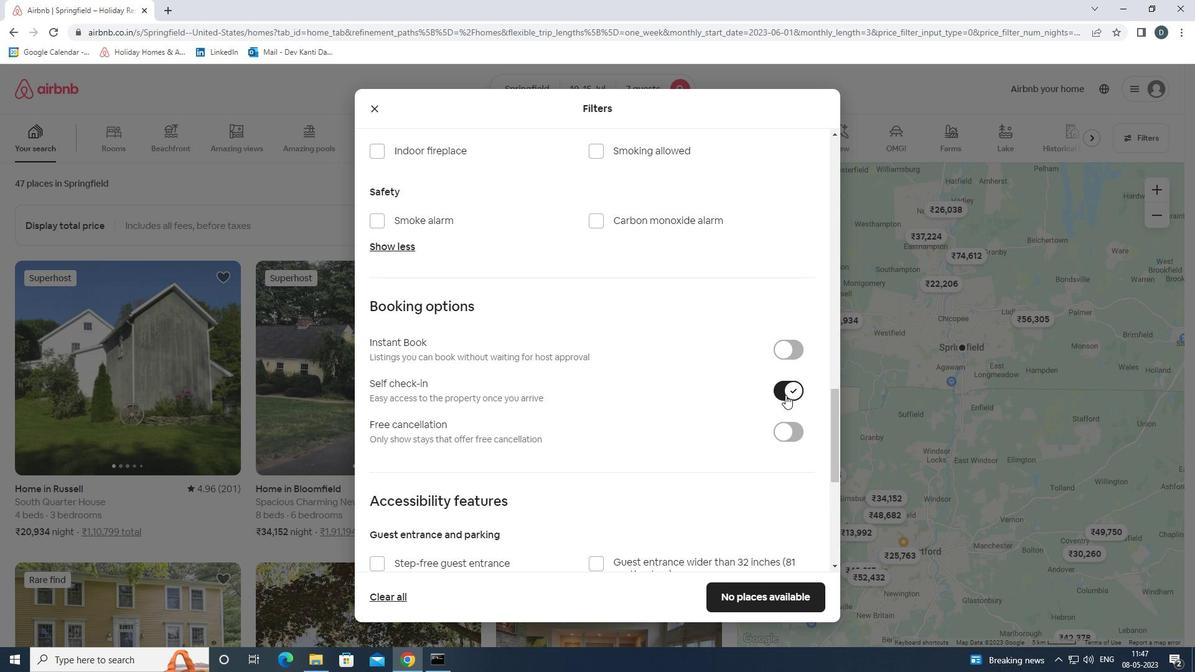 
Action: Mouse scrolled (786, 394) with delta (0, 0)
Screenshot: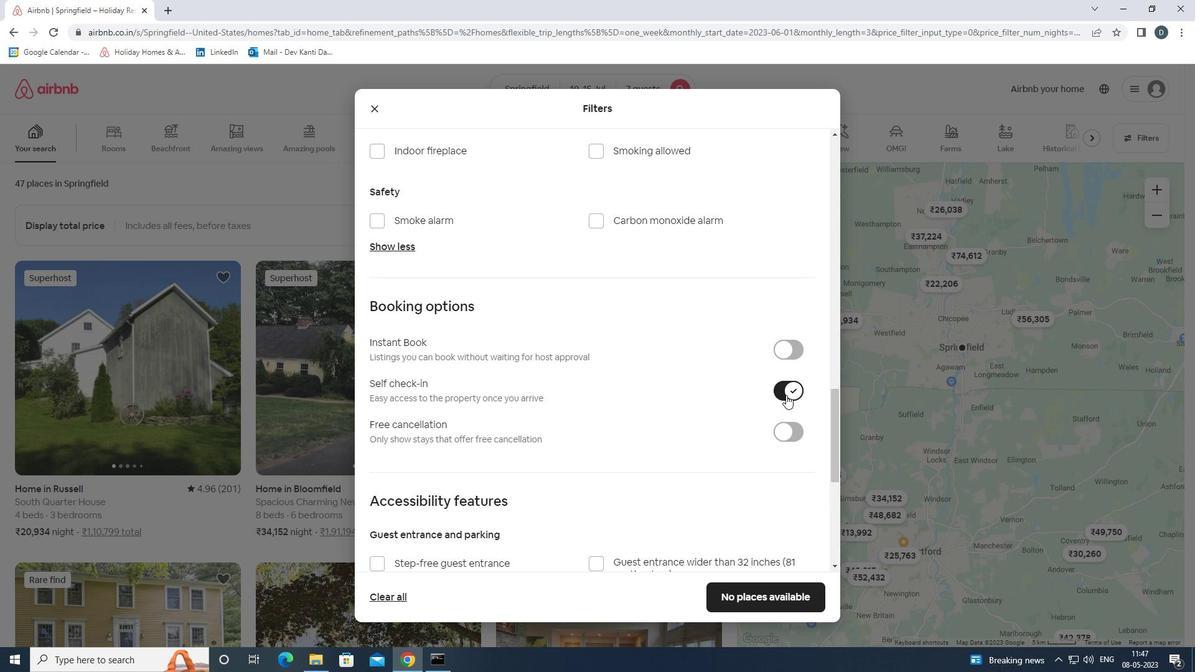 
Action: Mouse scrolled (786, 394) with delta (0, 0)
Screenshot: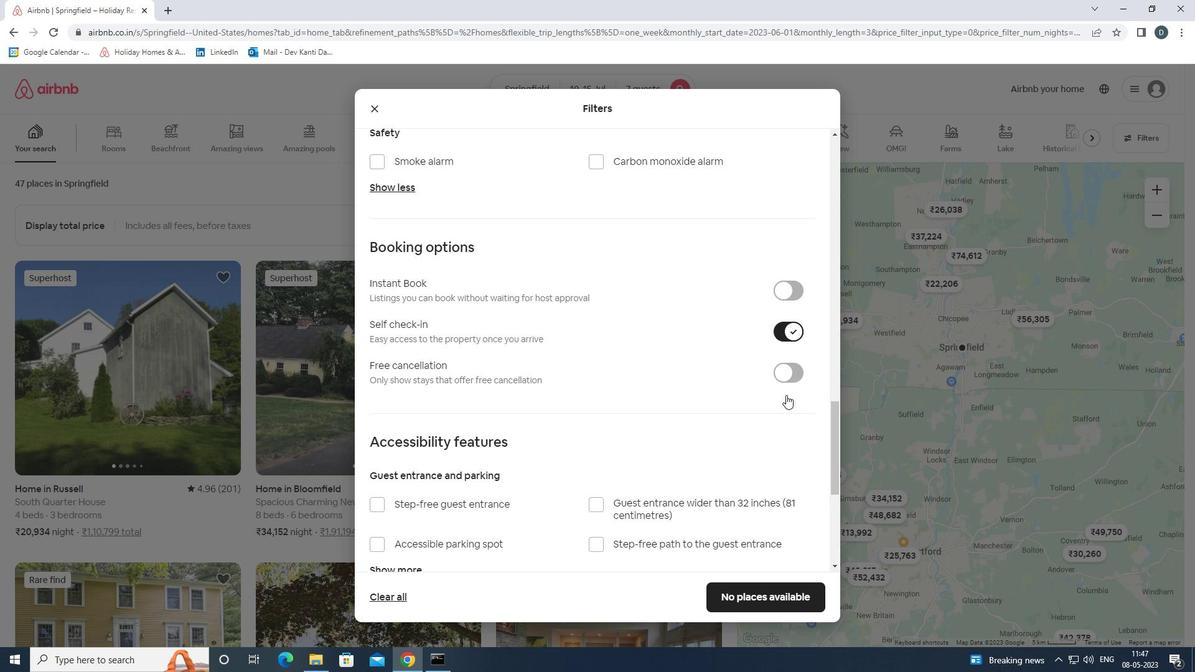 
Action: Mouse moved to (787, 396)
Screenshot: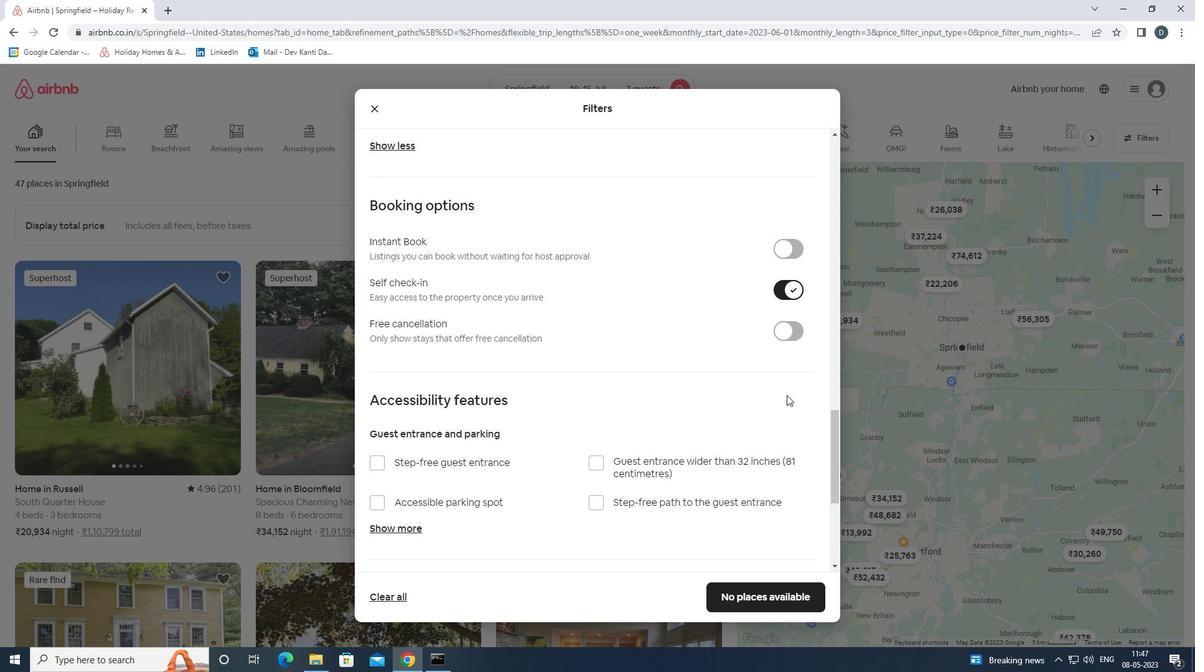 
Action: Mouse scrolled (787, 395) with delta (0, 0)
Screenshot: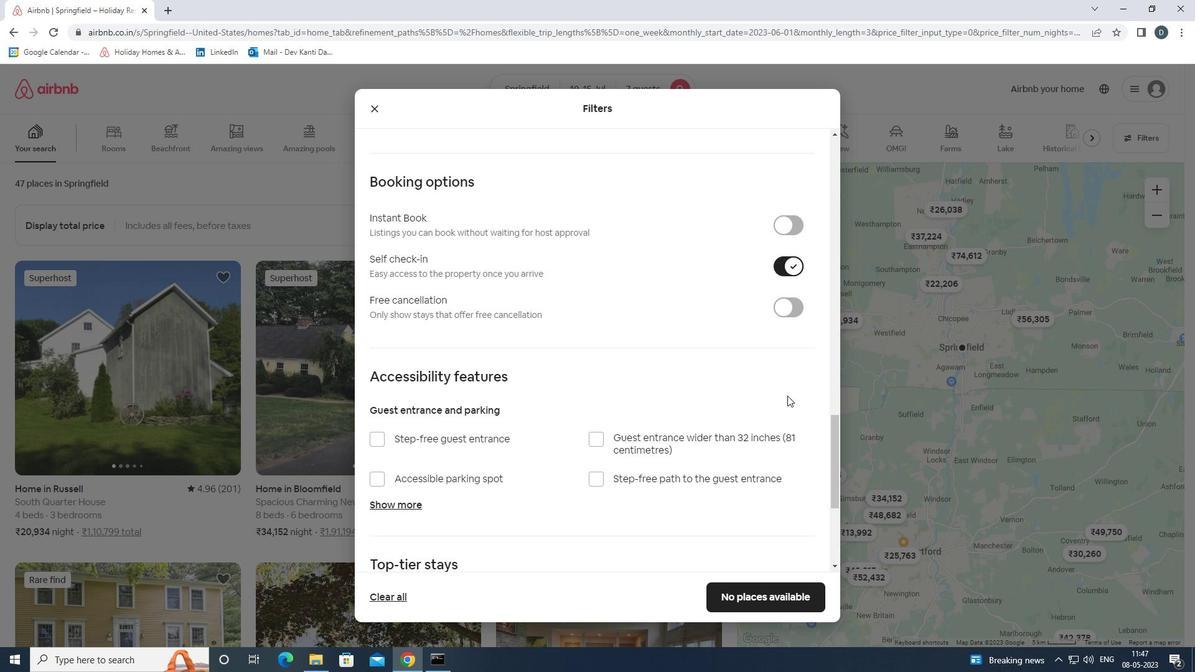 
Action: Mouse scrolled (787, 395) with delta (0, 0)
Screenshot: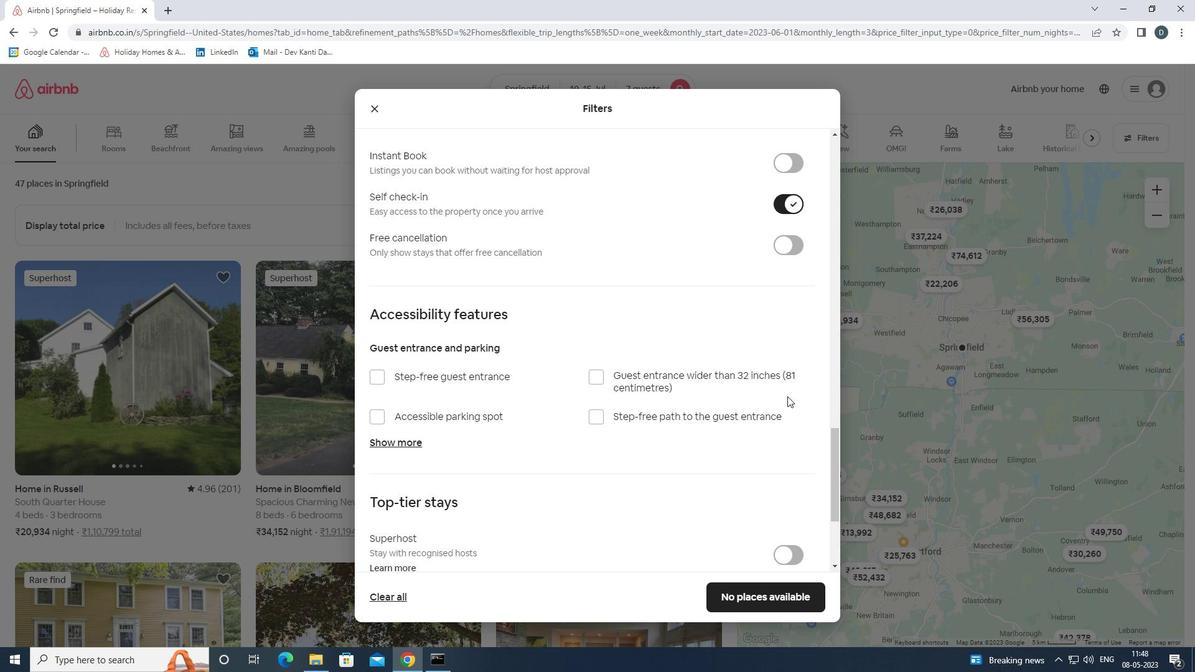 
Action: Mouse scrolled (787, 395) with delta (0, 0)
Screenshot: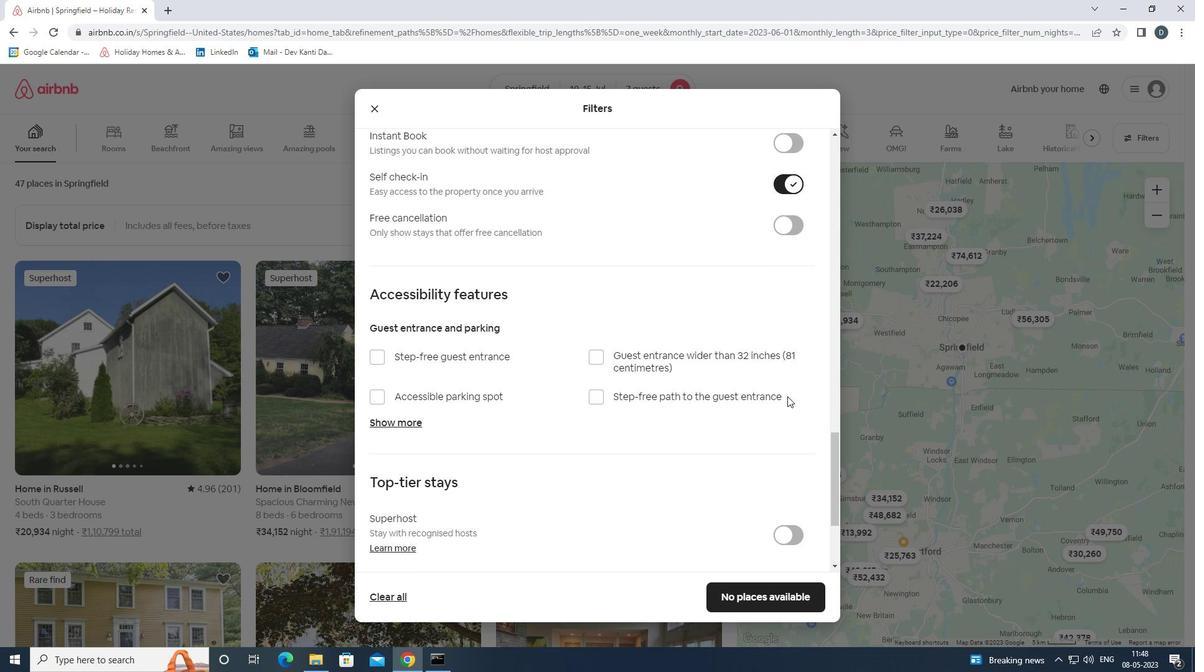 
Action: Mouse moved to (787, 399)
Screenshot: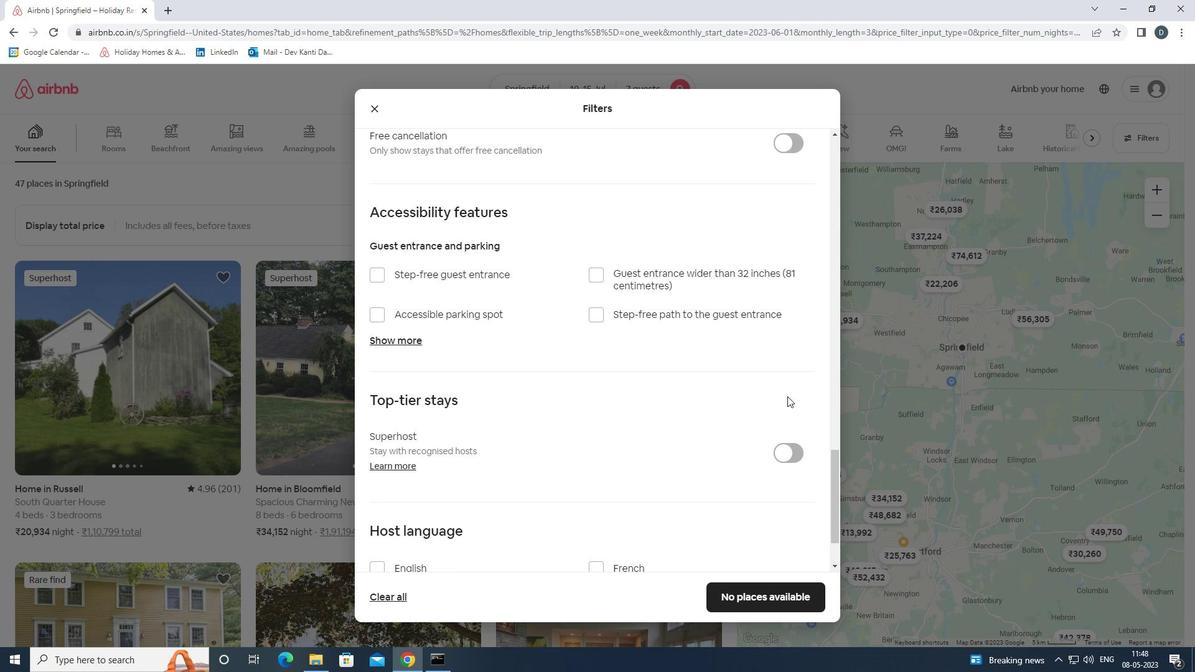 
Action: Mouse scrolled (787, 399) with delta (0, 0)
Screenshot: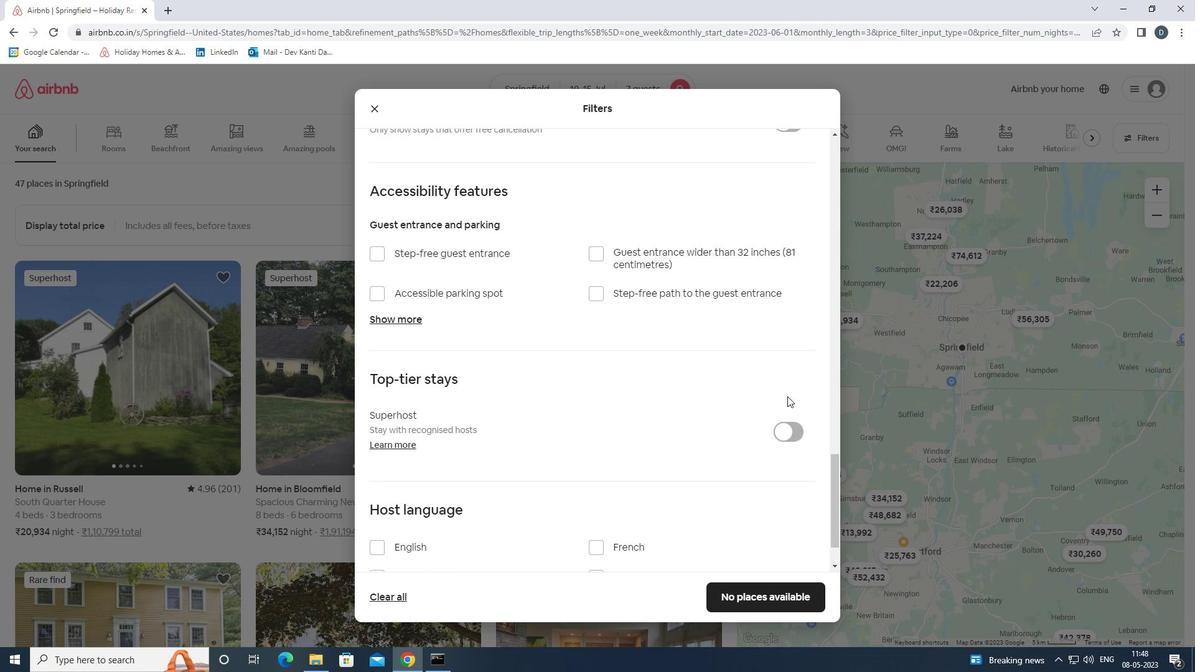 
Action: Mouse scrolled (787, 399) with delta (0, 0)
Screenshot: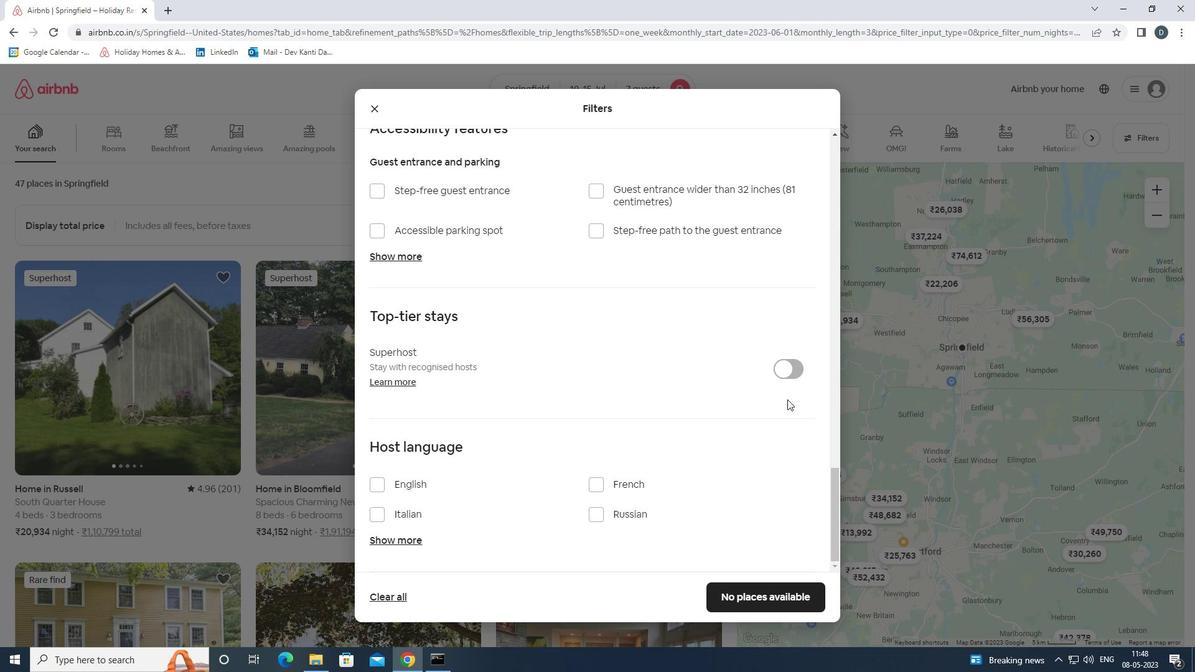 
Action: Mouse moved to (418, 485)
Screenshot: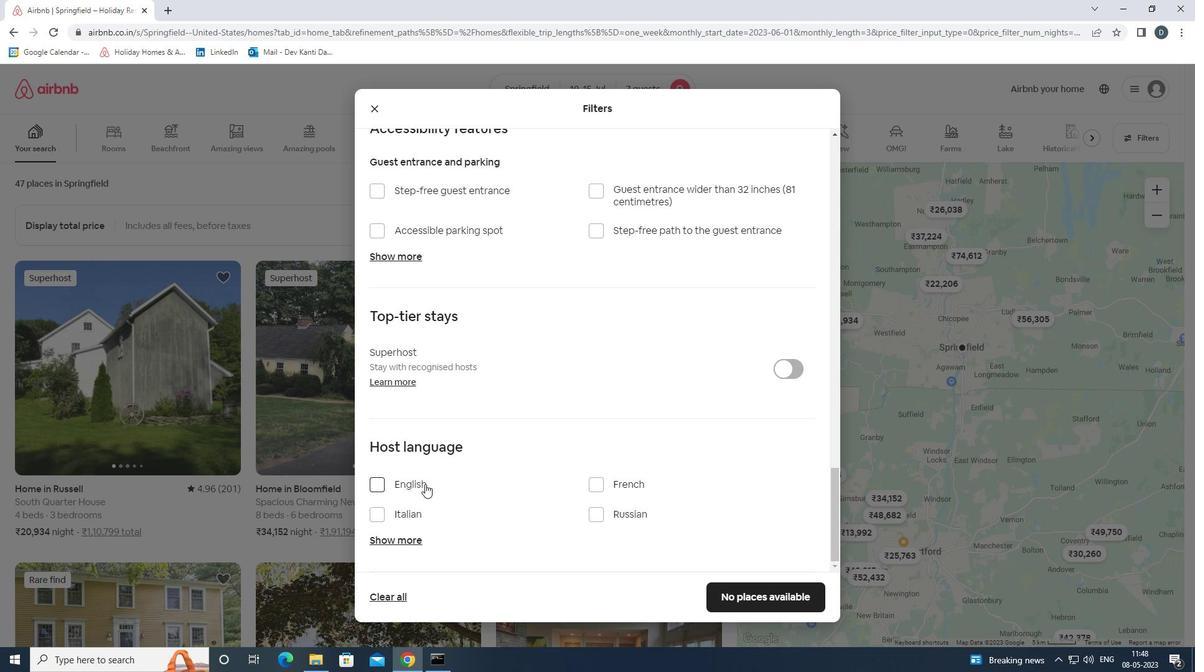 
Action: Mouse pressed left at (418, 485)
Screenshot: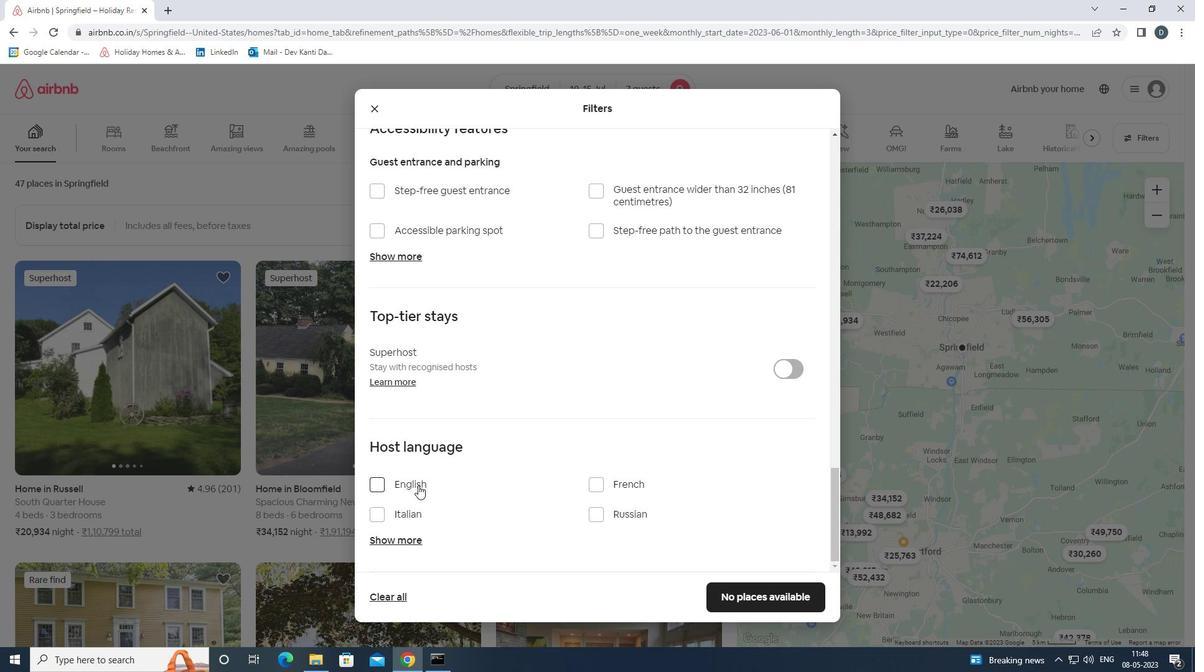 
Action: Mouse moved to (747, 588)
Screenshot: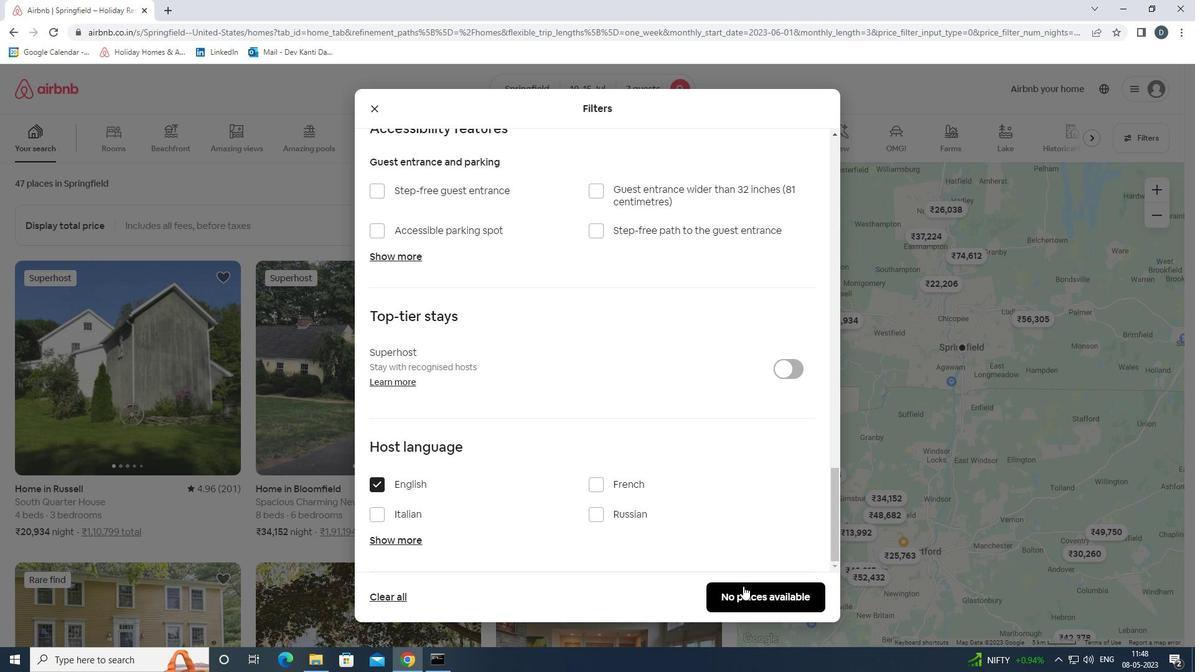 
Action: Mouse pressed left at (747, 588)
Screenshot: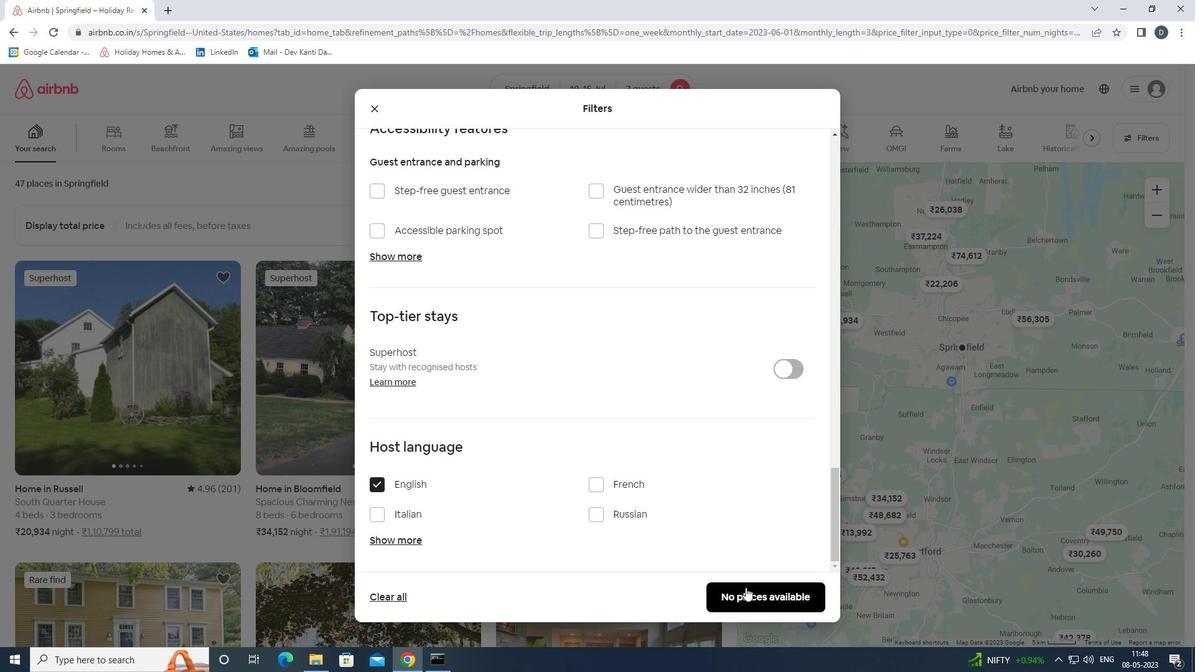 
Action: Mouse moved to (748, 588)
Screenshot: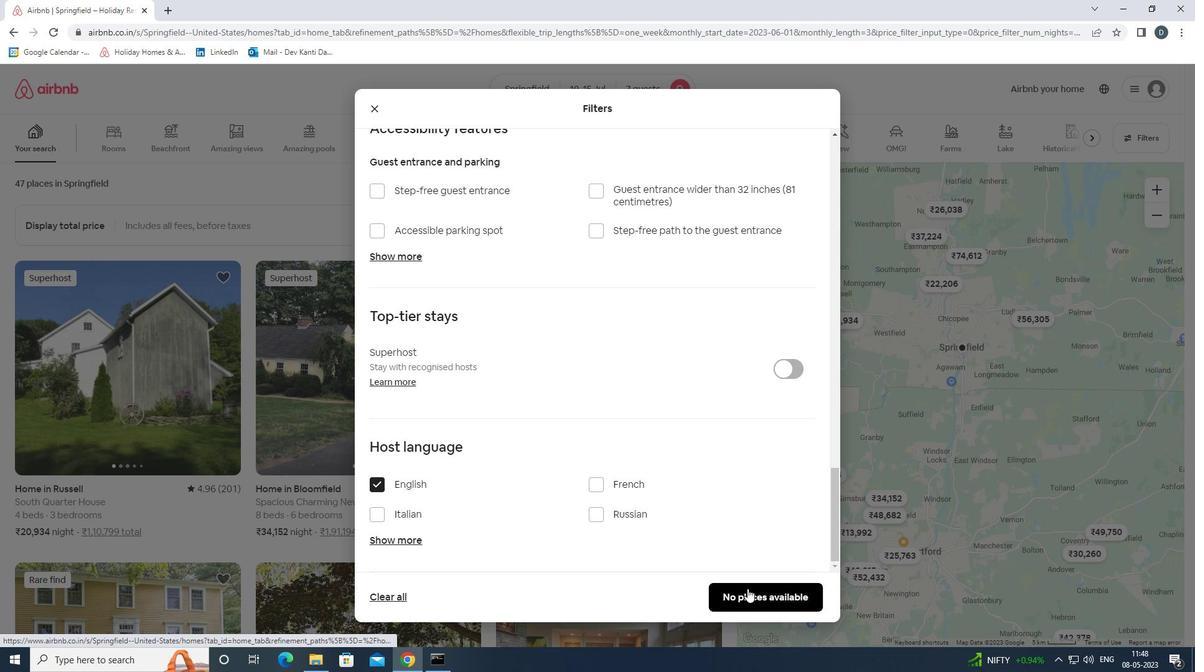 
